 Task: Look for space in Randolph, United States from 12th July, 2023 to 16th July, 2023 for 8 adults in price range Rs.10000 to Rs.16000. Place can be private room with 8 bedrooms having 8 beds and 8 bathrooms. Property type can be house, flat, guest house, hotel. Amenities needed are: wifi, TV, free parkinig on premises, gym, breakfast. Booking option can be shelf check-in. Required host language is English.
Action: Mouse moved to (623, 152)
Screenshot: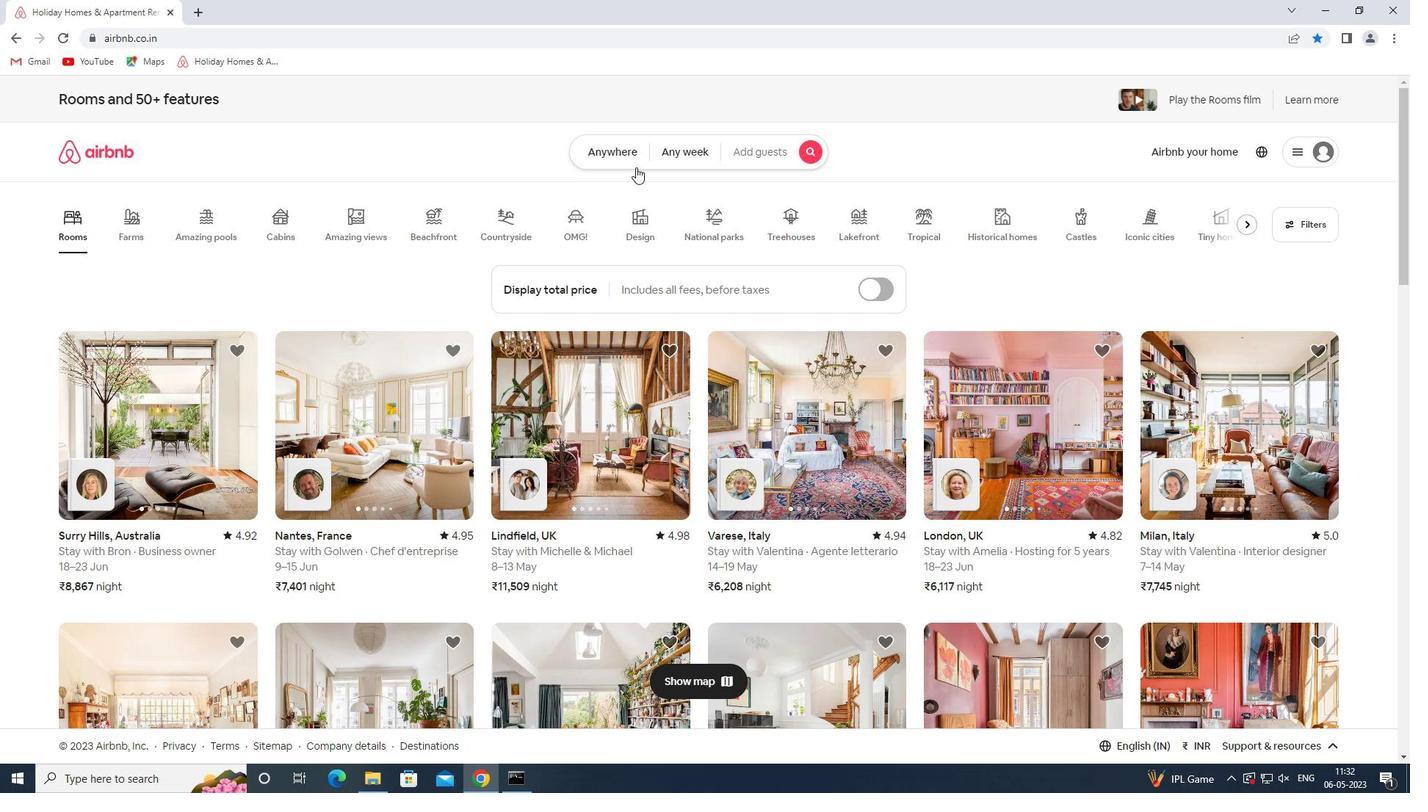 
Action: Mouse pressed left at (623, 152)
Screenshot: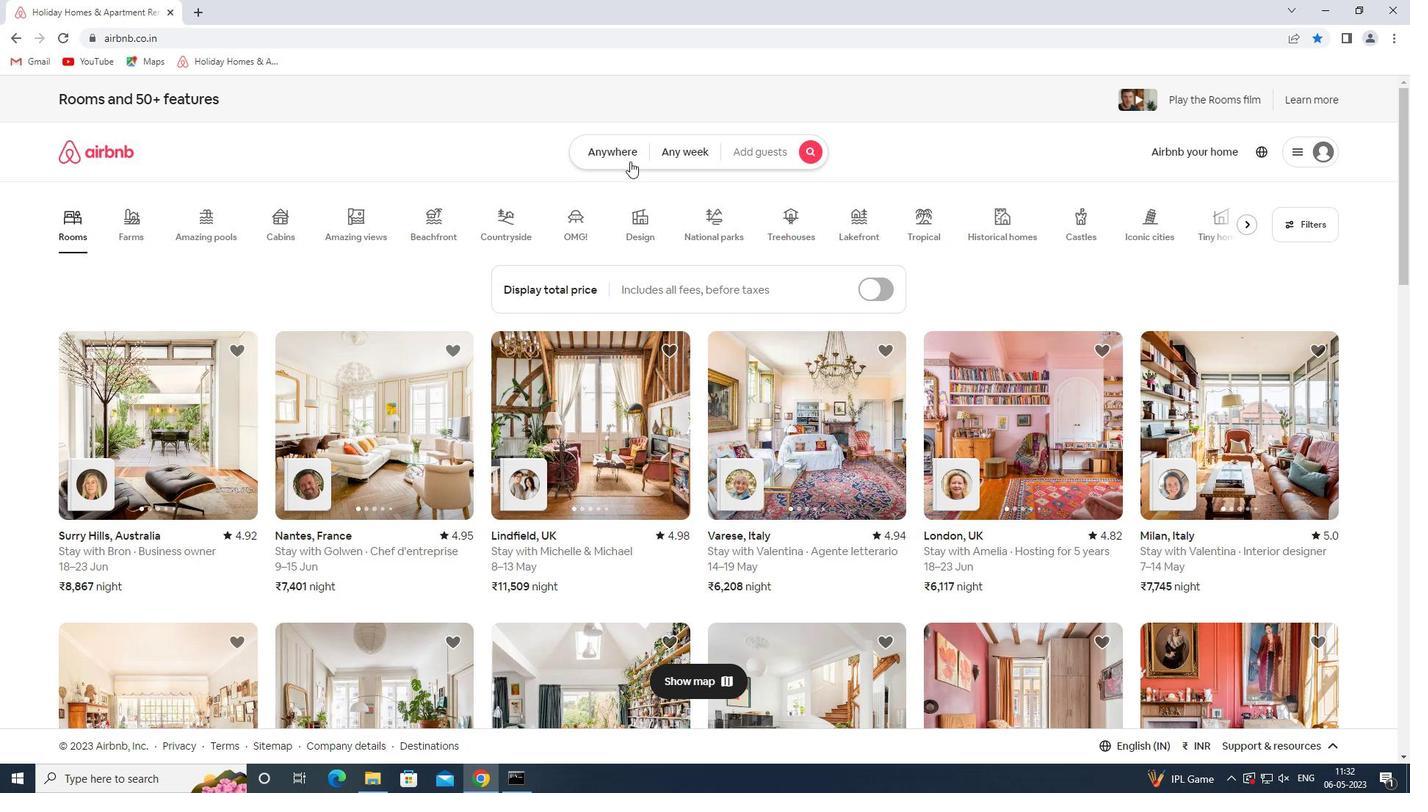 
Action: Mouse moved to (521, 210)
Screenshot: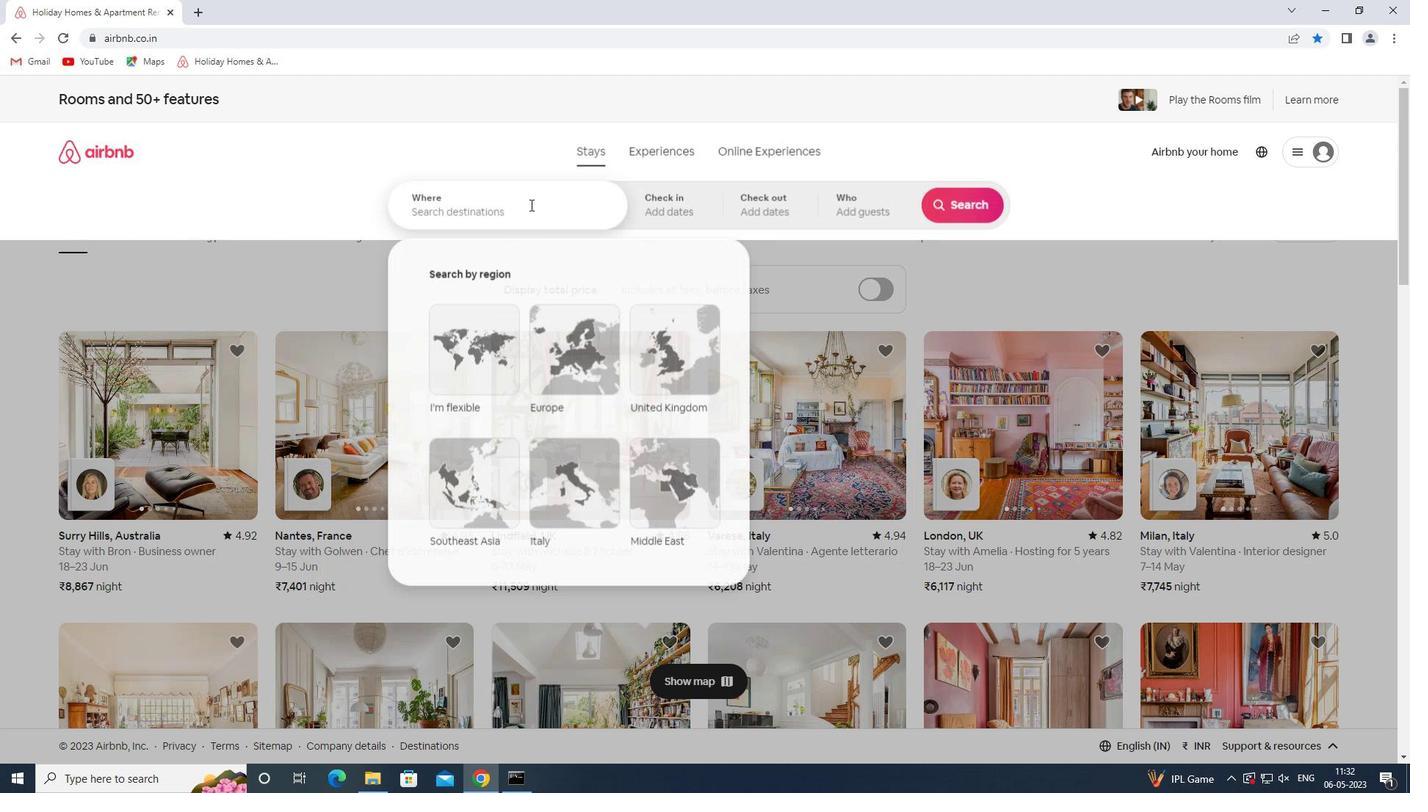 
Action: Mouse pressed left at (521, 210)
Screenshot: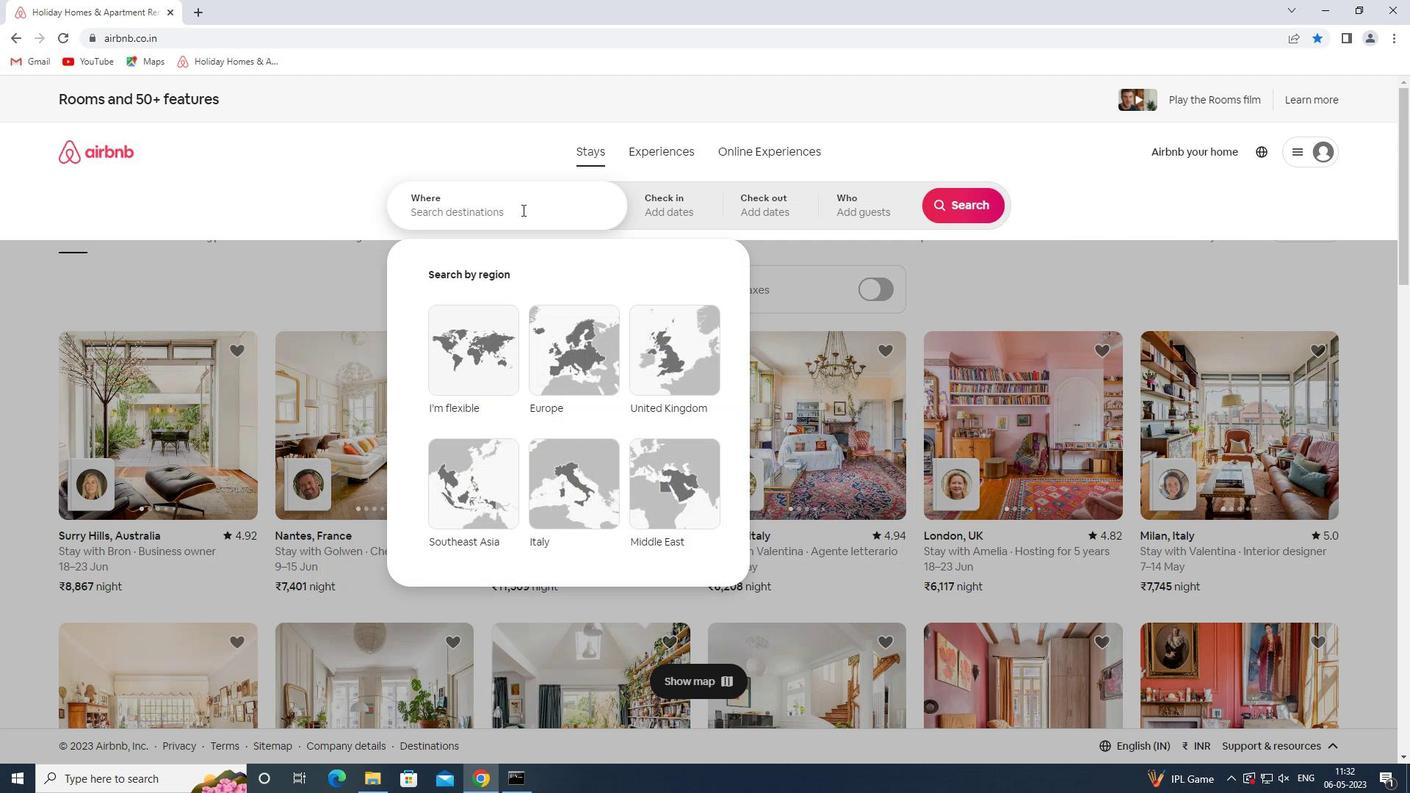 
Action: Mouse moved to (524, 209)
Screenshot: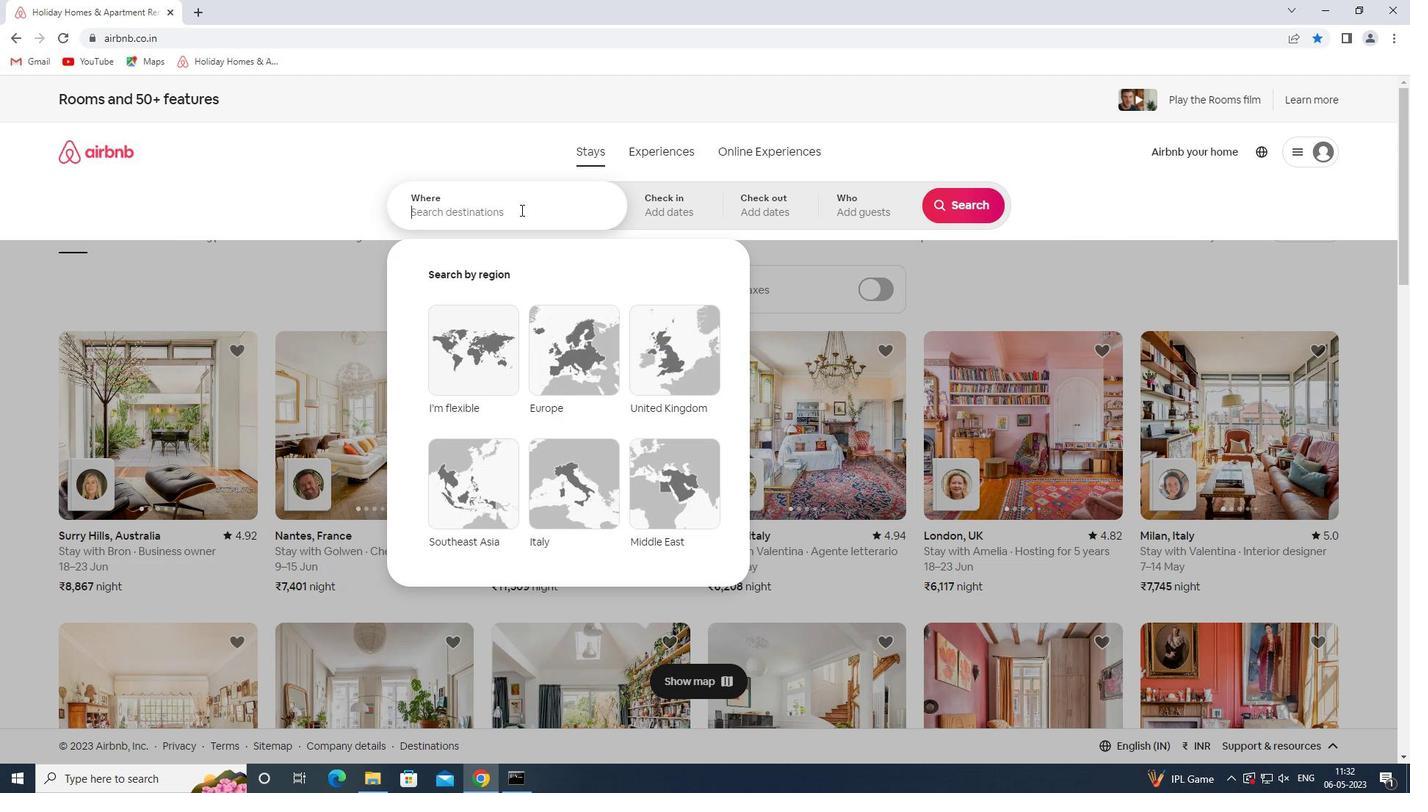 
Action: Key pressed randolph<Key.space>united<Key.space>sy=<Key.backspace><Key.backspace>tates<Key.space><Key.enter>
Screenshot: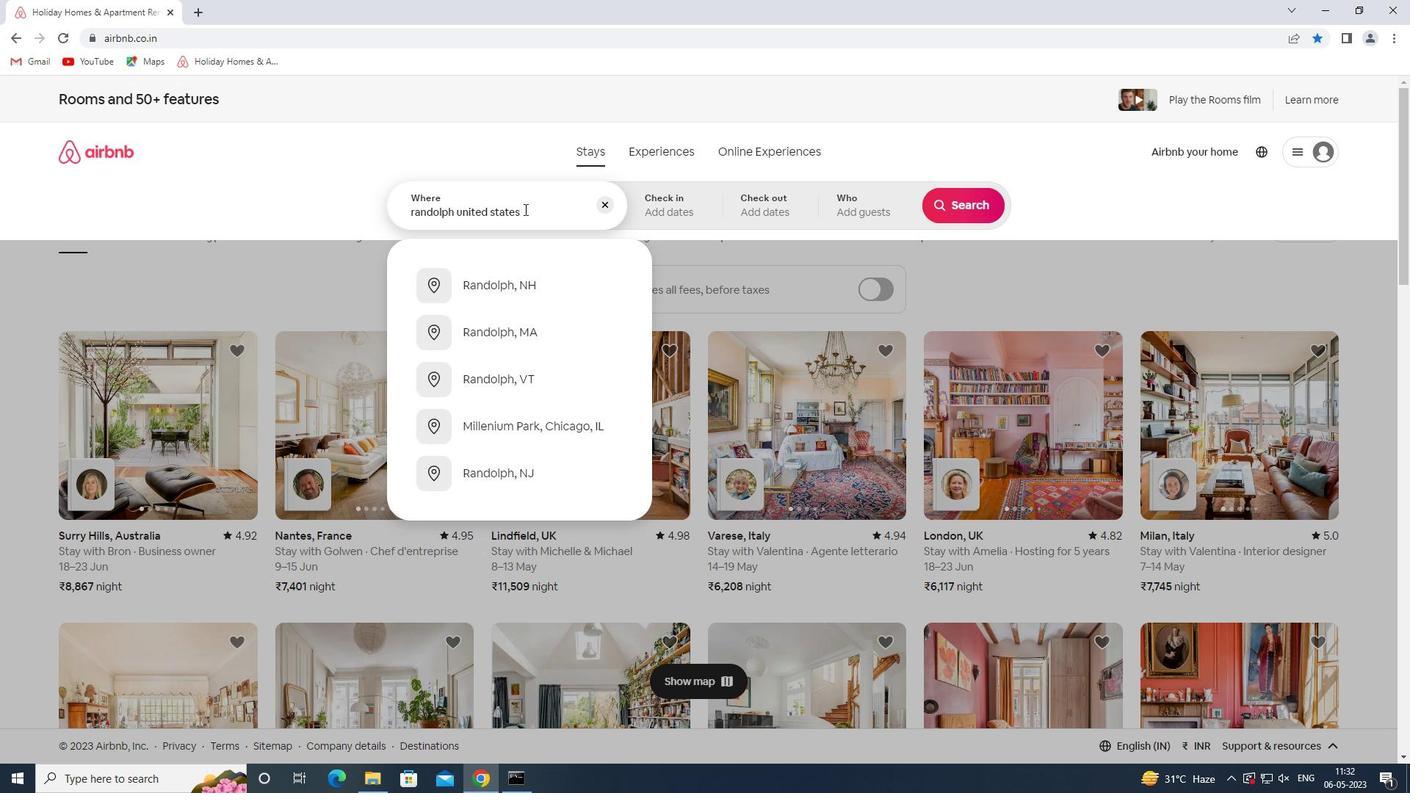 
Action: Mouse moved to (955, 322)
Screenshot: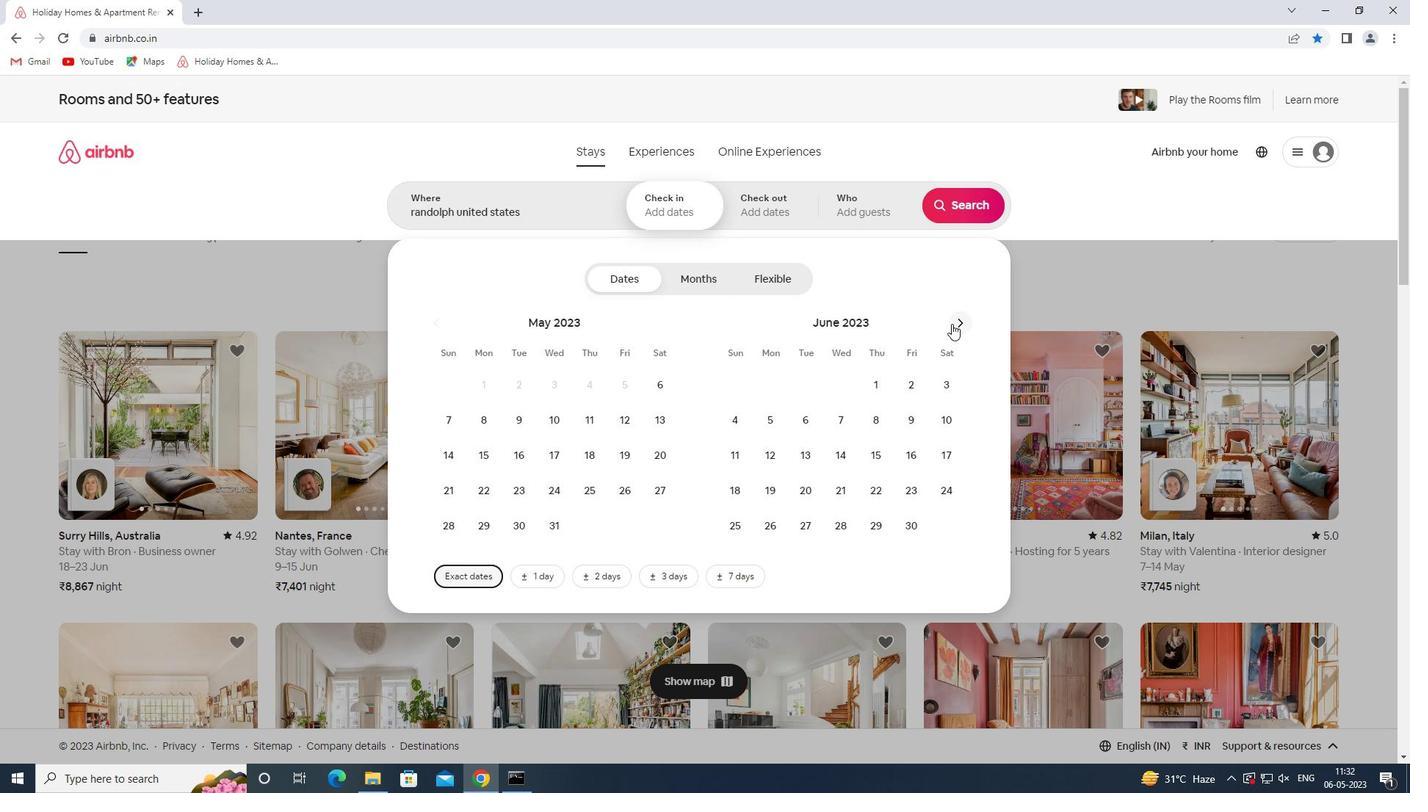 
Action: Mouse pressed left at (955, 322)
Screenshot: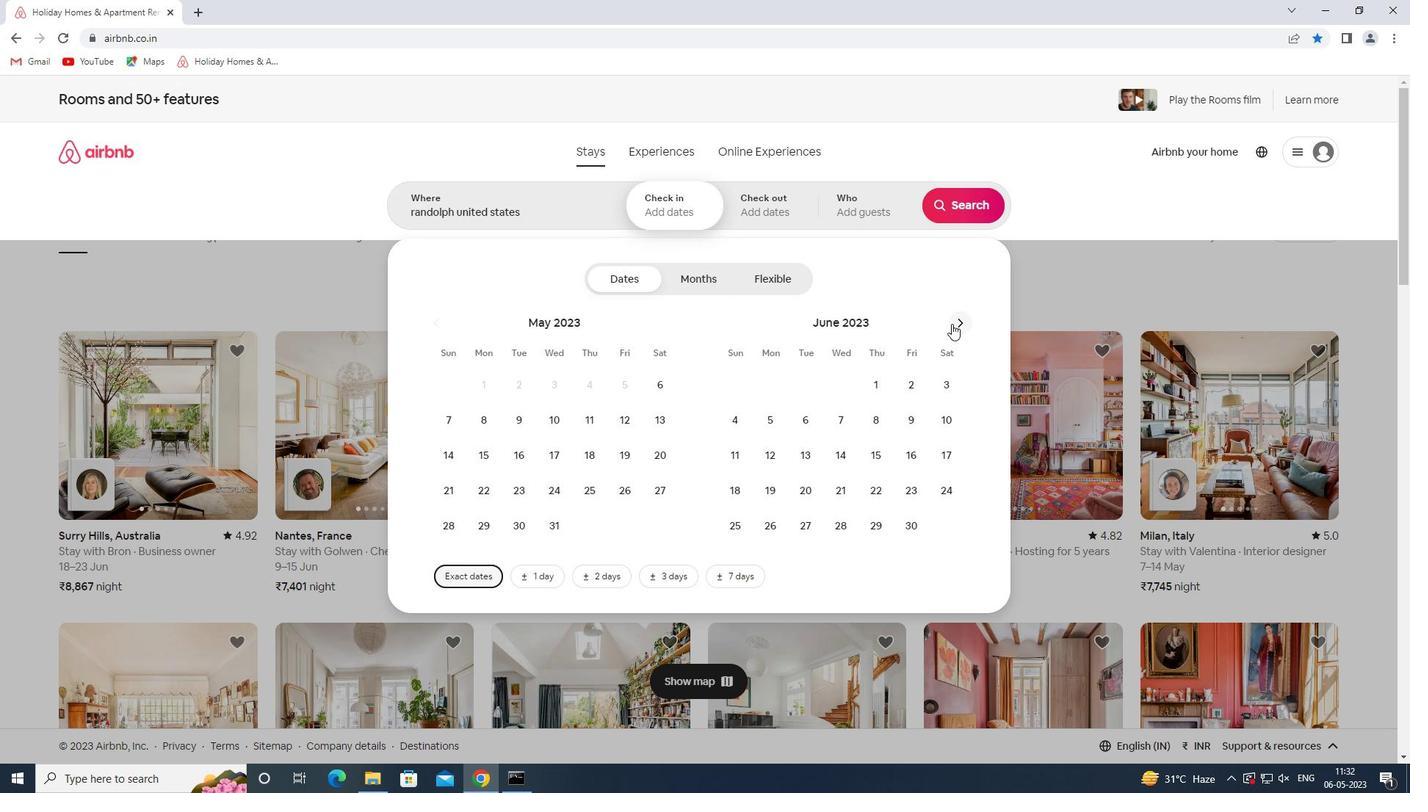 
Action: Mouse moved to (840, 458)
Screenshot: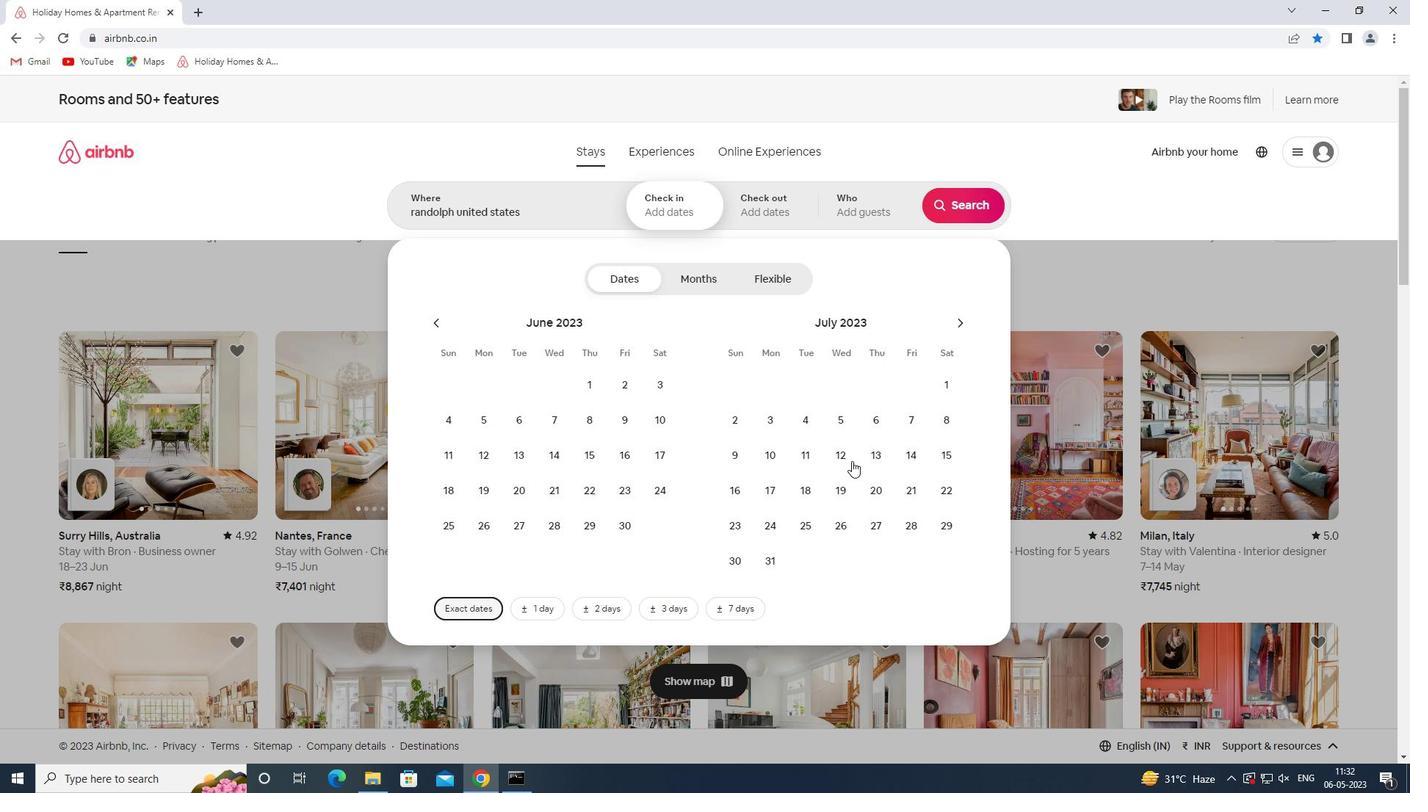
Action: Mouse pressed left at (840, 458)
Screenshot: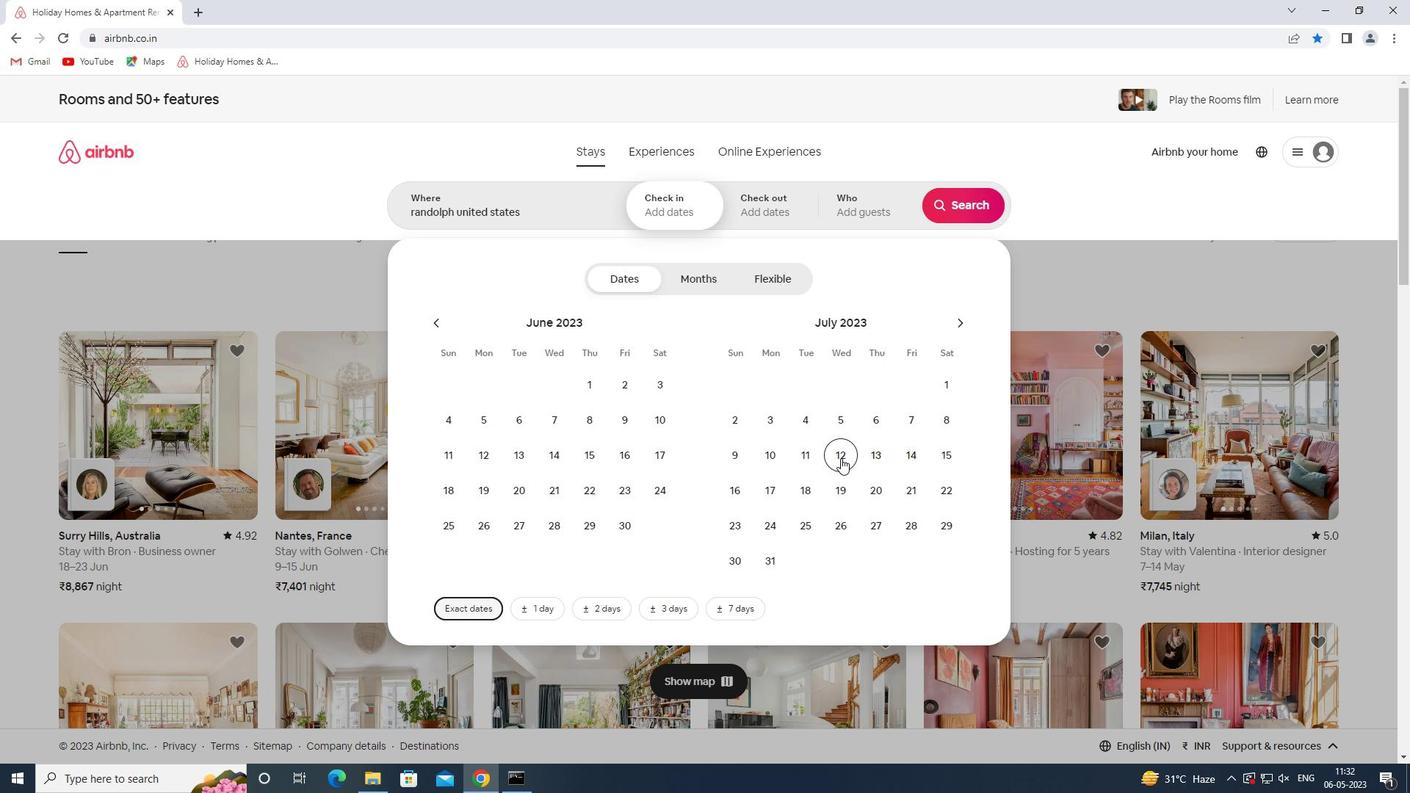
Action: Mouse moved to (740, 493)
Screenshot: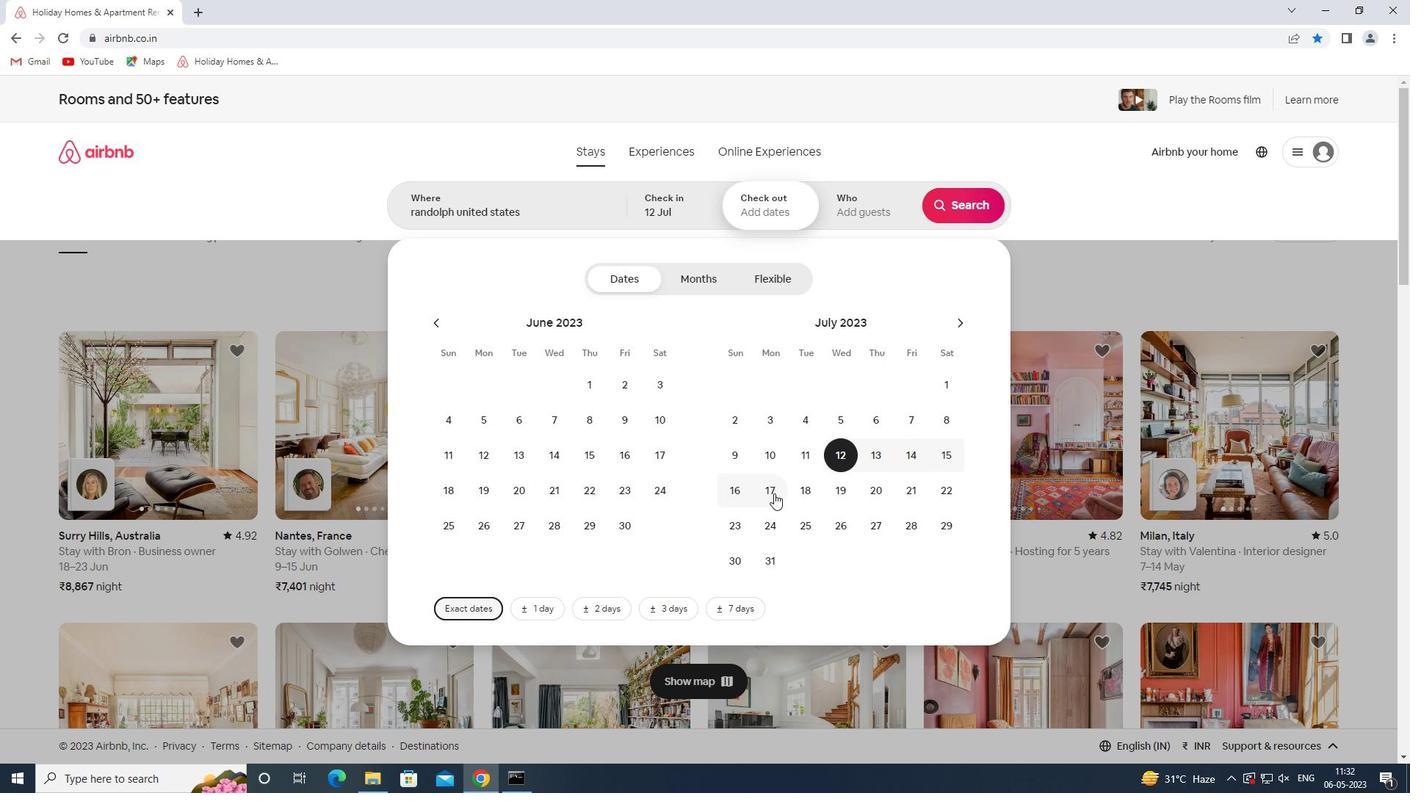
Action: Mouse pressed left at (740, 493)
Screenshot: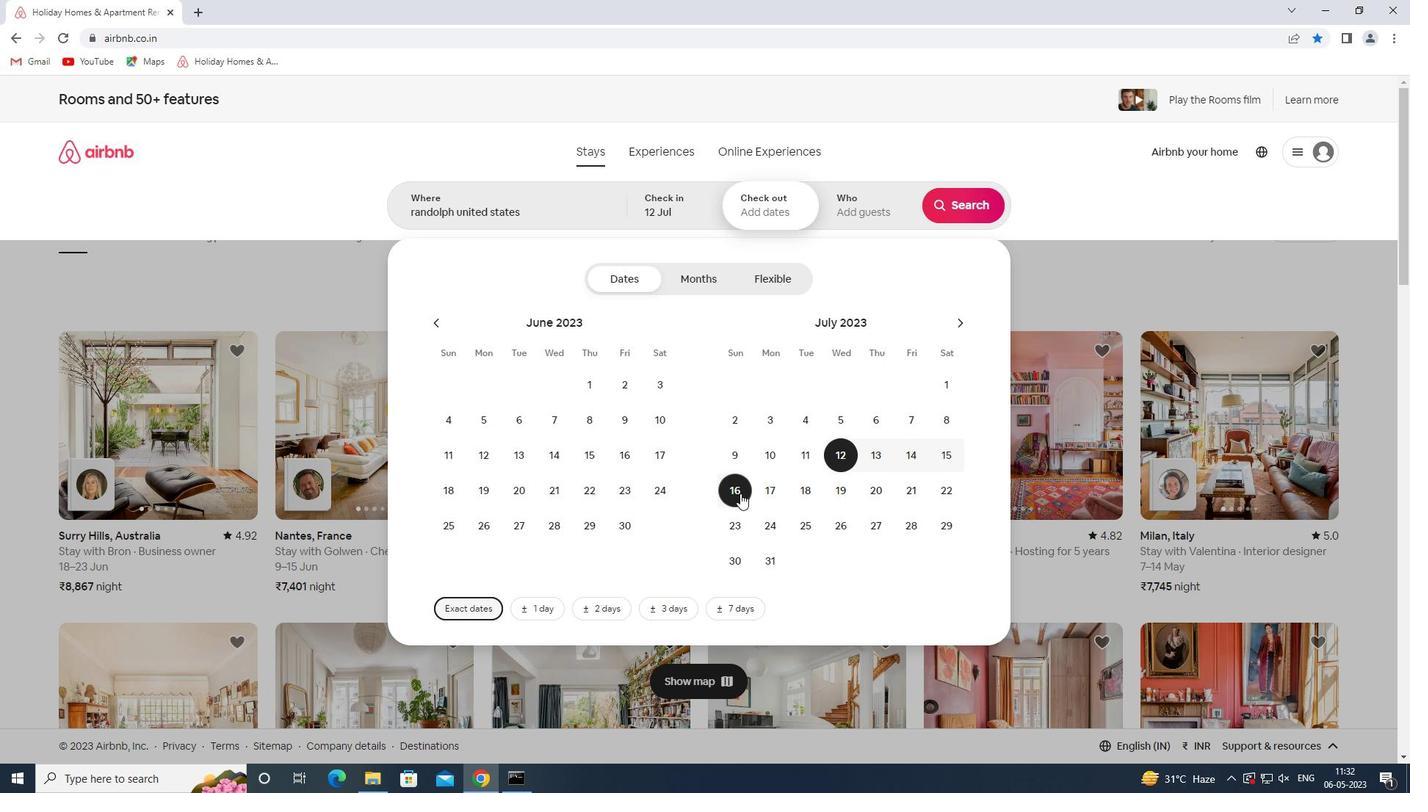 
Action: Mouse moved to (850, 216)
Screenshot: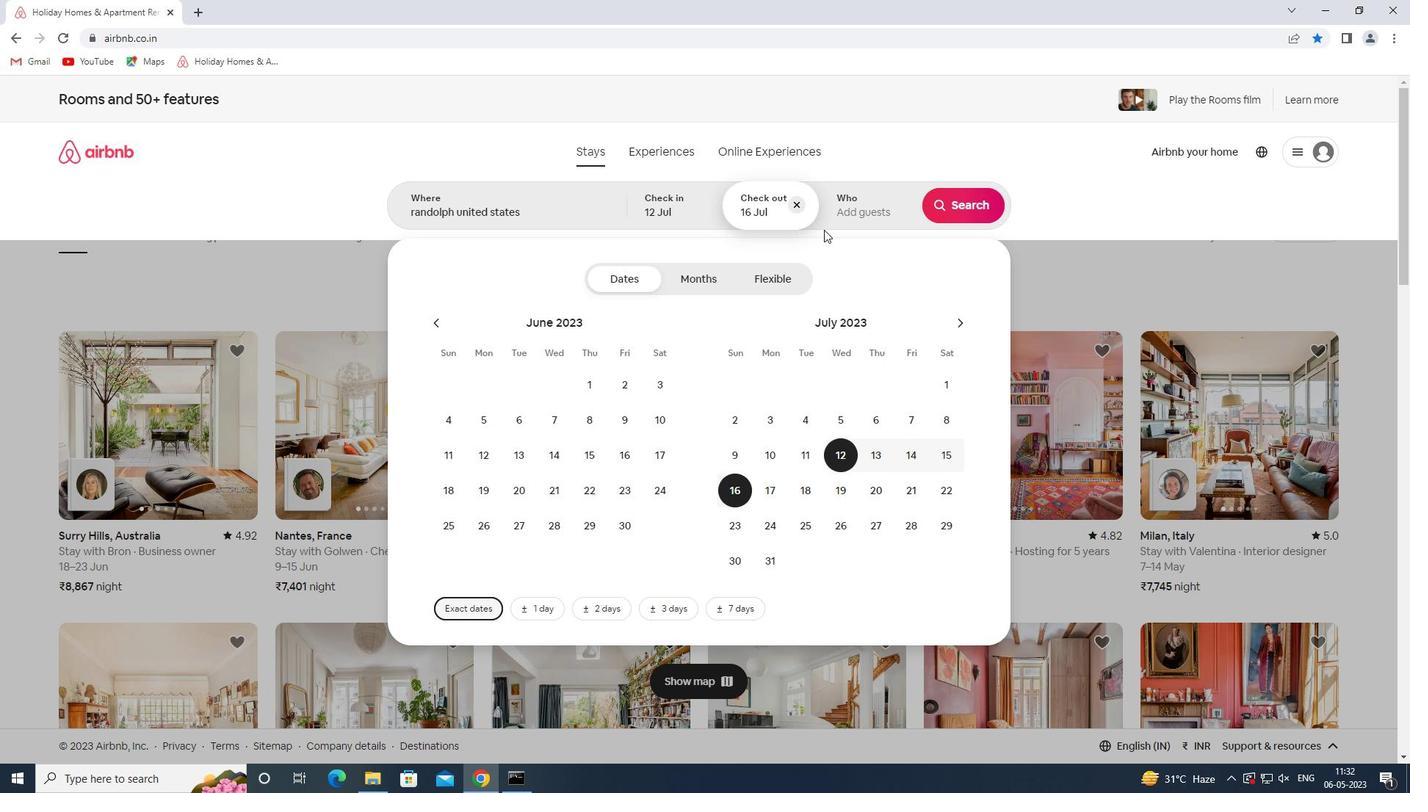 
Action: Mouse pressed left at (850, 216)
Screenshot: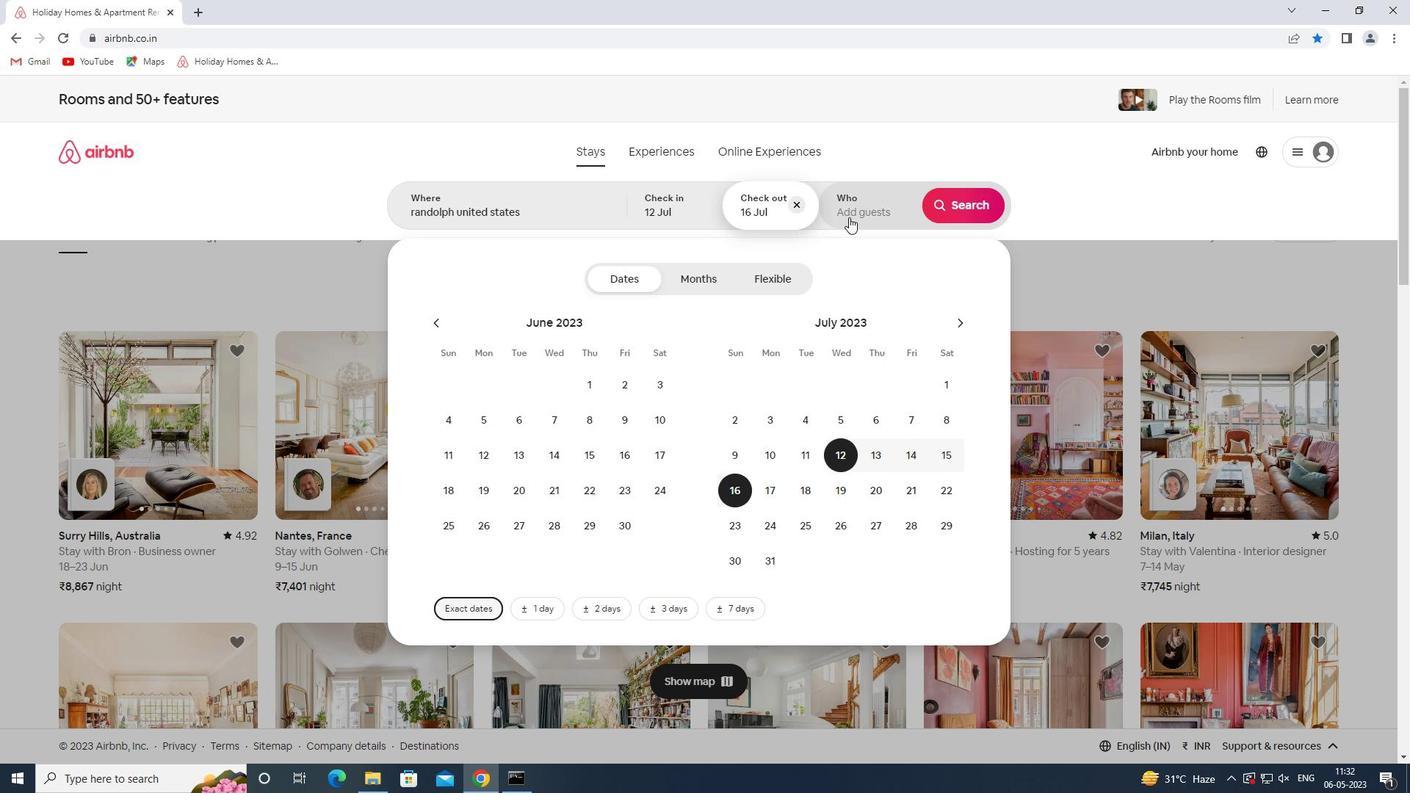 
Action: Mouse moved to (967, 282)
Screenshot: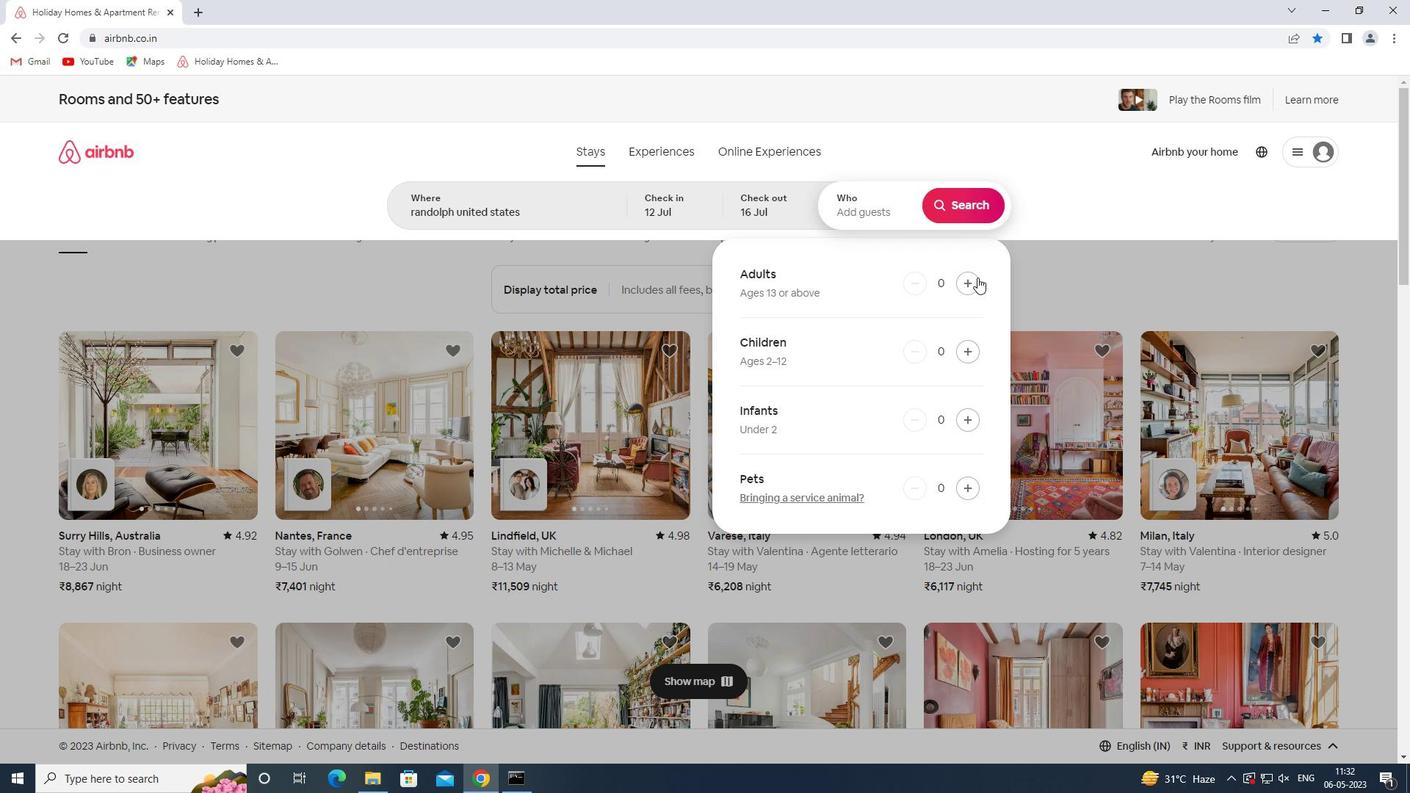
Action: Mouse pressed left at (967, 282)
Screenshot: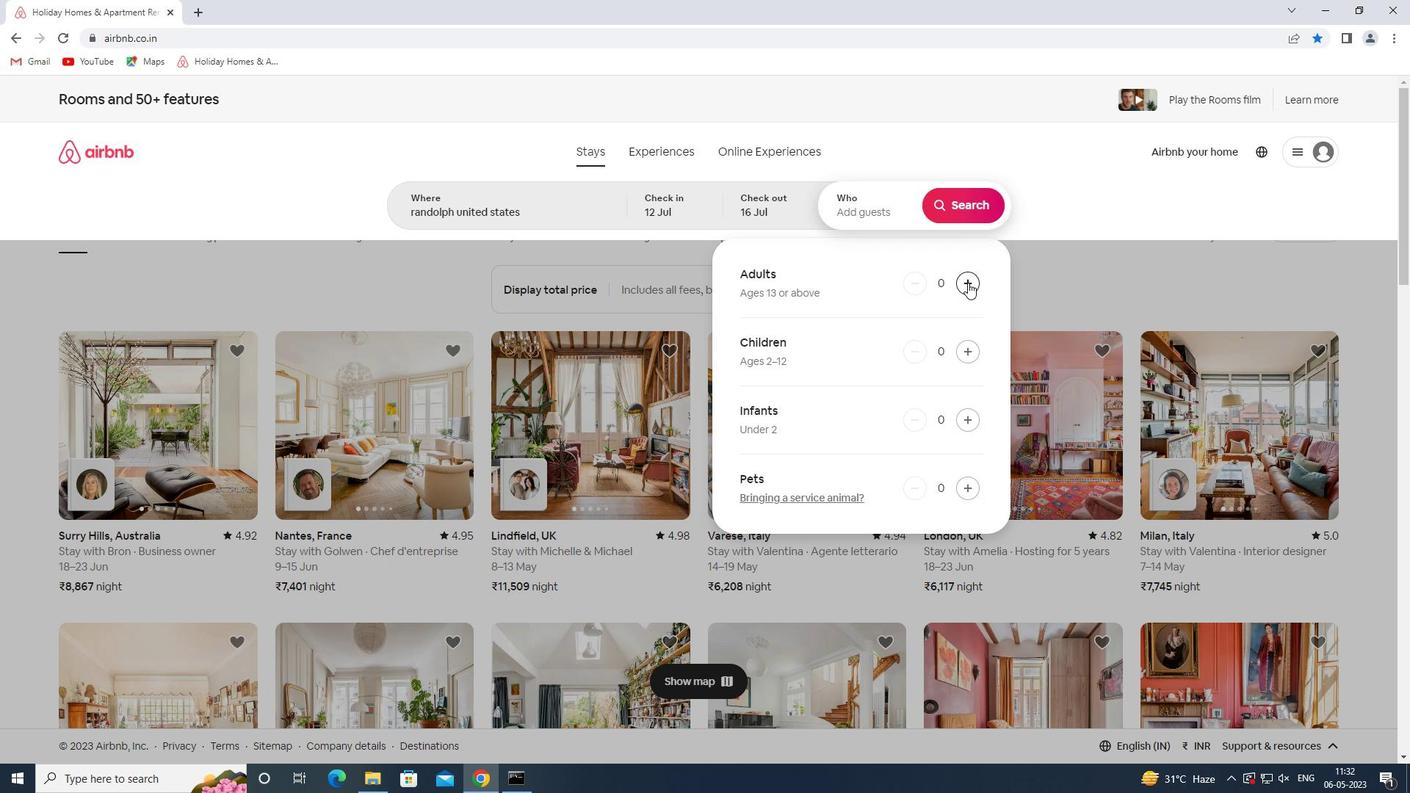 
Action: Mouse moved to (967, 282)
Screenshot: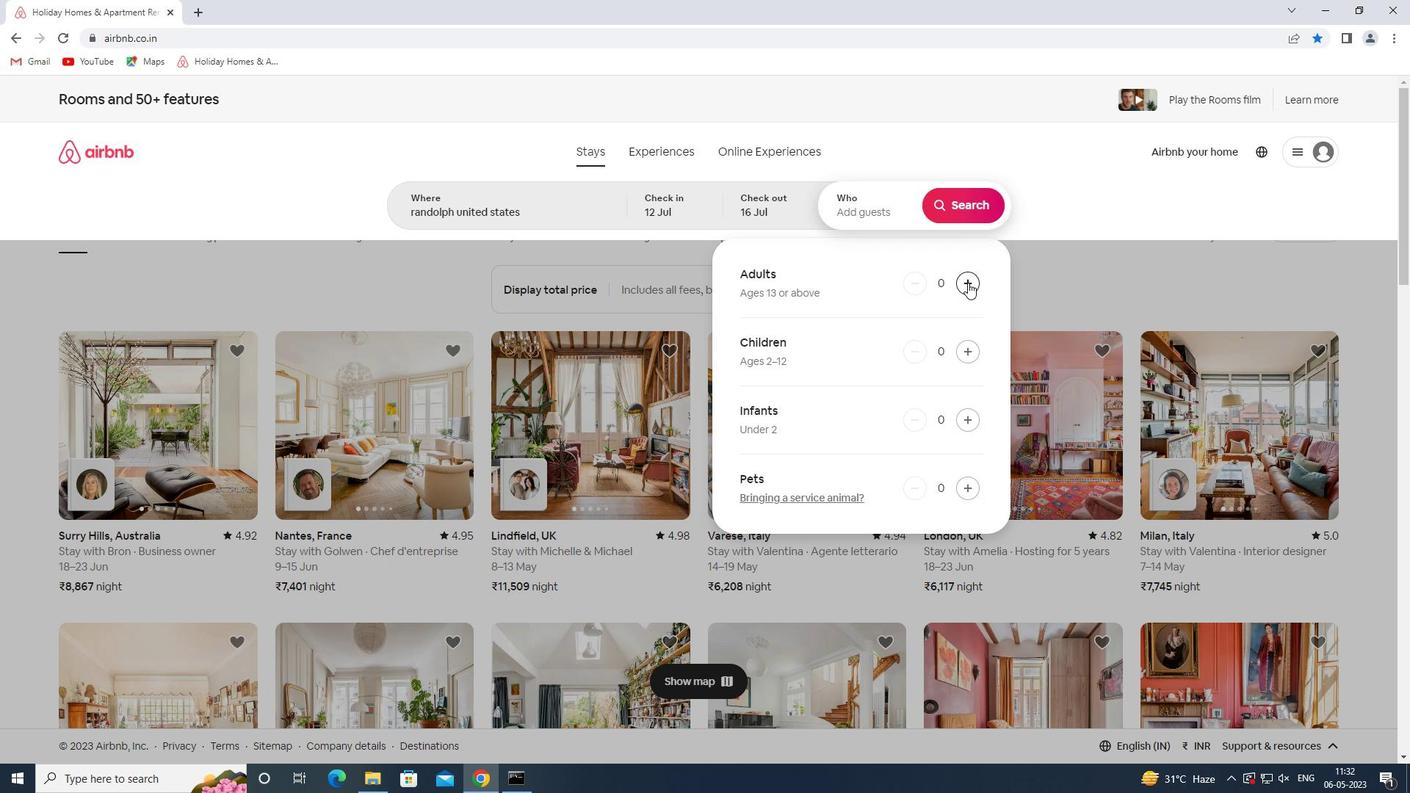 
Action: Mouse pressed left at (967, 282)
Screenshot: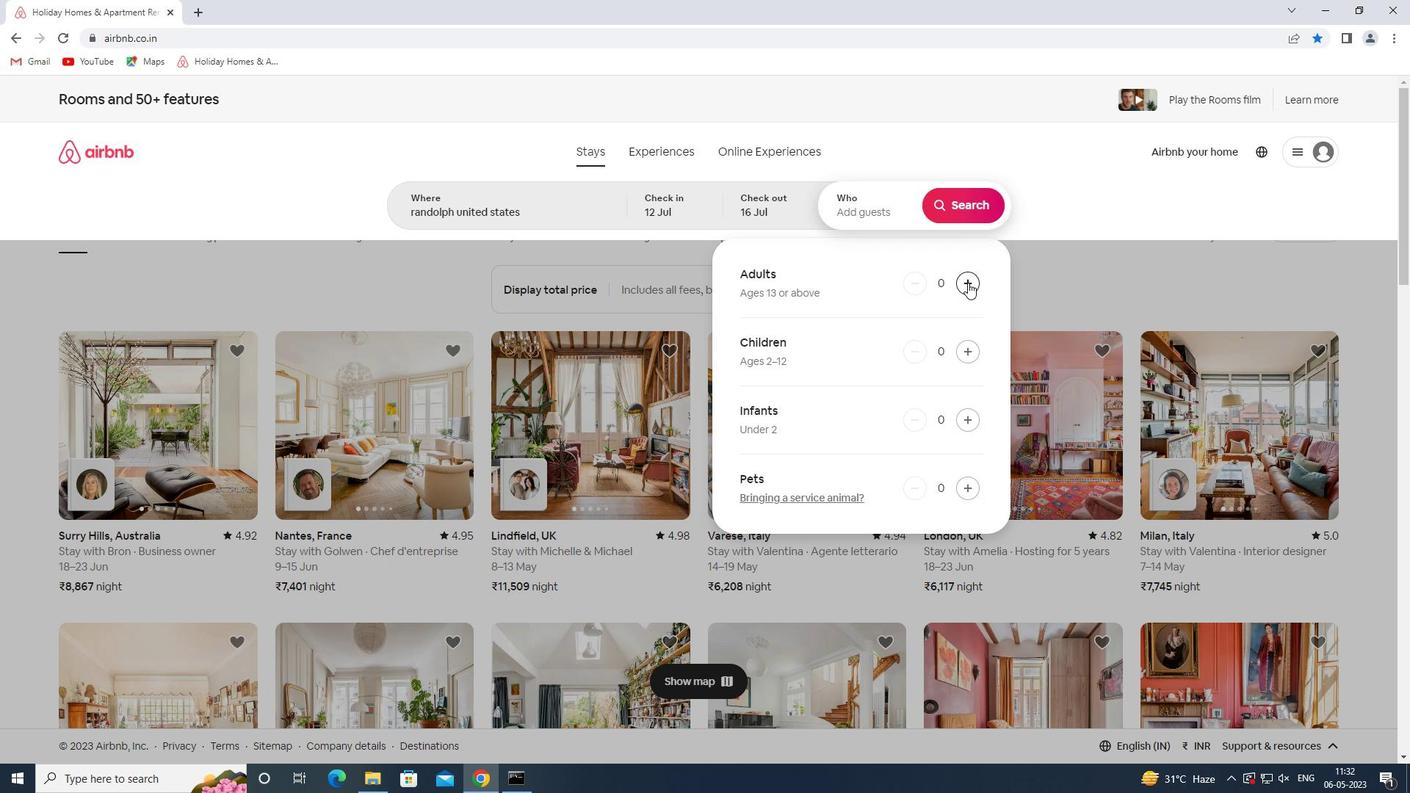 
Action: Mouse pressed left at (967, 282)
Screenshot: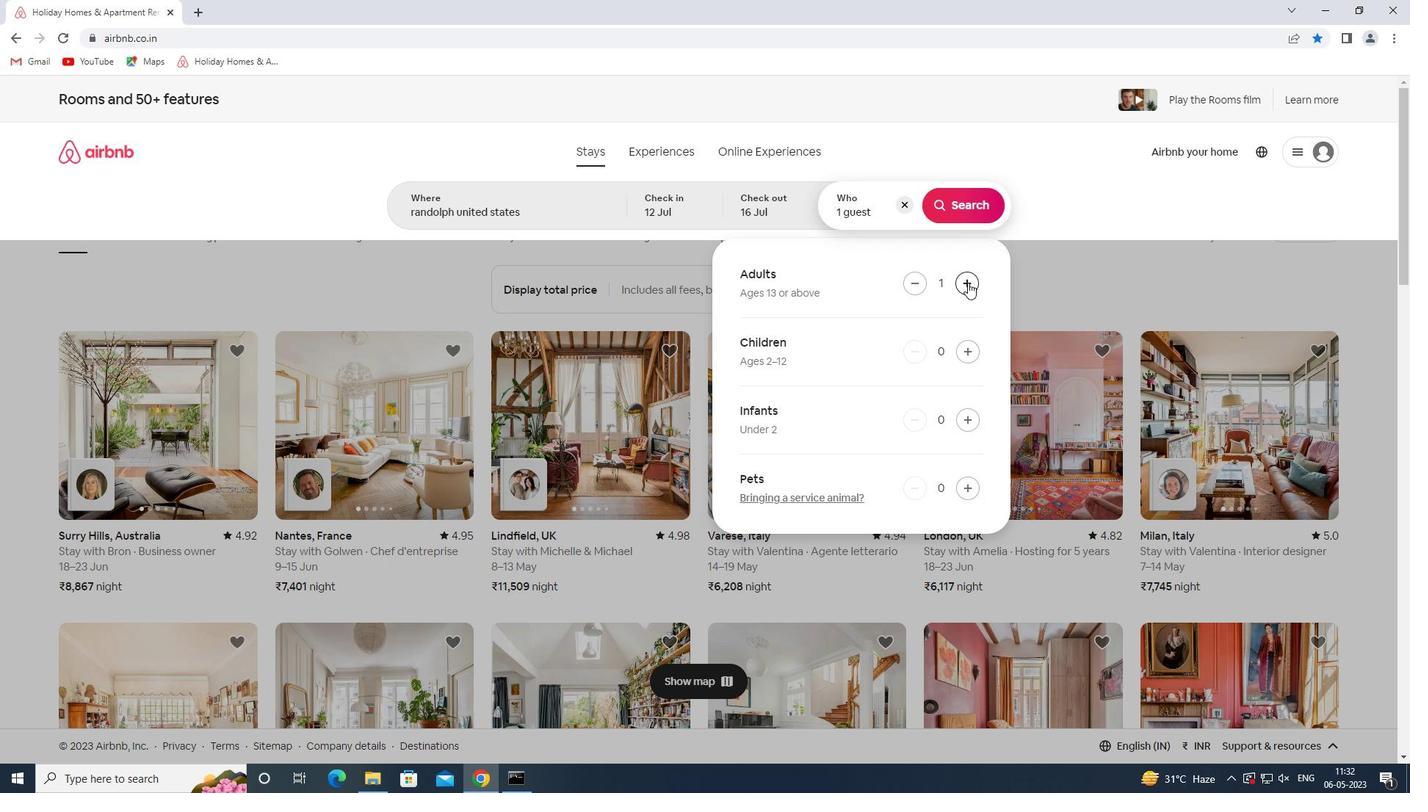 
Action: Mouse pressed left at (967, 282)
Screenshot: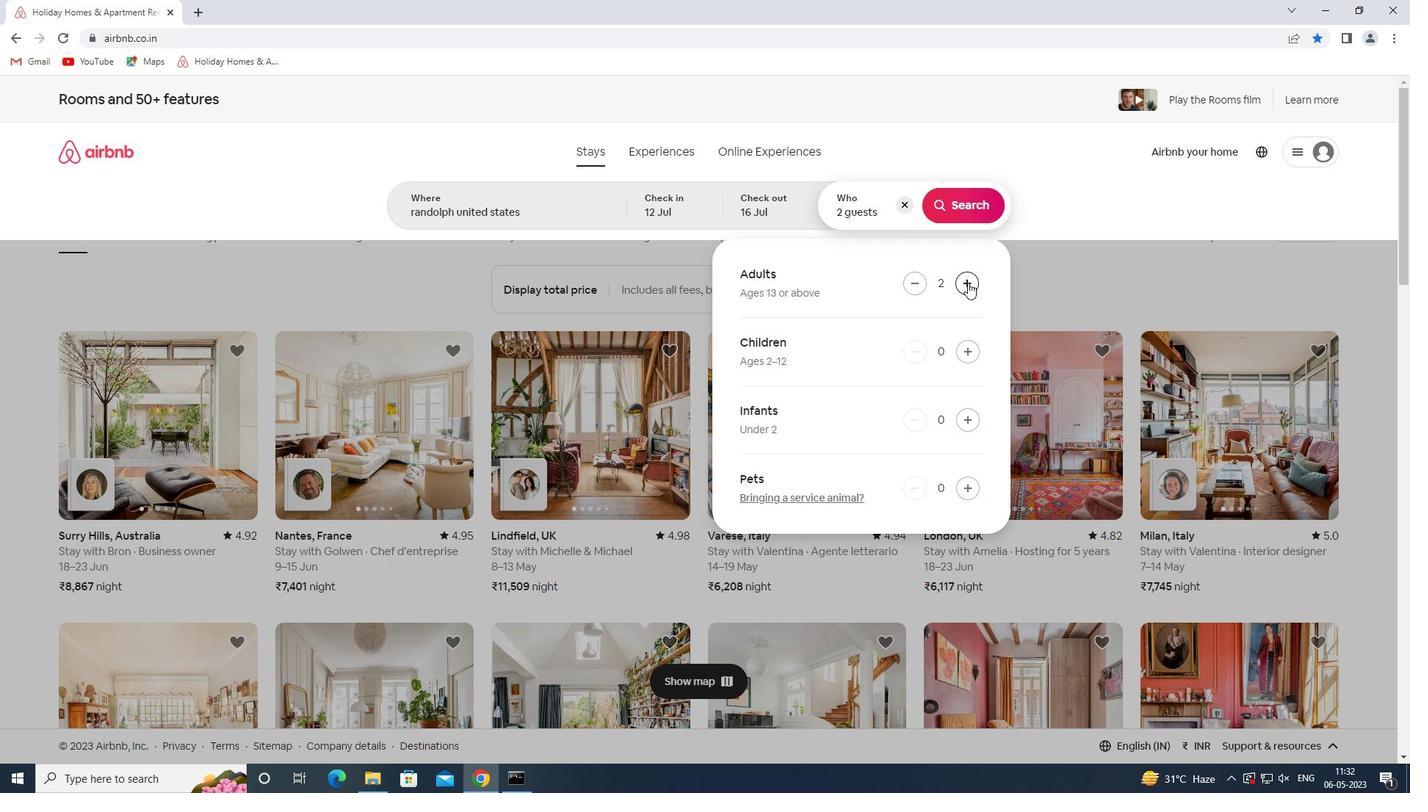 
Action: Mouse pressed left at (967, 282)
Screenshot: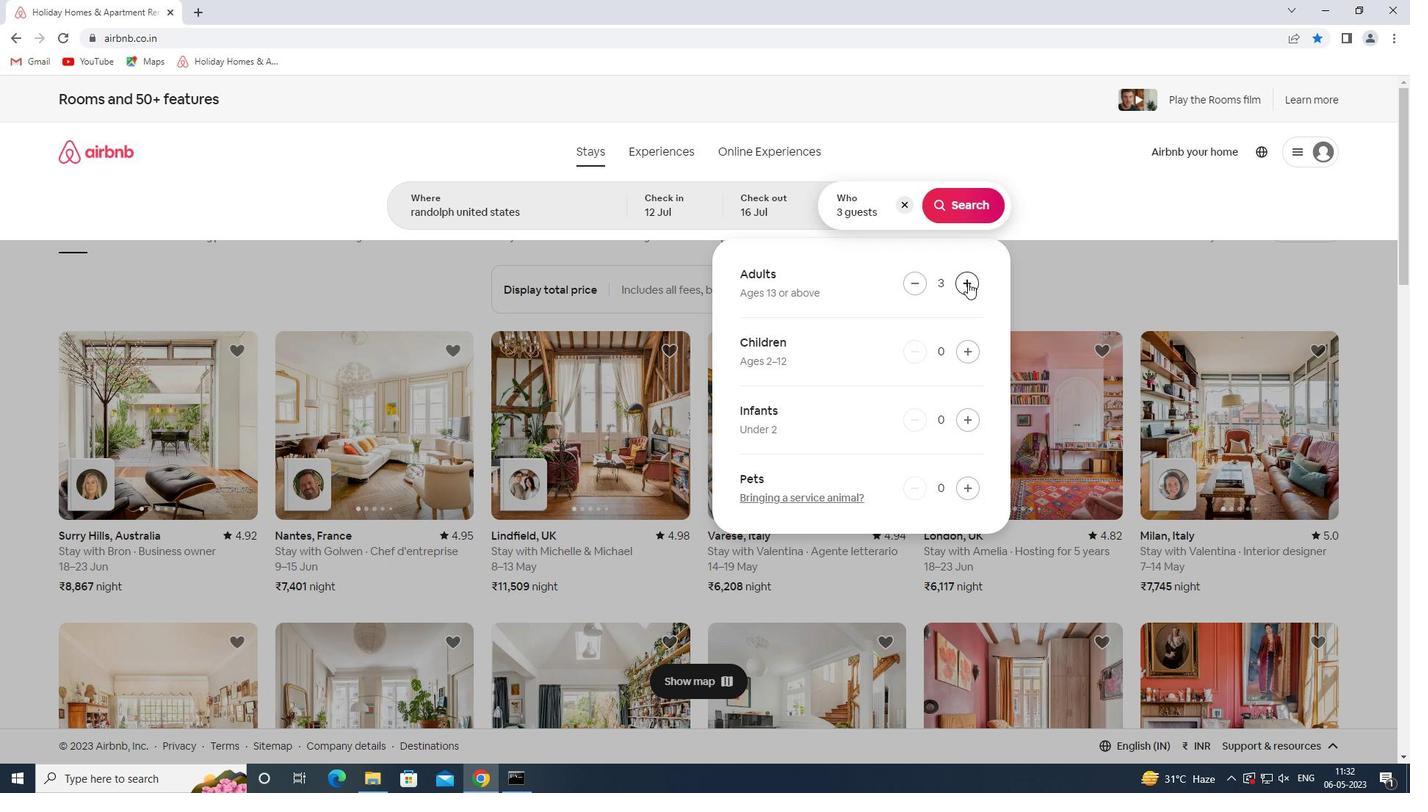 
Action: Mouse moved to (968, 282)
Screenshot: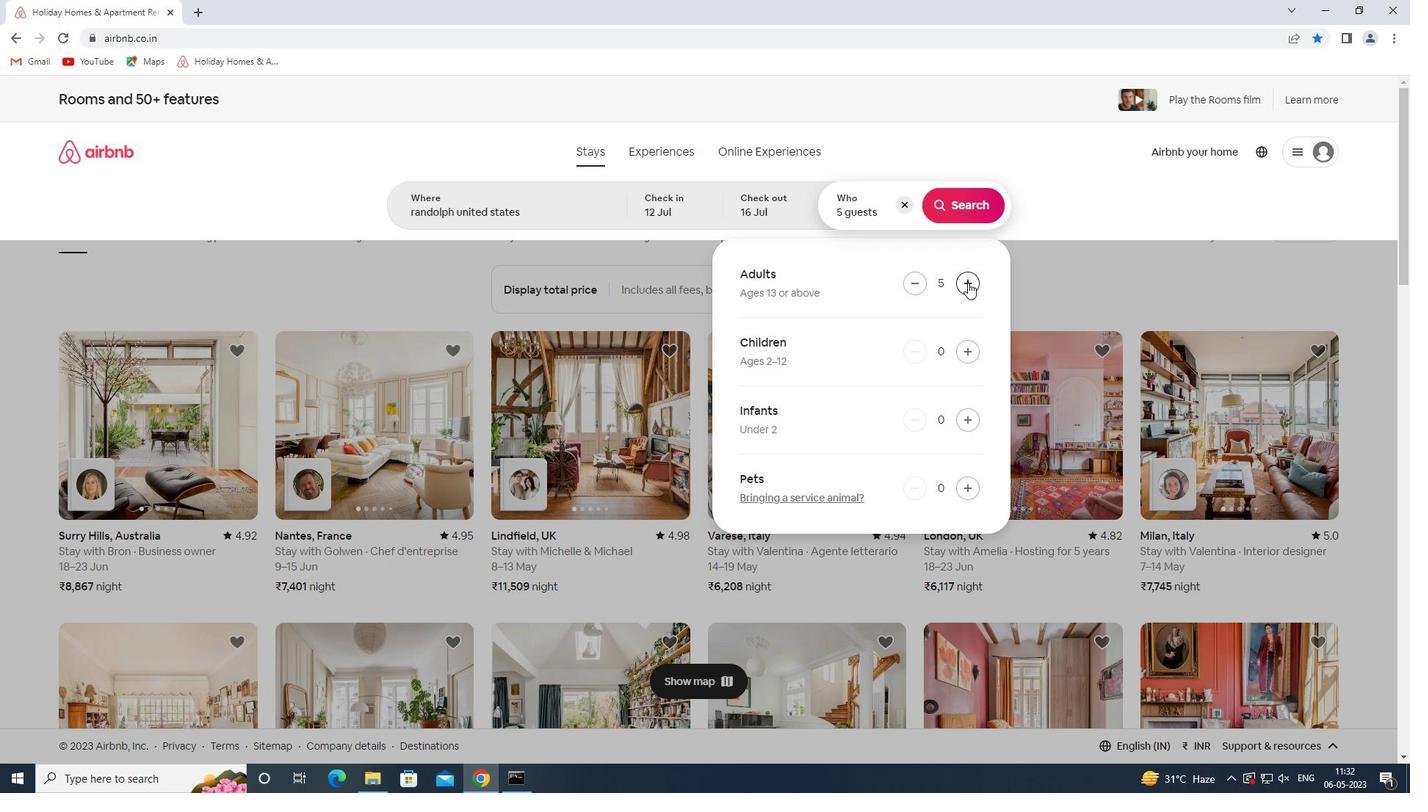 
Action: Mouse pressed left at (968, 282)
Screenshot: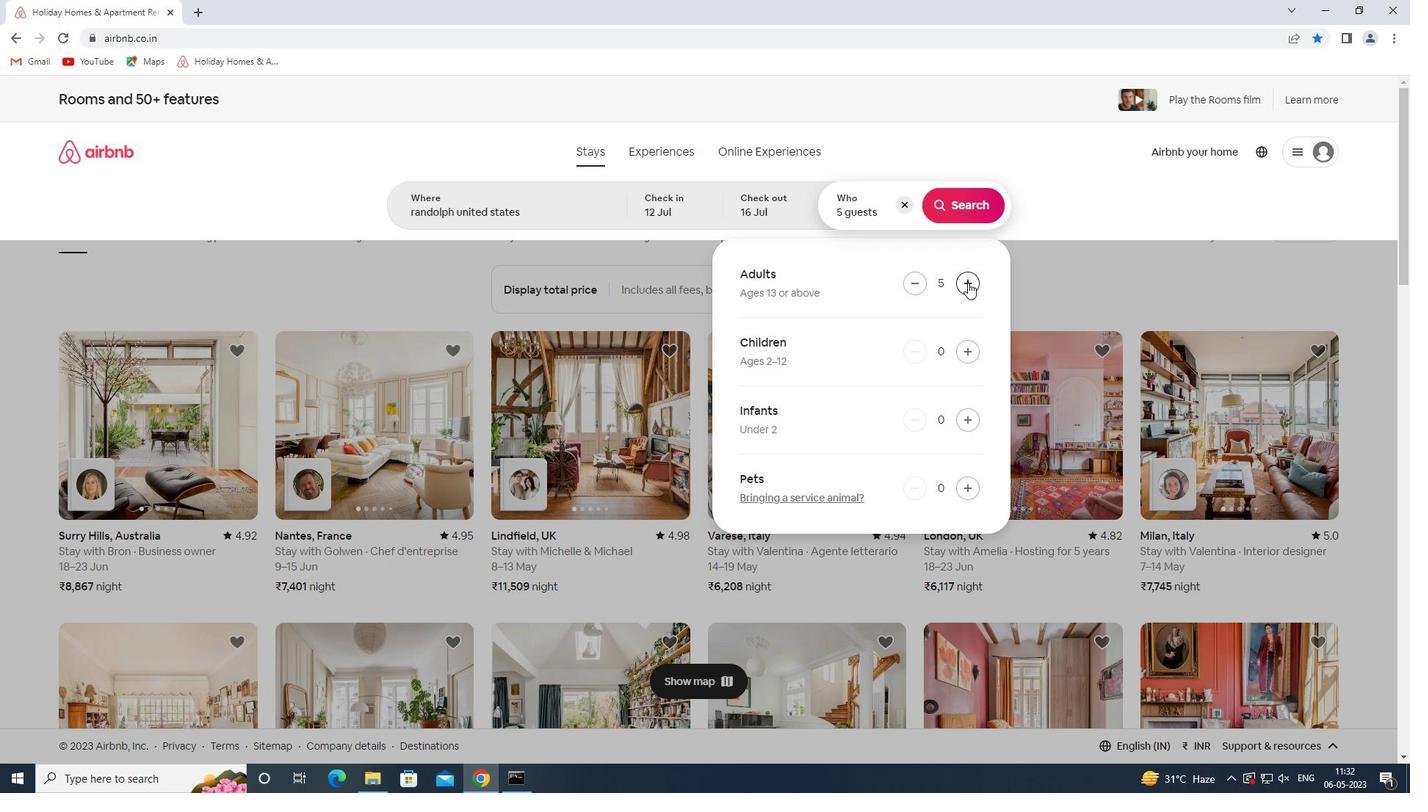 
Action: Mouse moved to (970, 283)
Screenshot: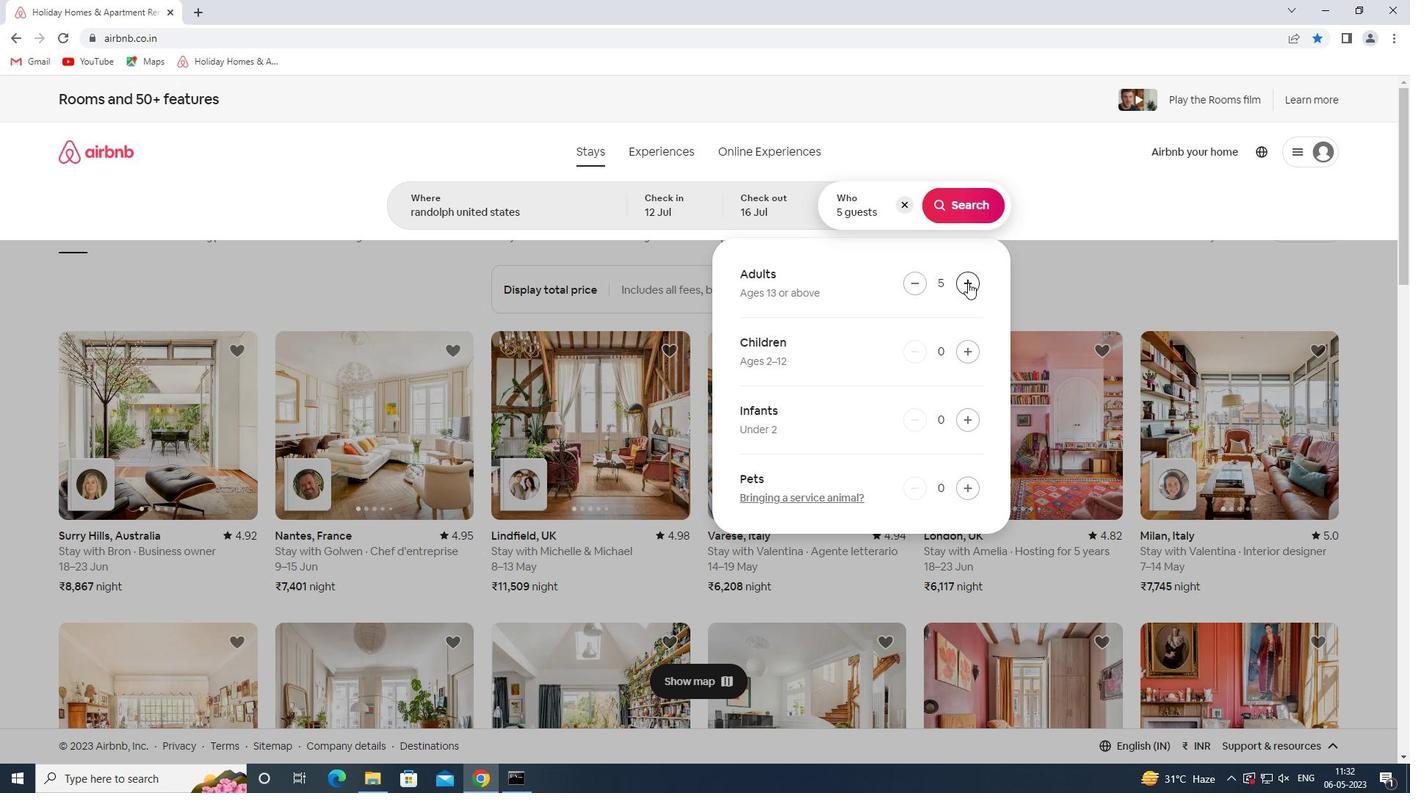 
Action: Mouse pressed left at (970, 283)
Screenshot: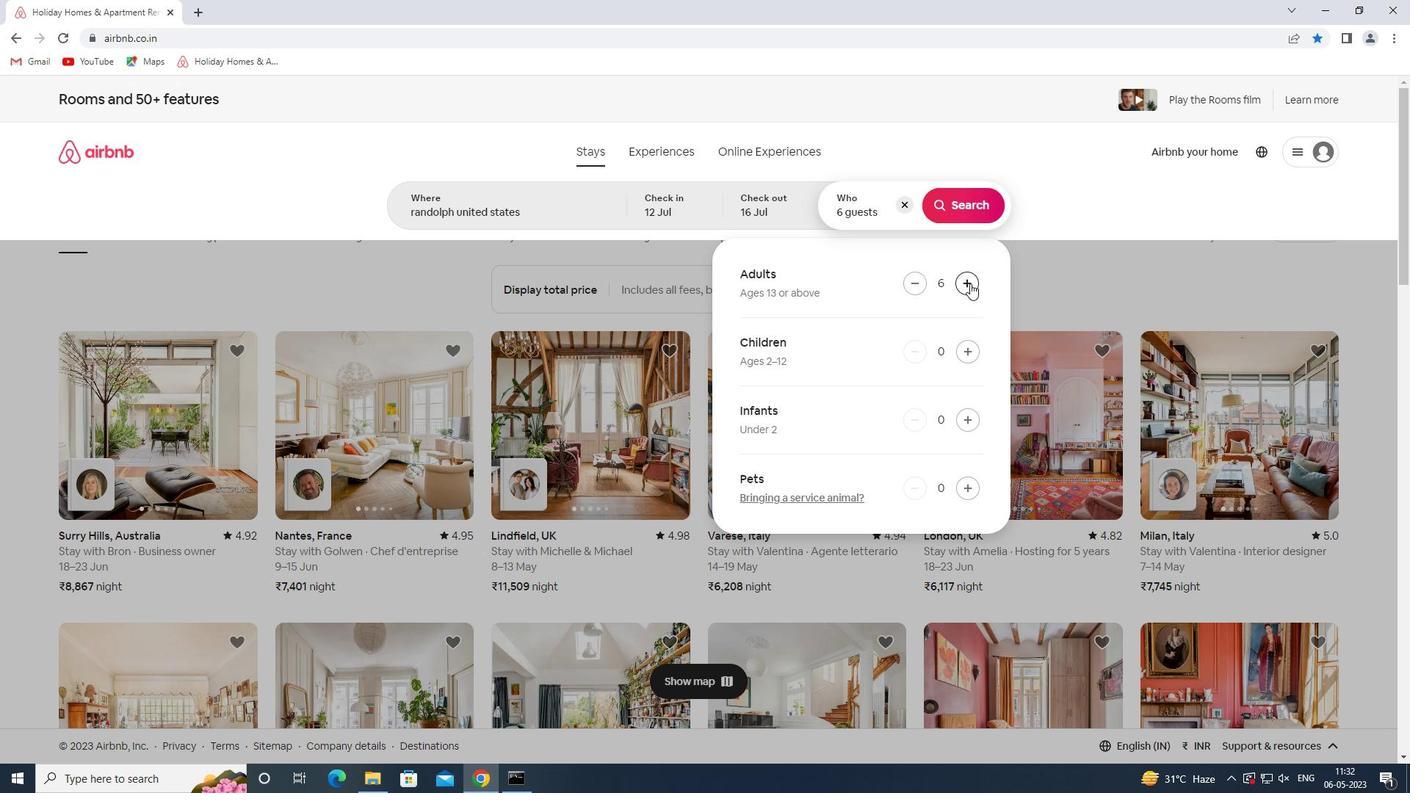 
Action: Mouse moved to (971, 283)
Screenshot: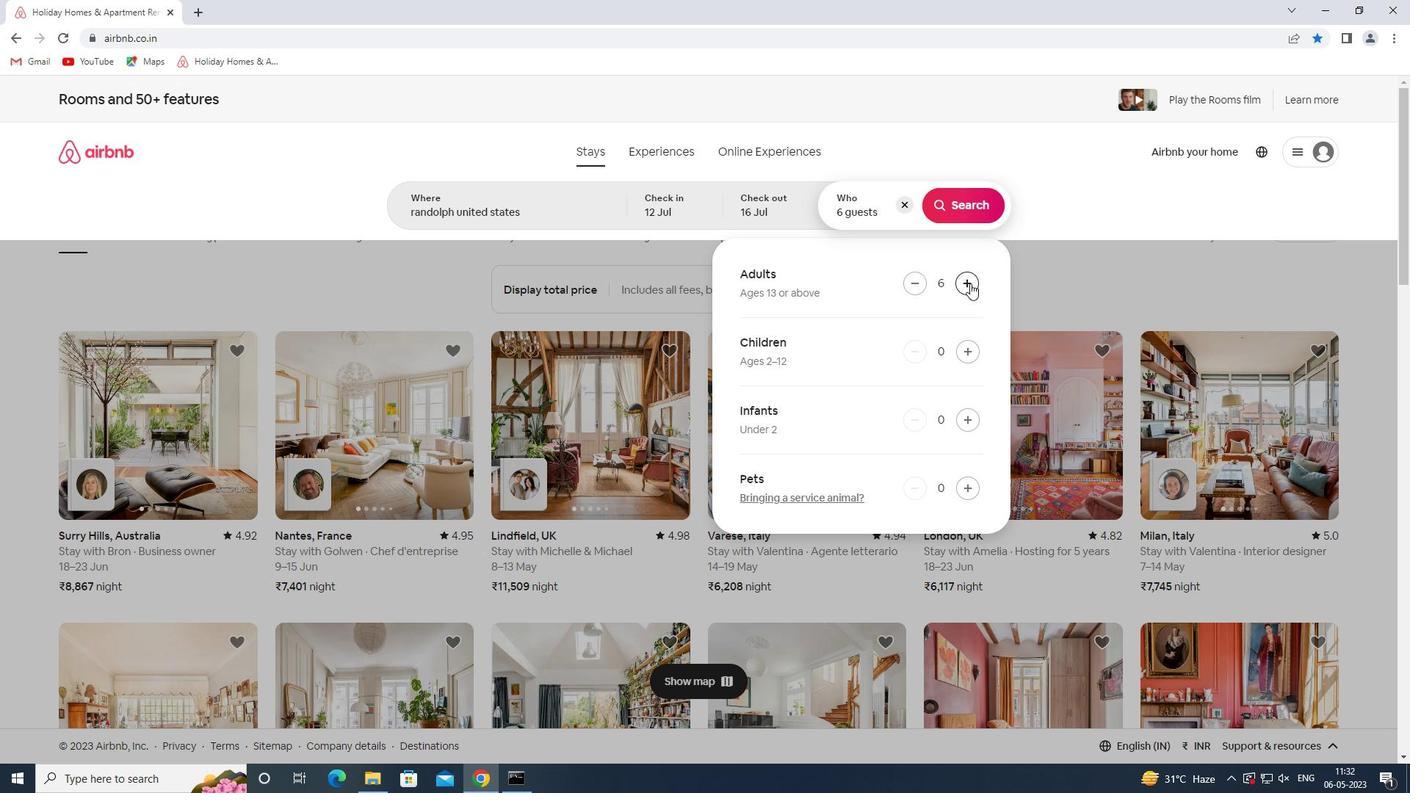 
Action: Mouse pressed left at (971, 283)
Screenshot: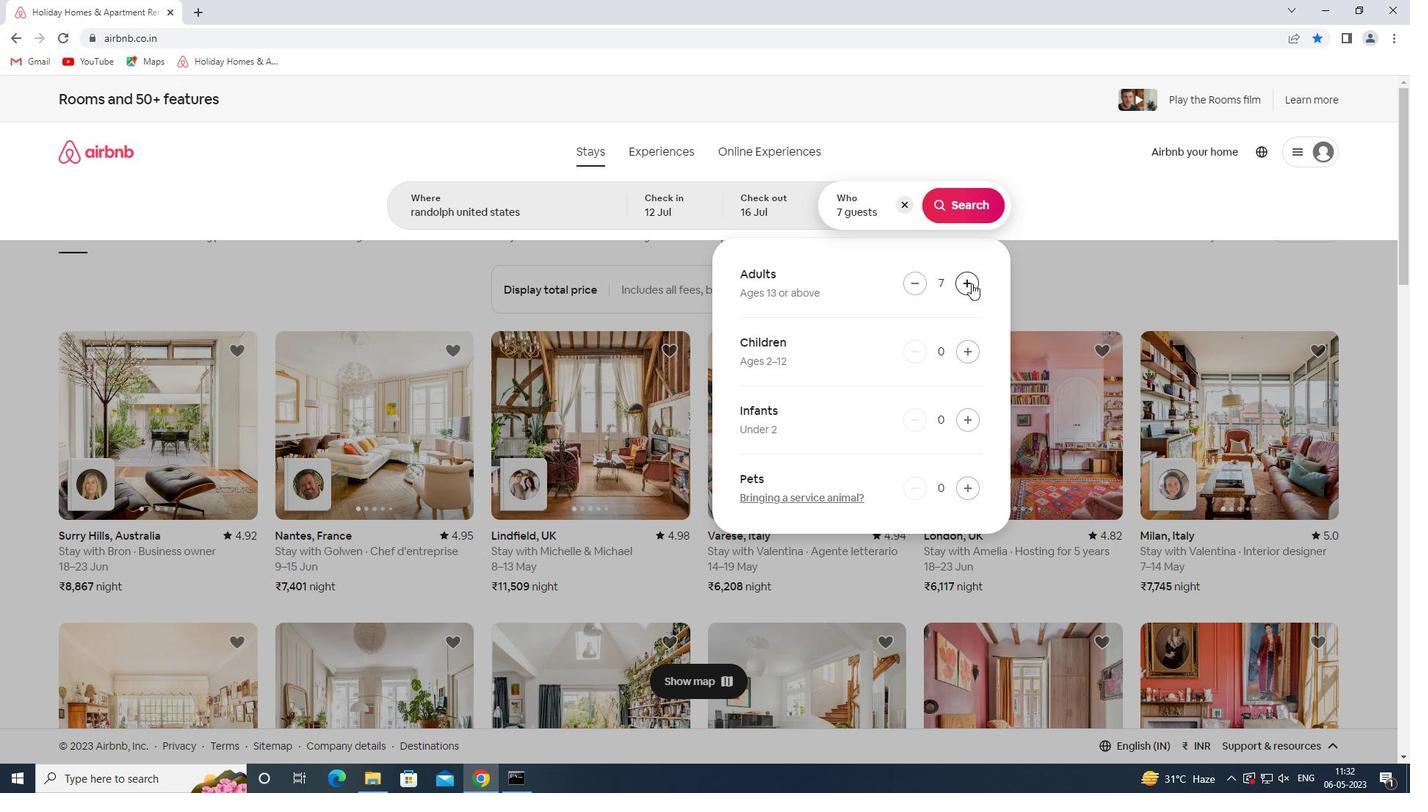 
Action: Mouse moved to (956, 218)
Screenshot: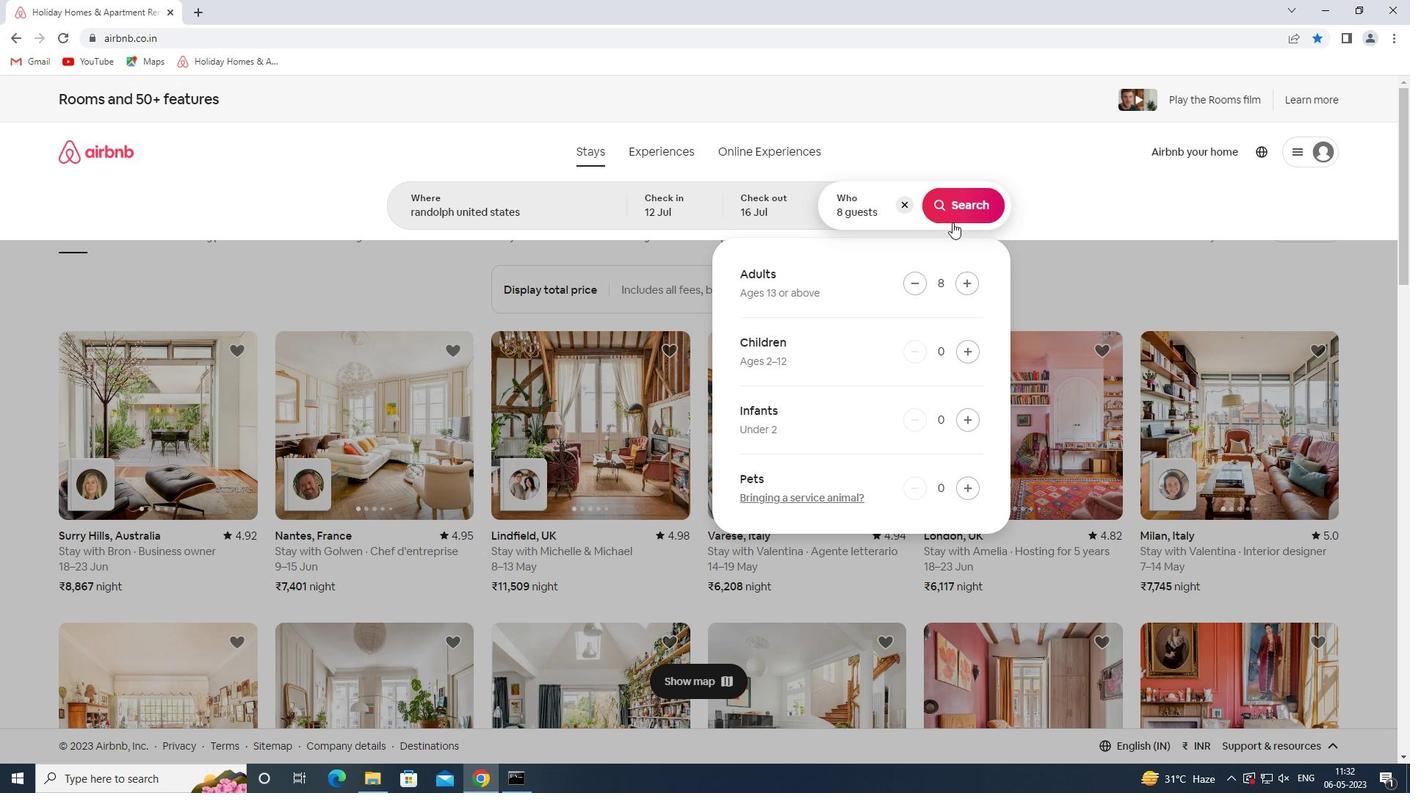 
Action: Mouse pressed left at (956, 218)
Screenshot: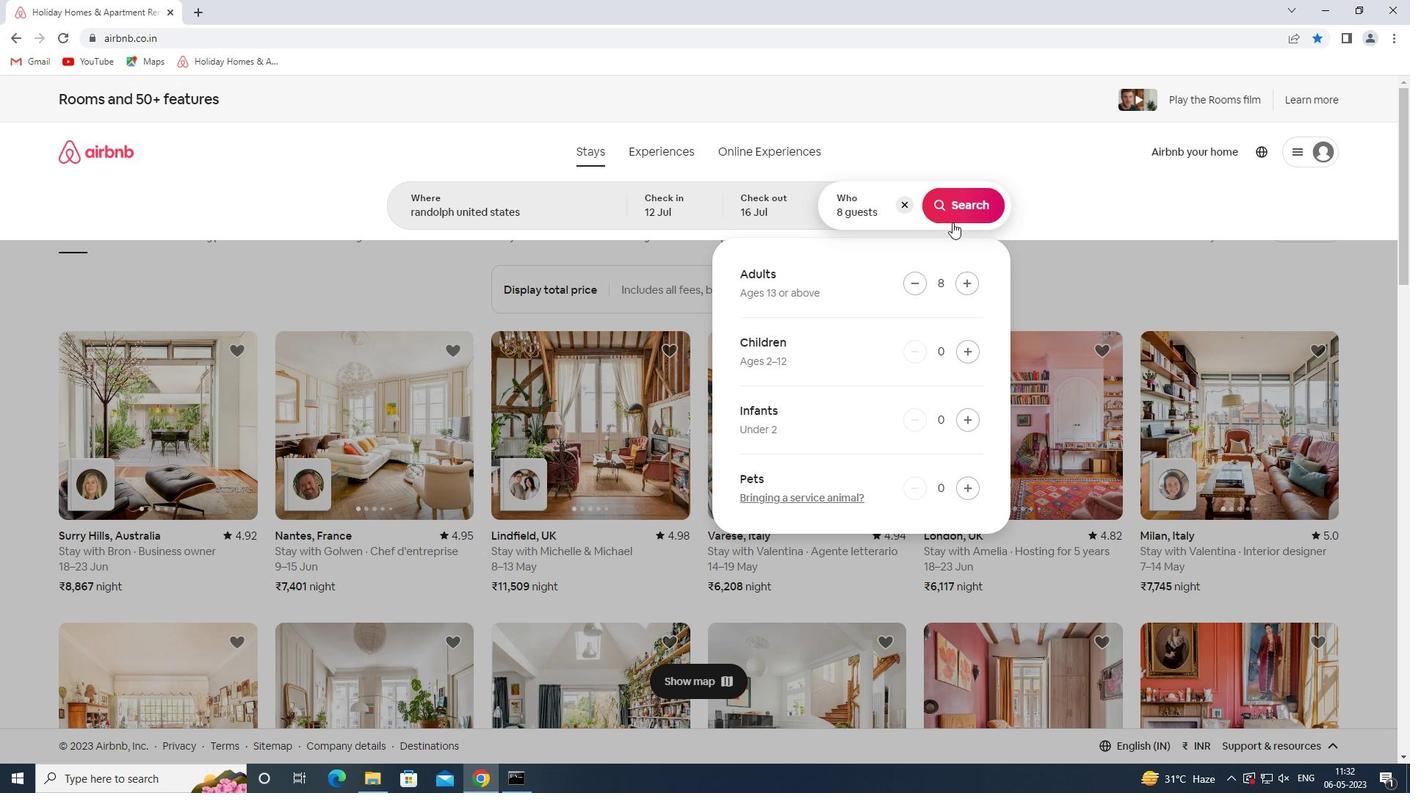 
Action: Mouse moved to (1332, 165)
Screenshot: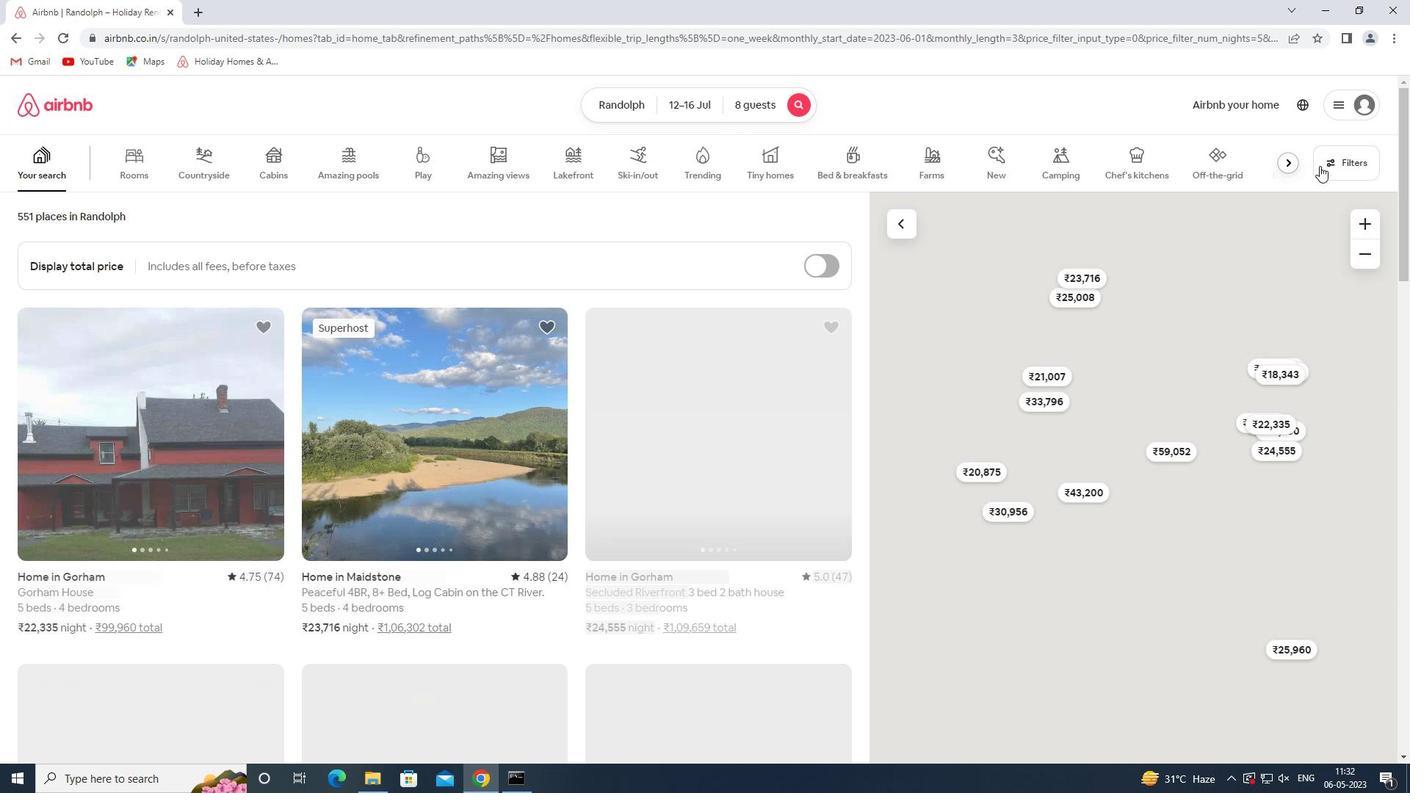 
Action: Mouse pressed left at (1332, 165)
Screenshot: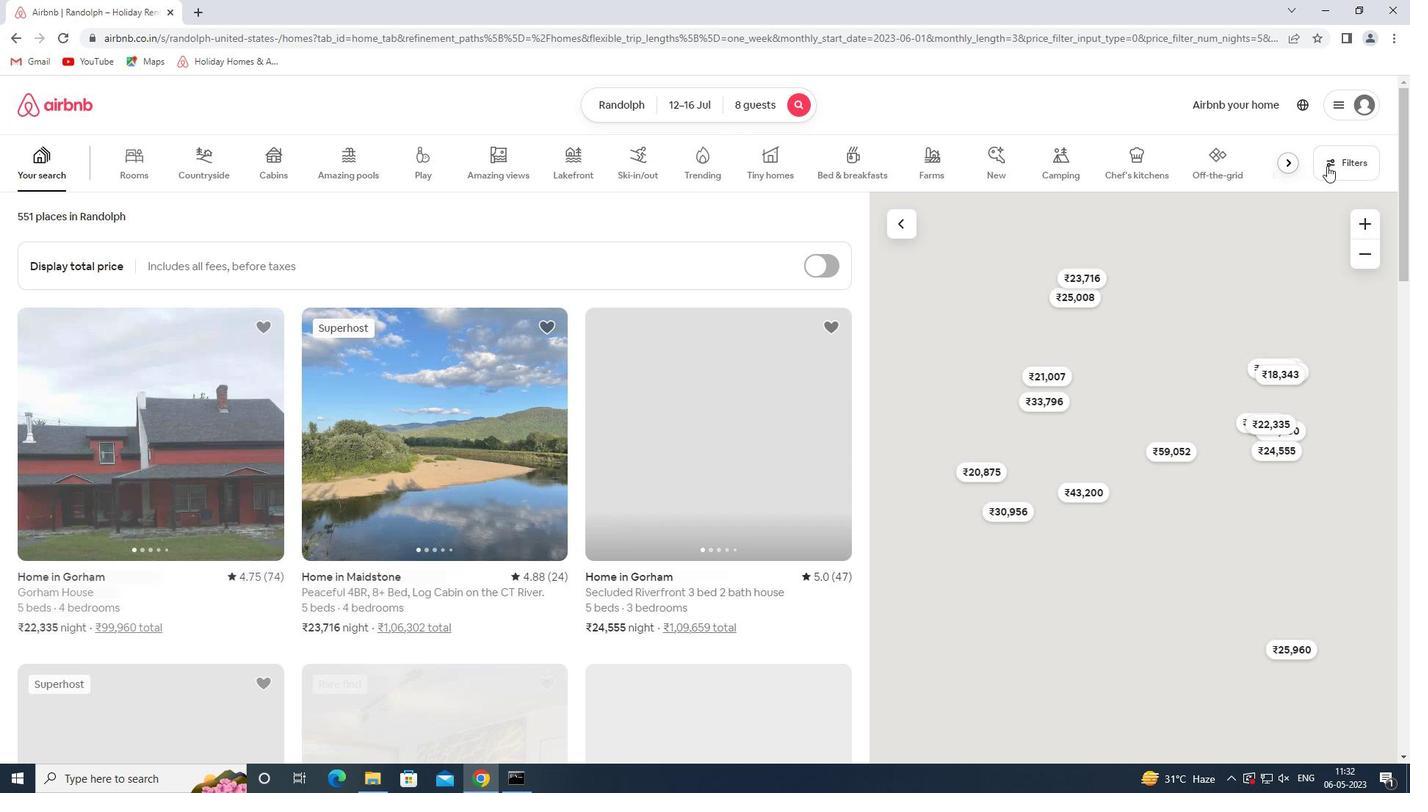 
Action: Mouse moved to (511, 519)
Screenshot: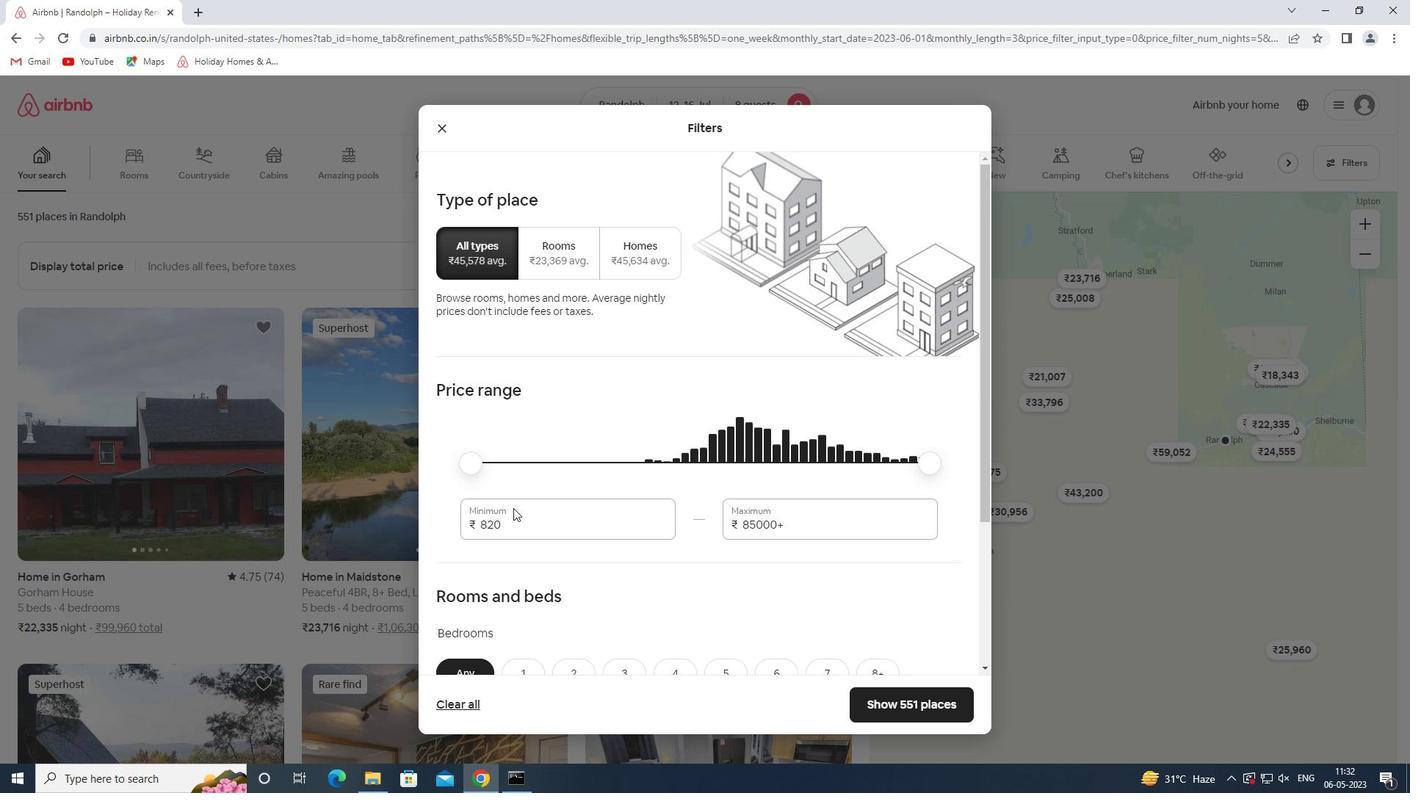 
Action: Mouse pressed left at (511, 519)
Screenshot: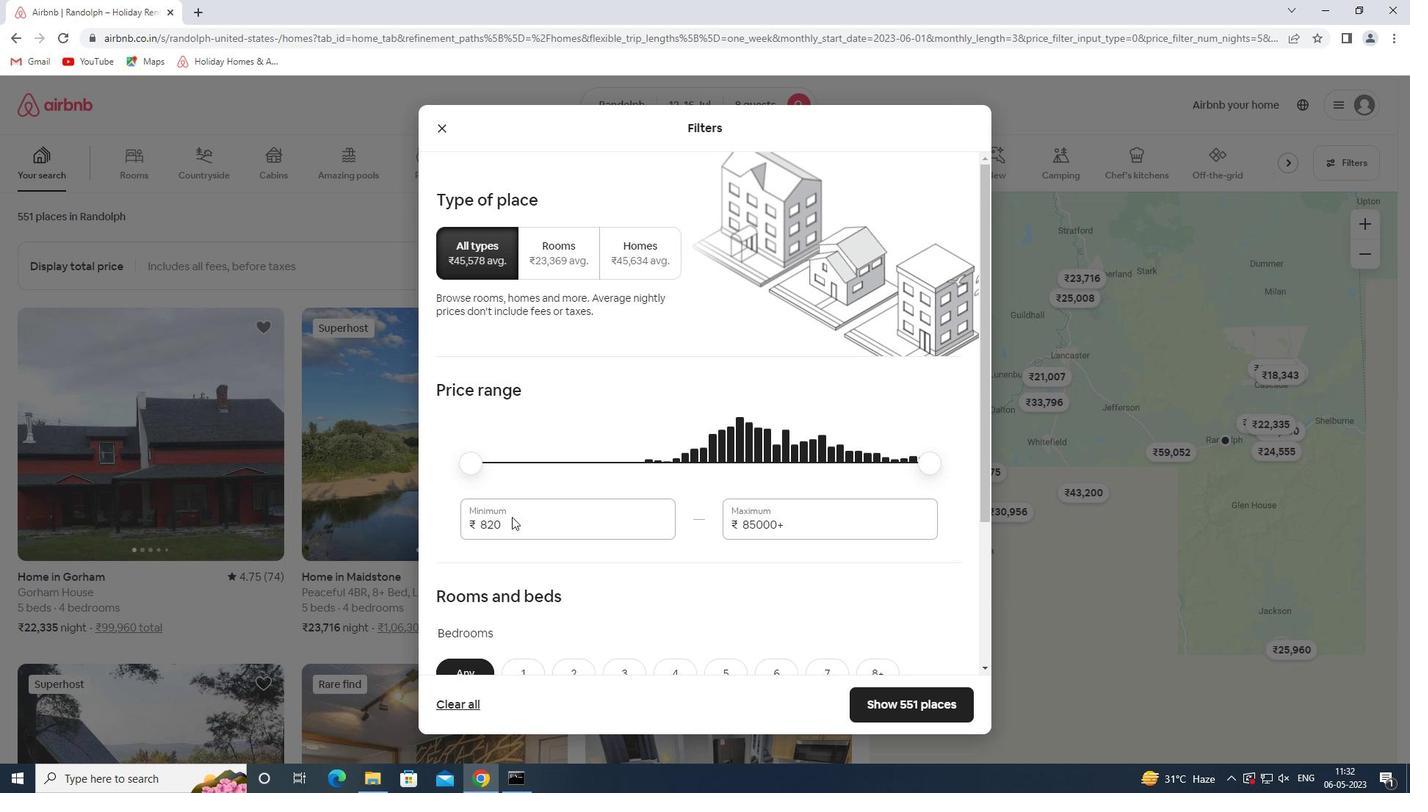 
Action: Mouse pressed left at (511, 519)
Screenshot: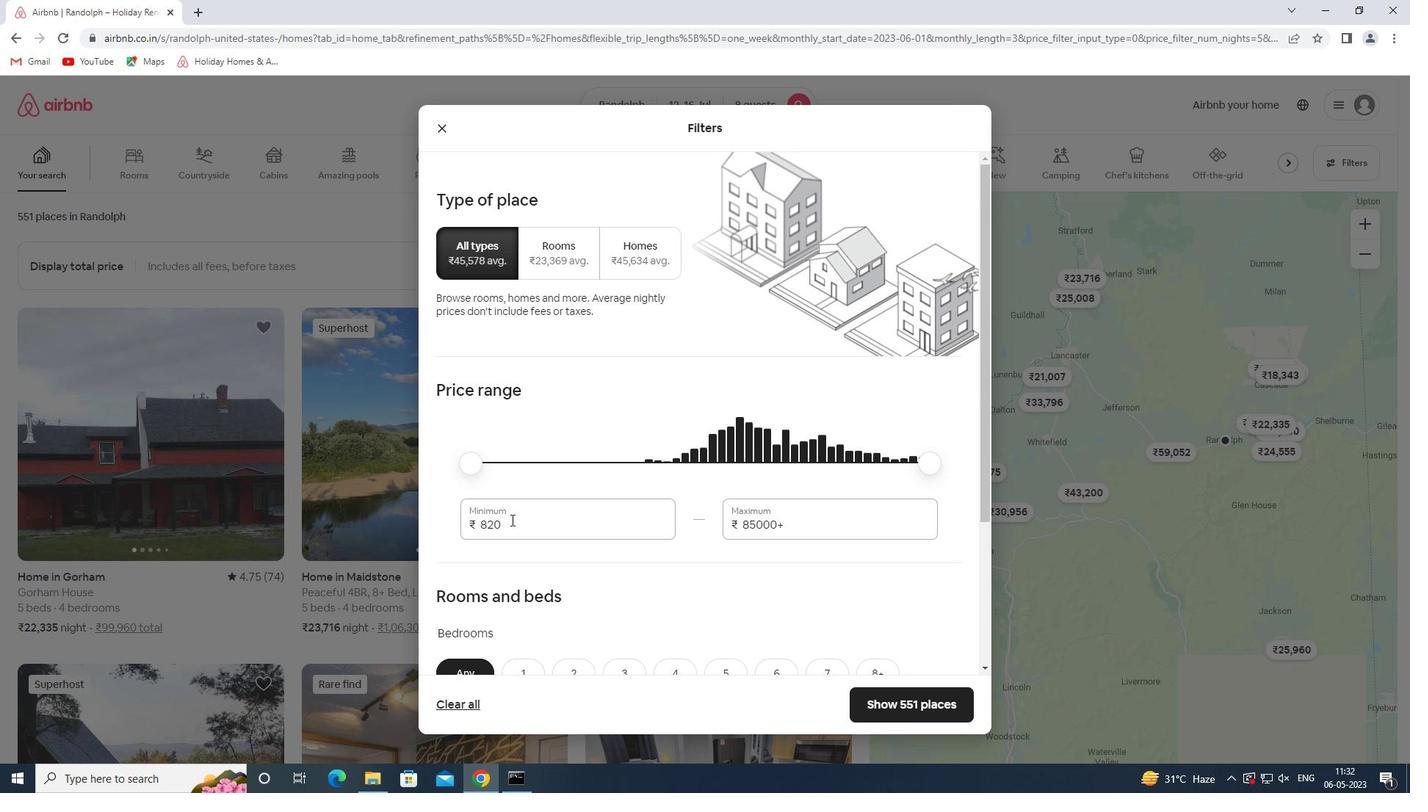 
Action: Mouse moved to (512, 519)
Screenshot: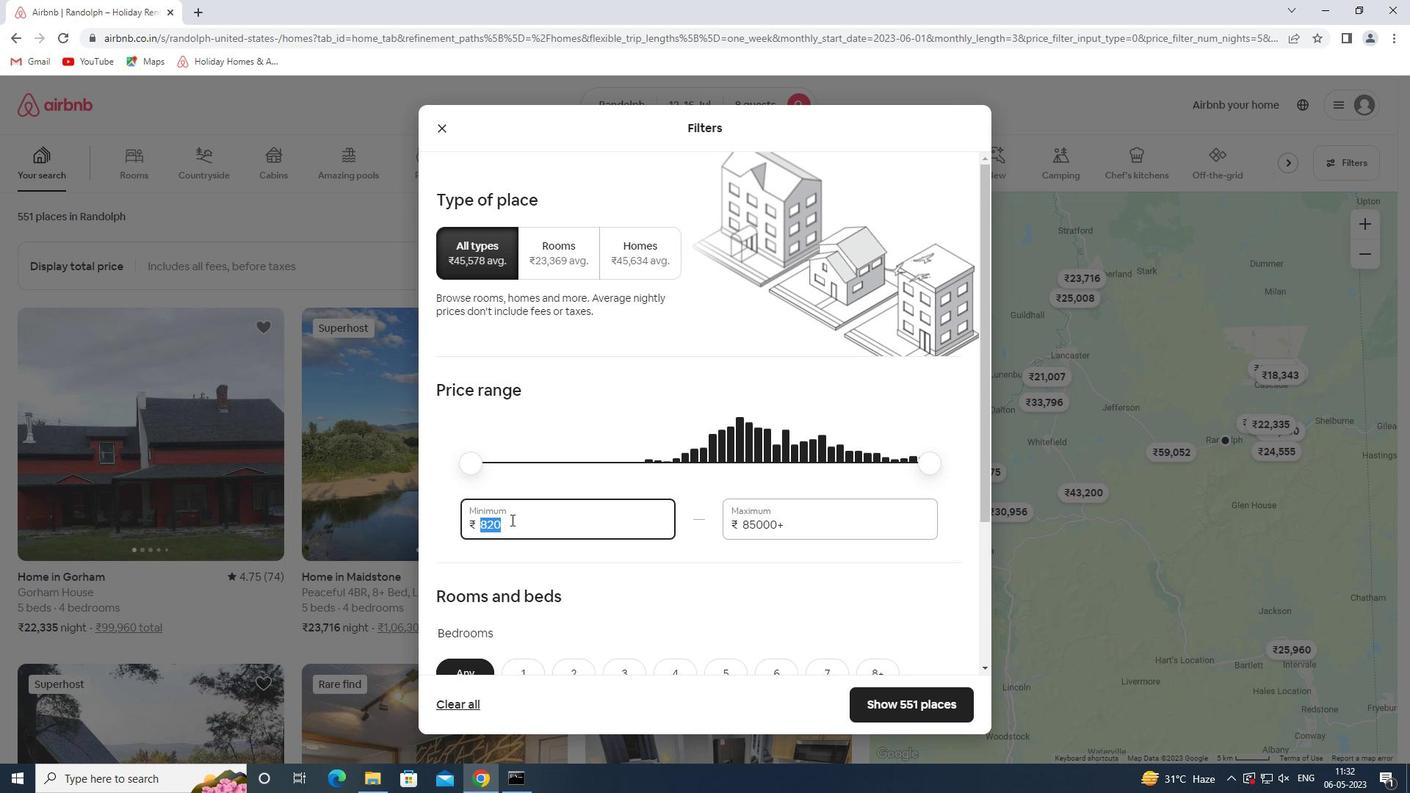
Action: Key pressed 10000<Key.tab>16000
Screenshot: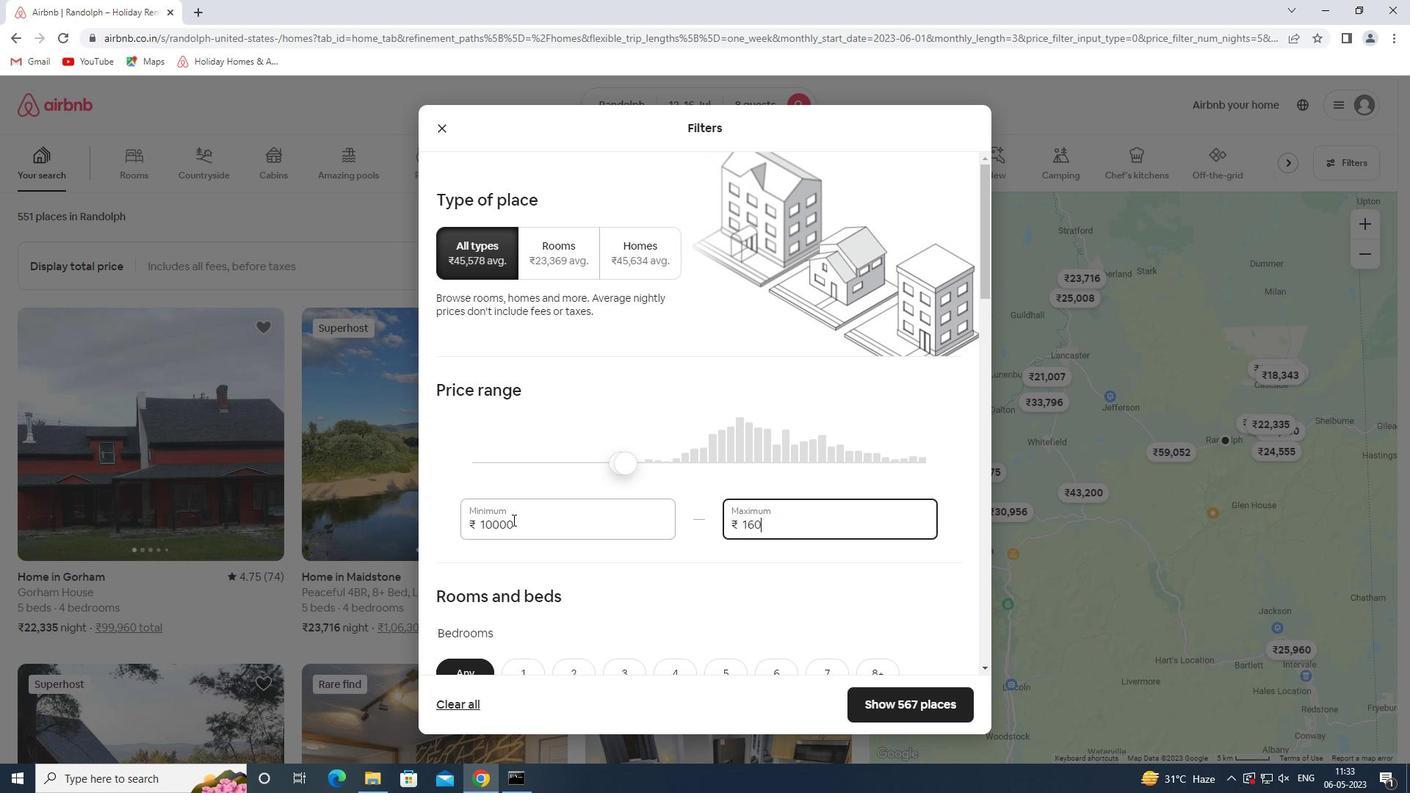 
Action: Mouse moved to (573, 544)
Screenshot: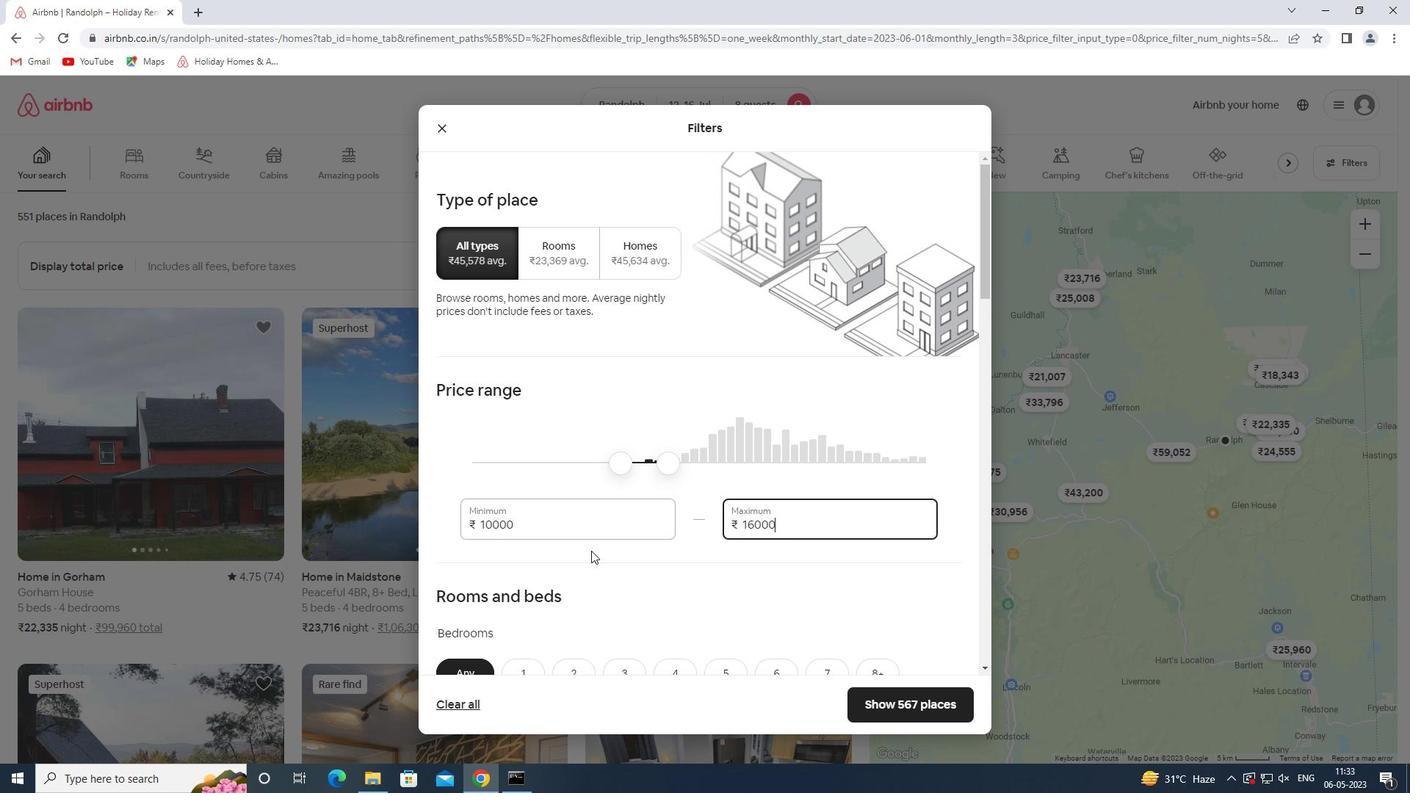 
Action: Mouse scrolled (573, 544) with delta (0, 0)
Screenshot: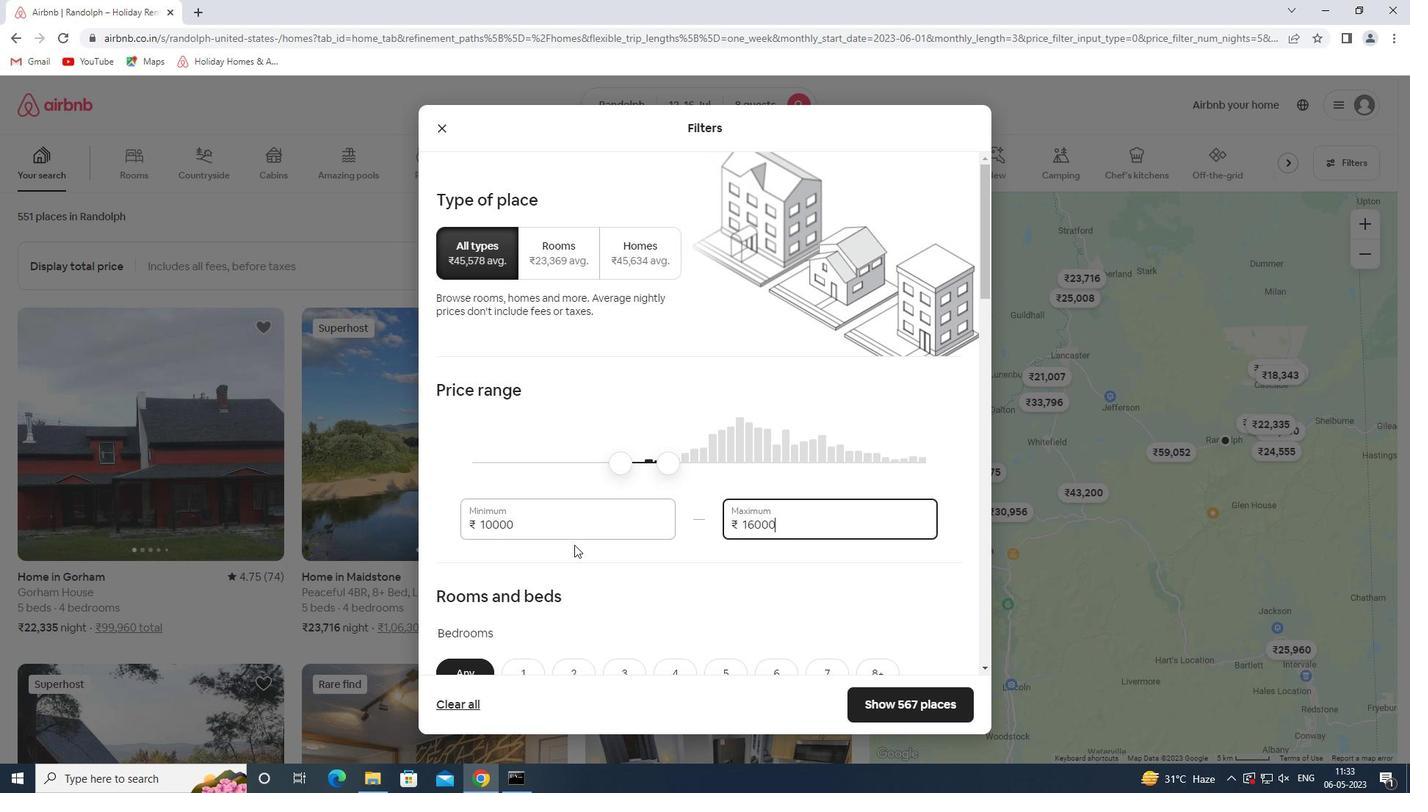 
Action: Mouse scrolled (573, 544) with delta (0, 0)
Screenshot: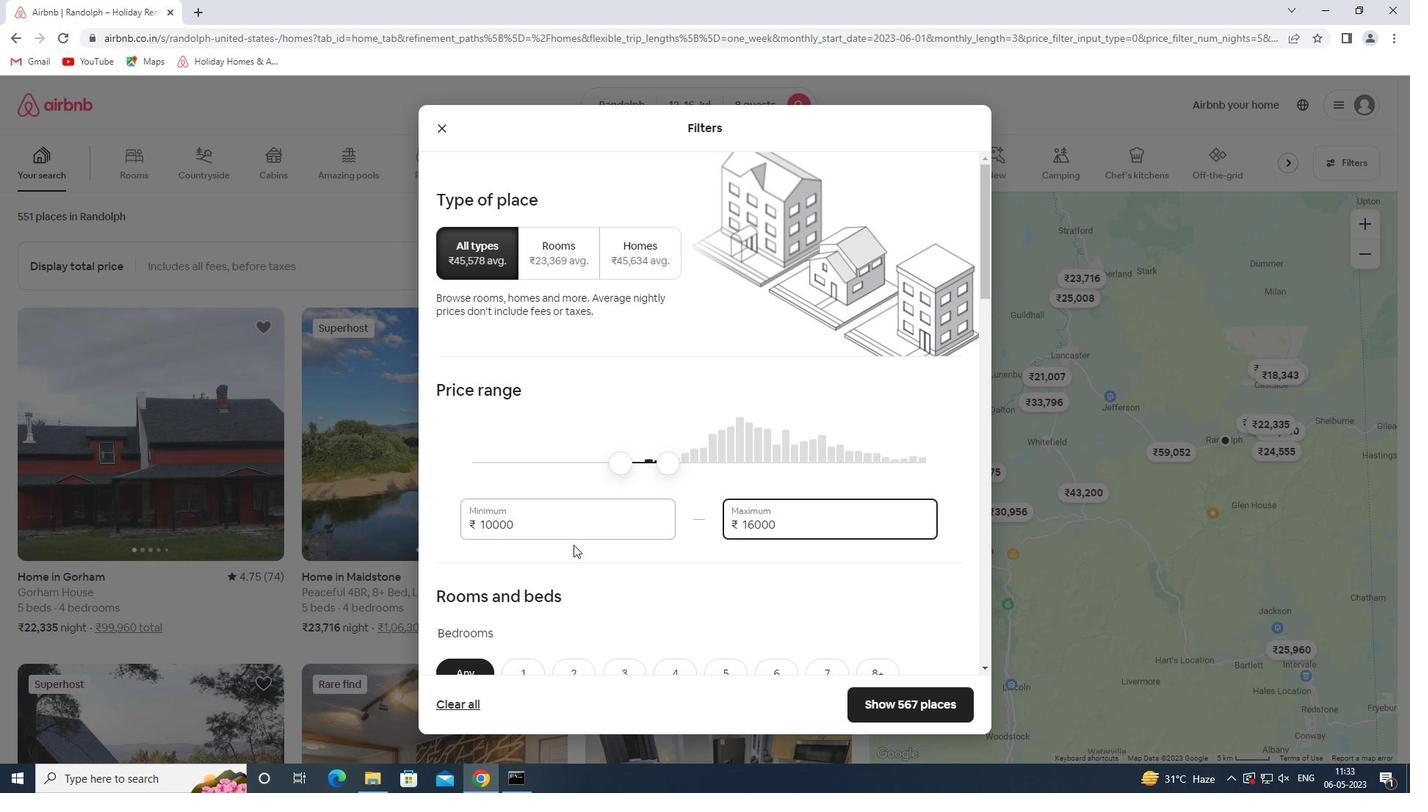 
Action: Mouse moved to (572, 544)
Screenshot: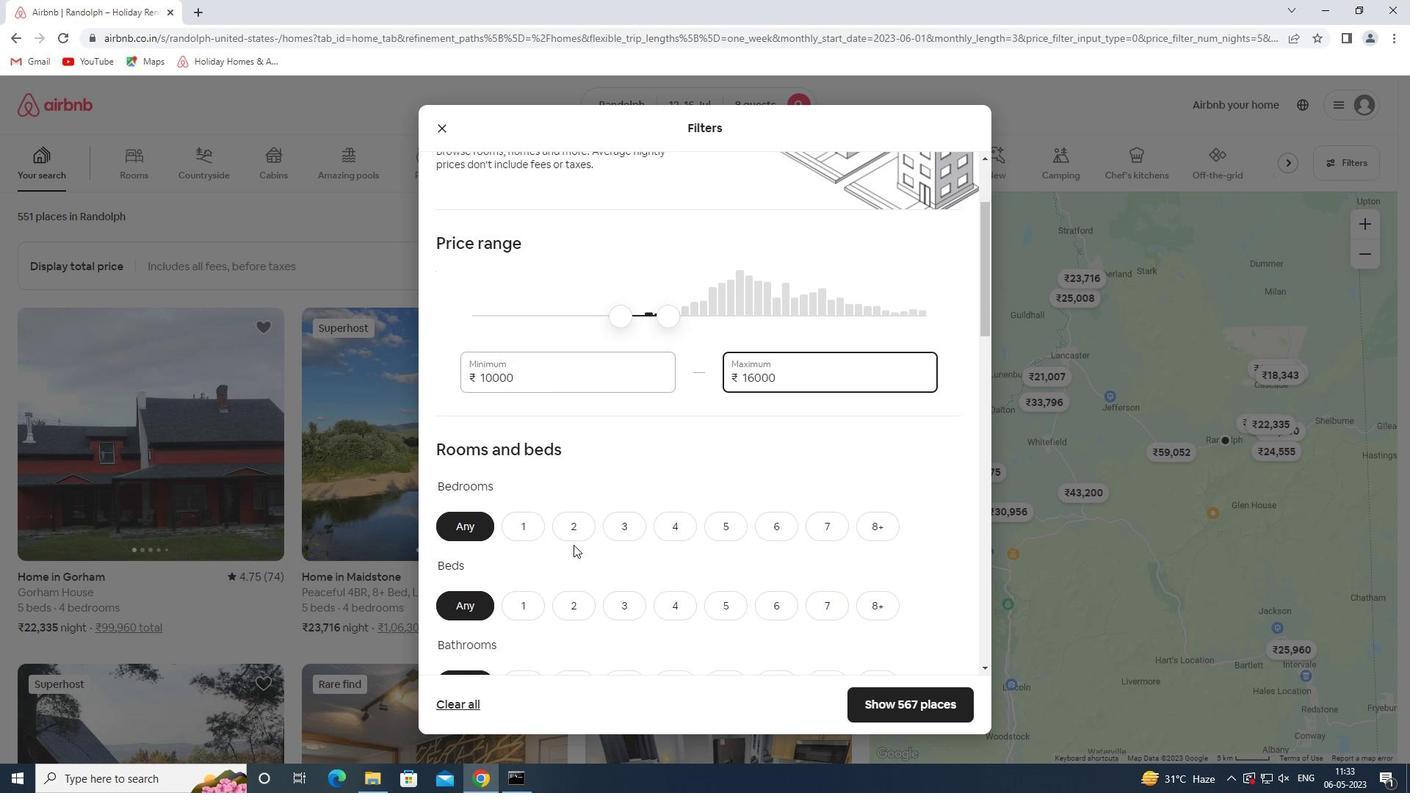 
Action: Mouse scrolled (572, 544) with delta (0, 0)
Screenshot: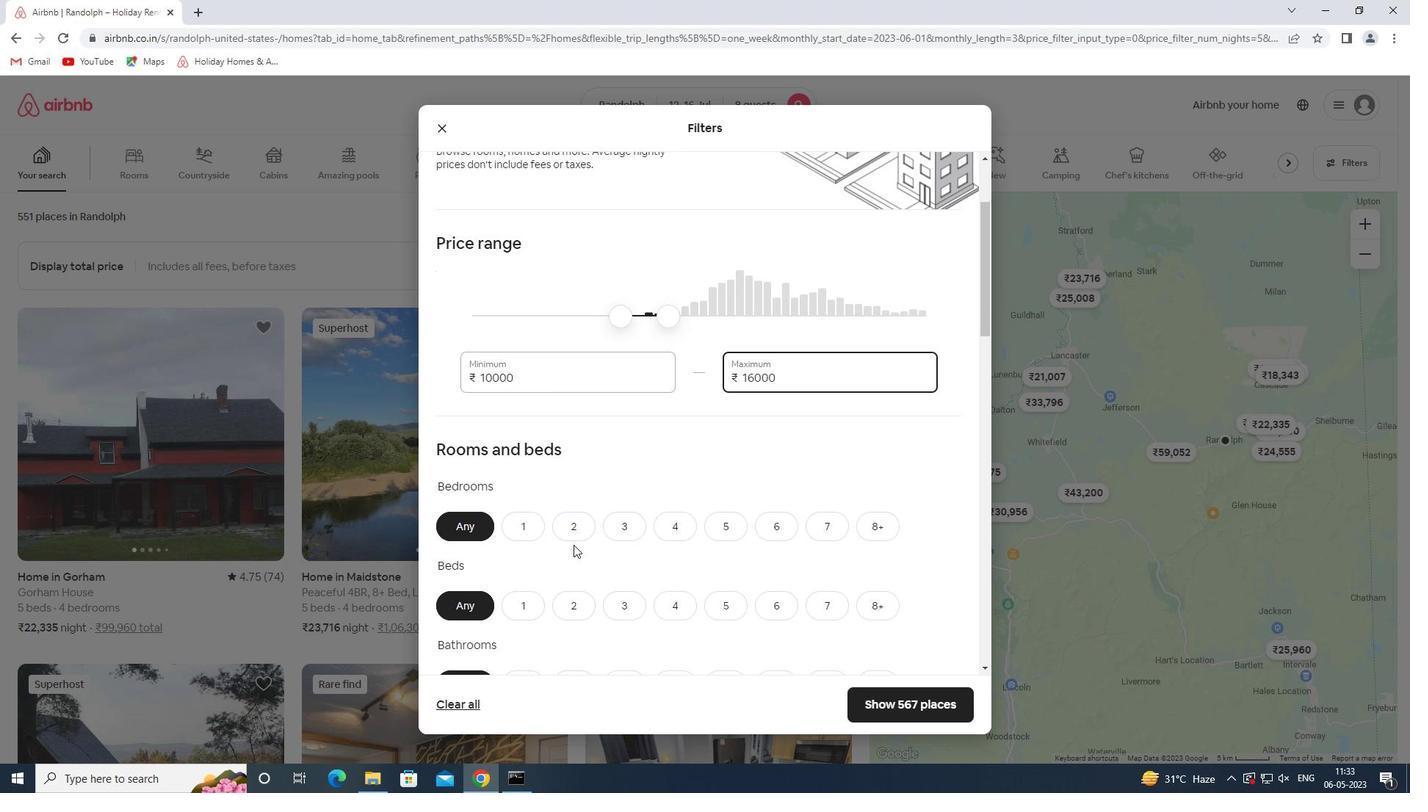
Action: Mouse scrolled (572, 544) with delta (0, 0)
Screenshot: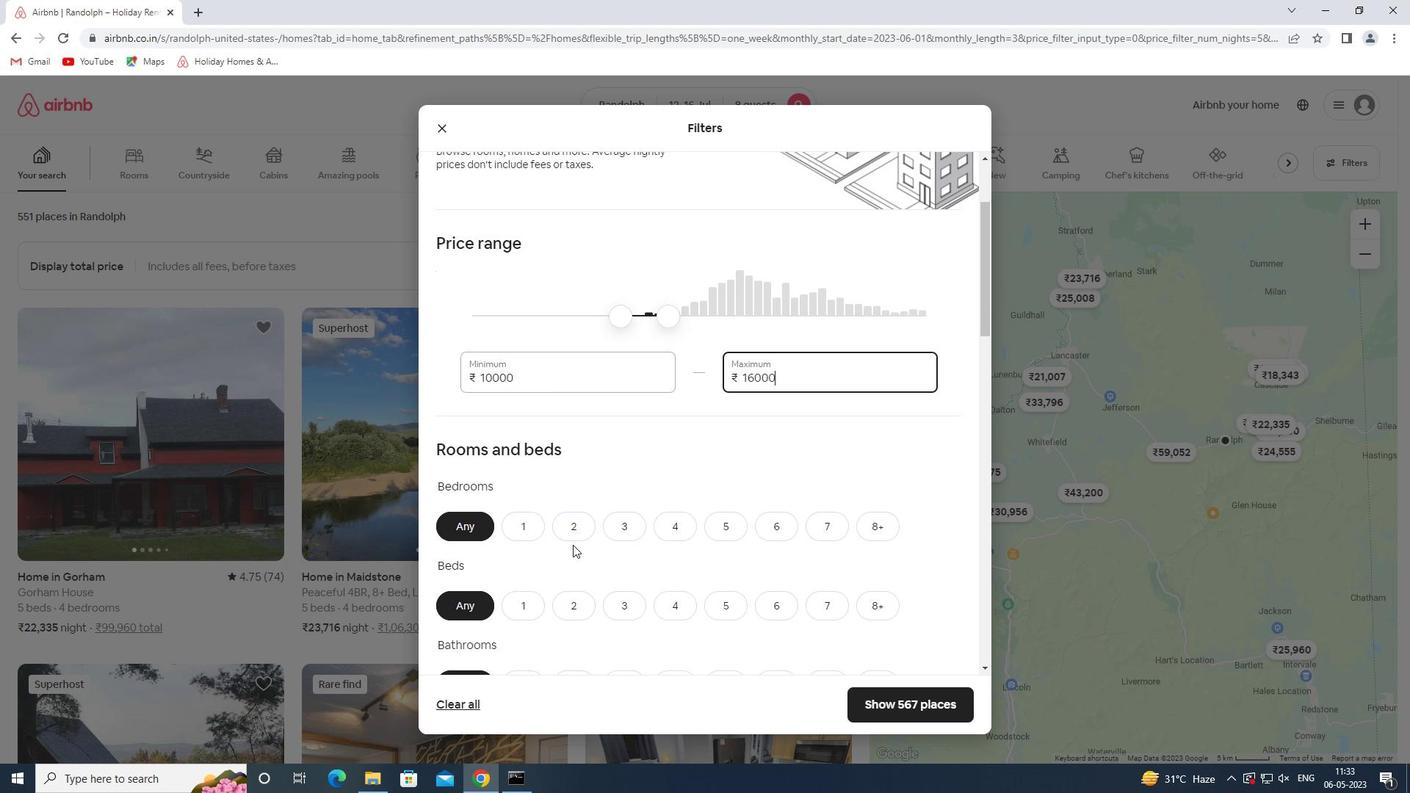 
Action: Mouse scrolled (572, 544) with delta (0, 0)
Screenshot: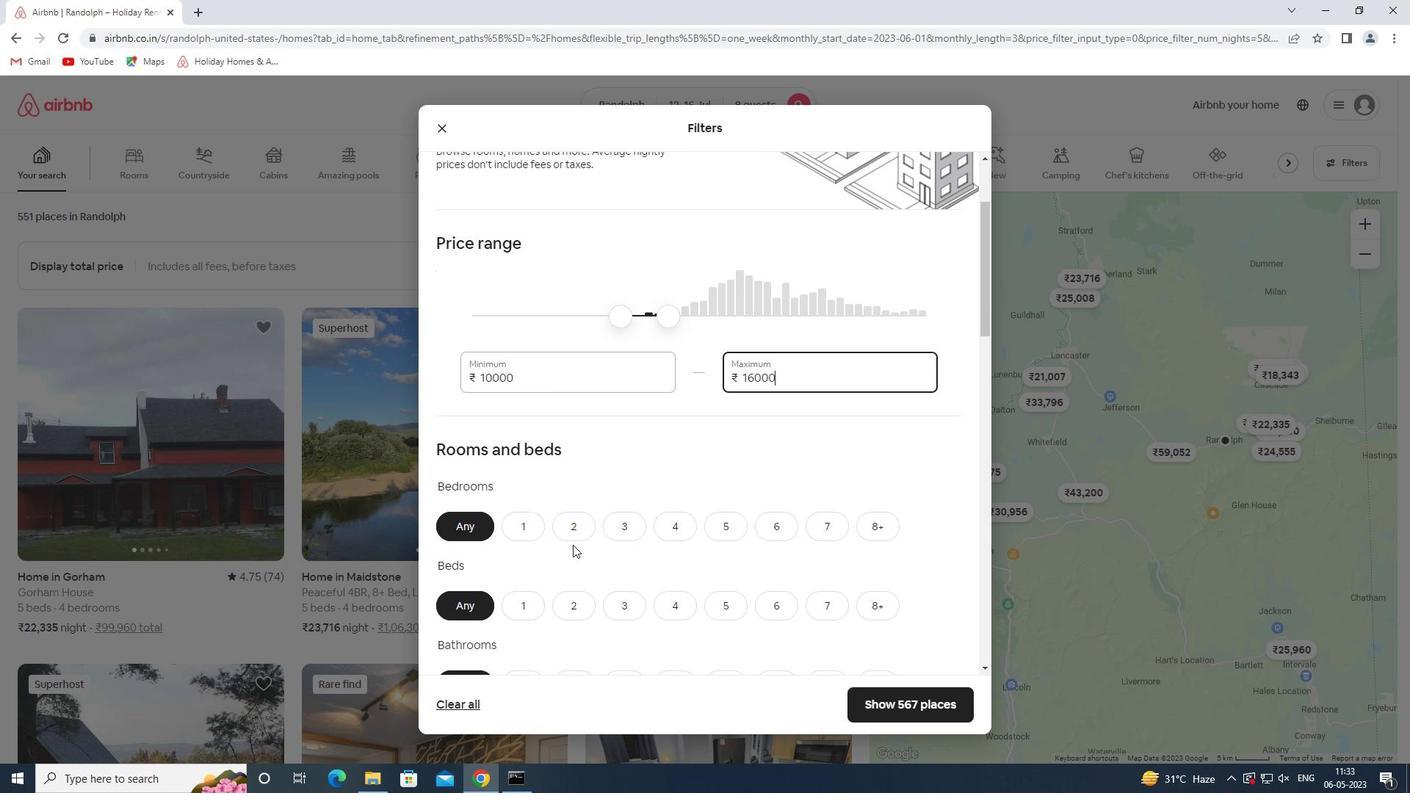 
Action: Mouse moved to (881, 304)
Screenshot: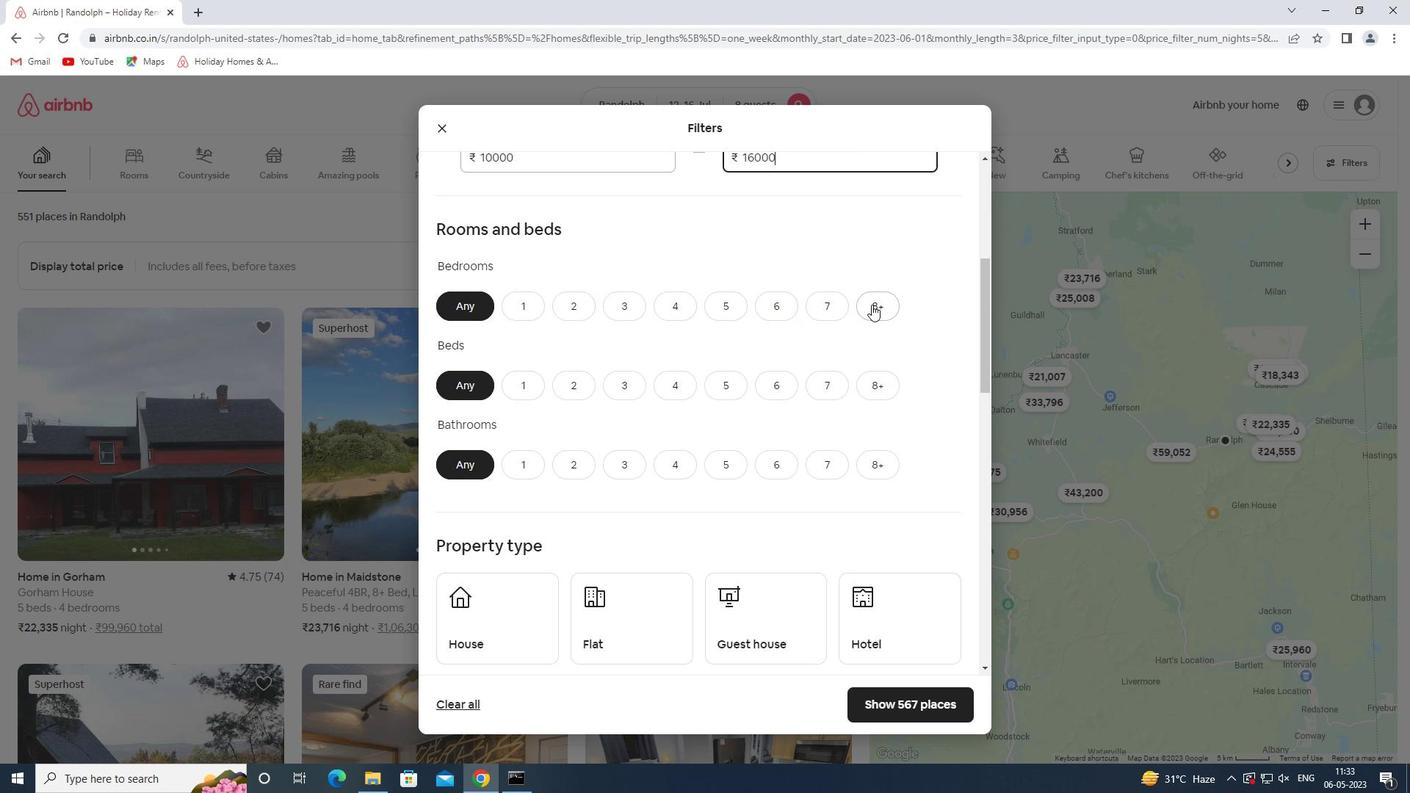 
Action: Mouse pressed left at (881, 304)
Screenshot: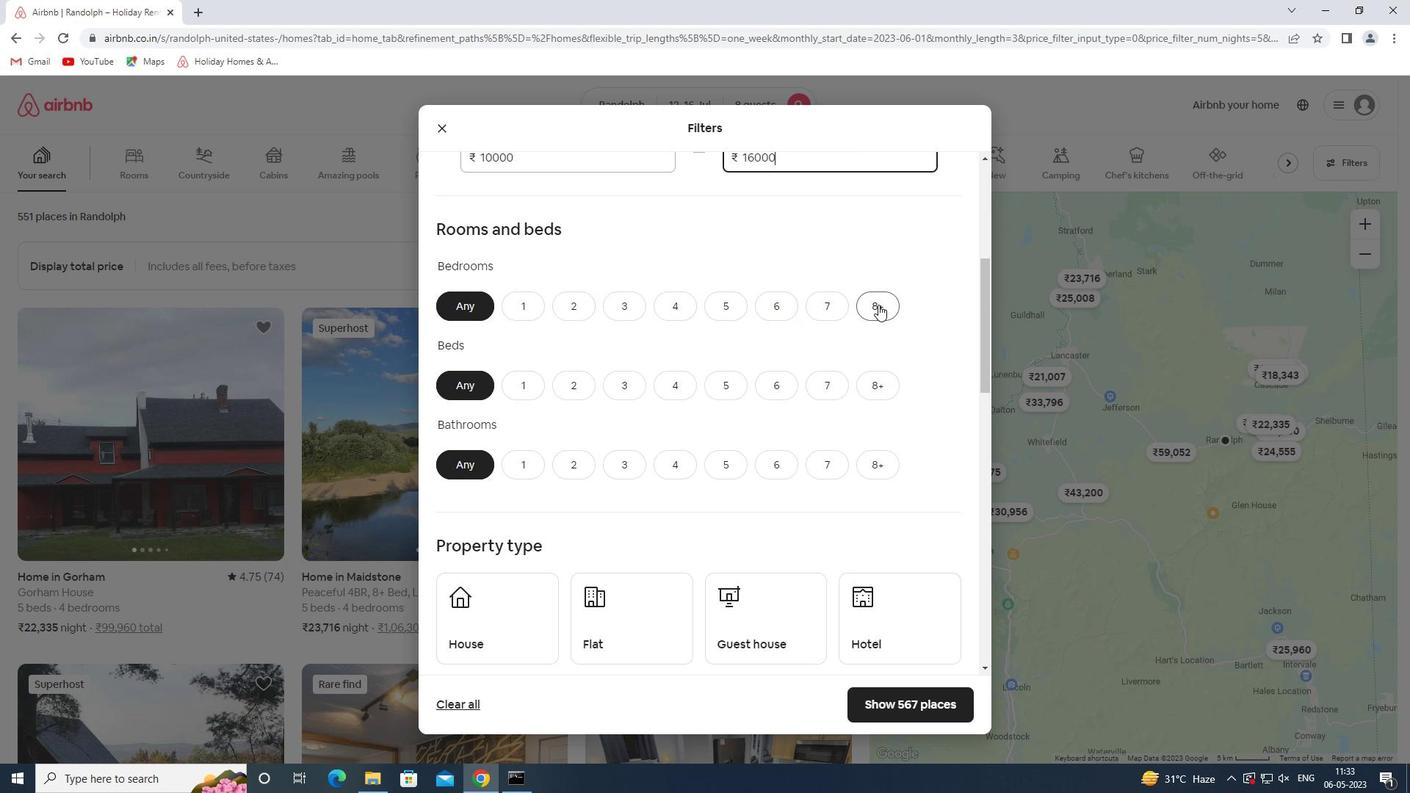 
Action: Mouse moved to (884, 376)
Screenshot: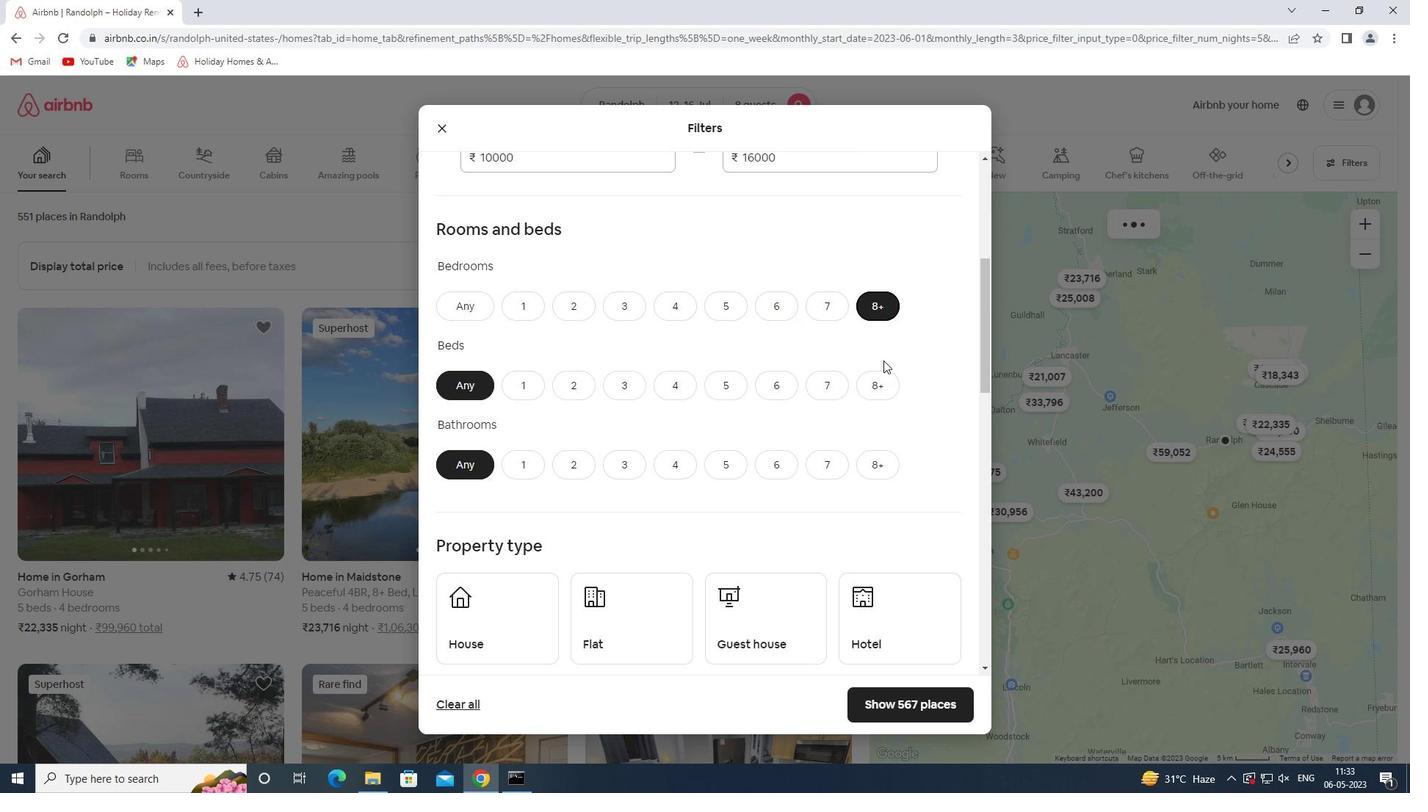 
Action: Mouse pressed left at (884, 376)
Screenshot: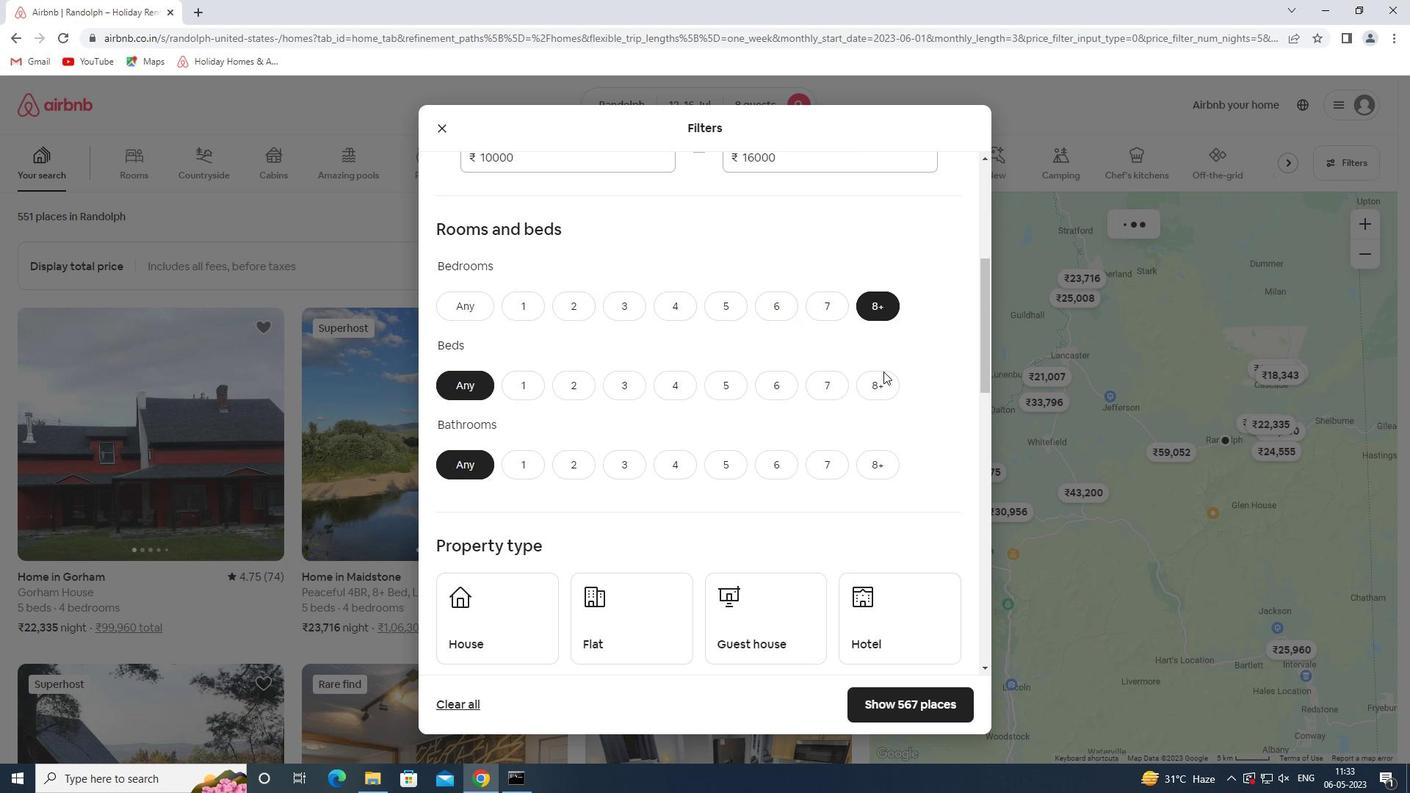 
Action: Mouse moved to (878, 475)
Screenshot: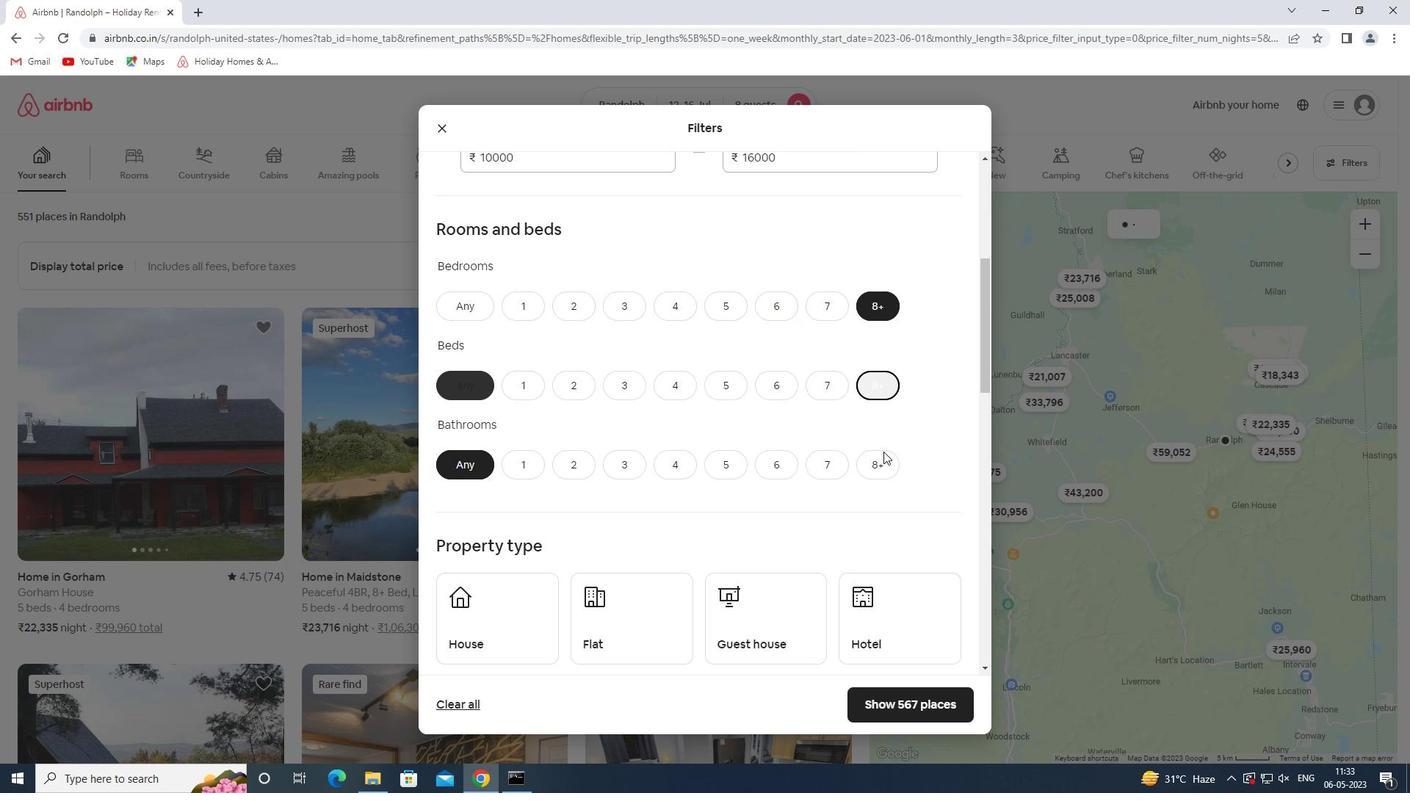 
Action: Mouse pressed left at (878, 475)
Screenshot: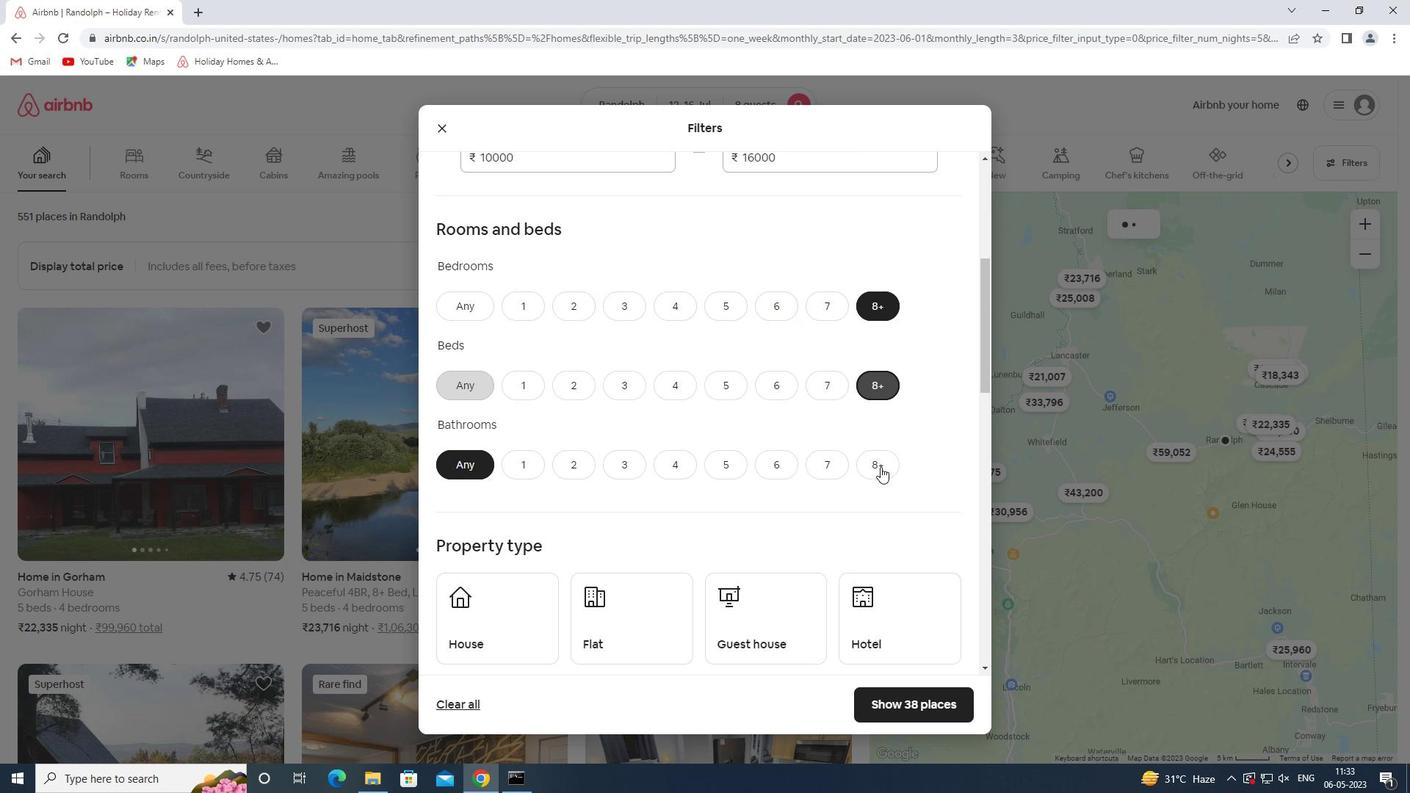 
Action: Mouse moved to (519, 584)
Screenshot: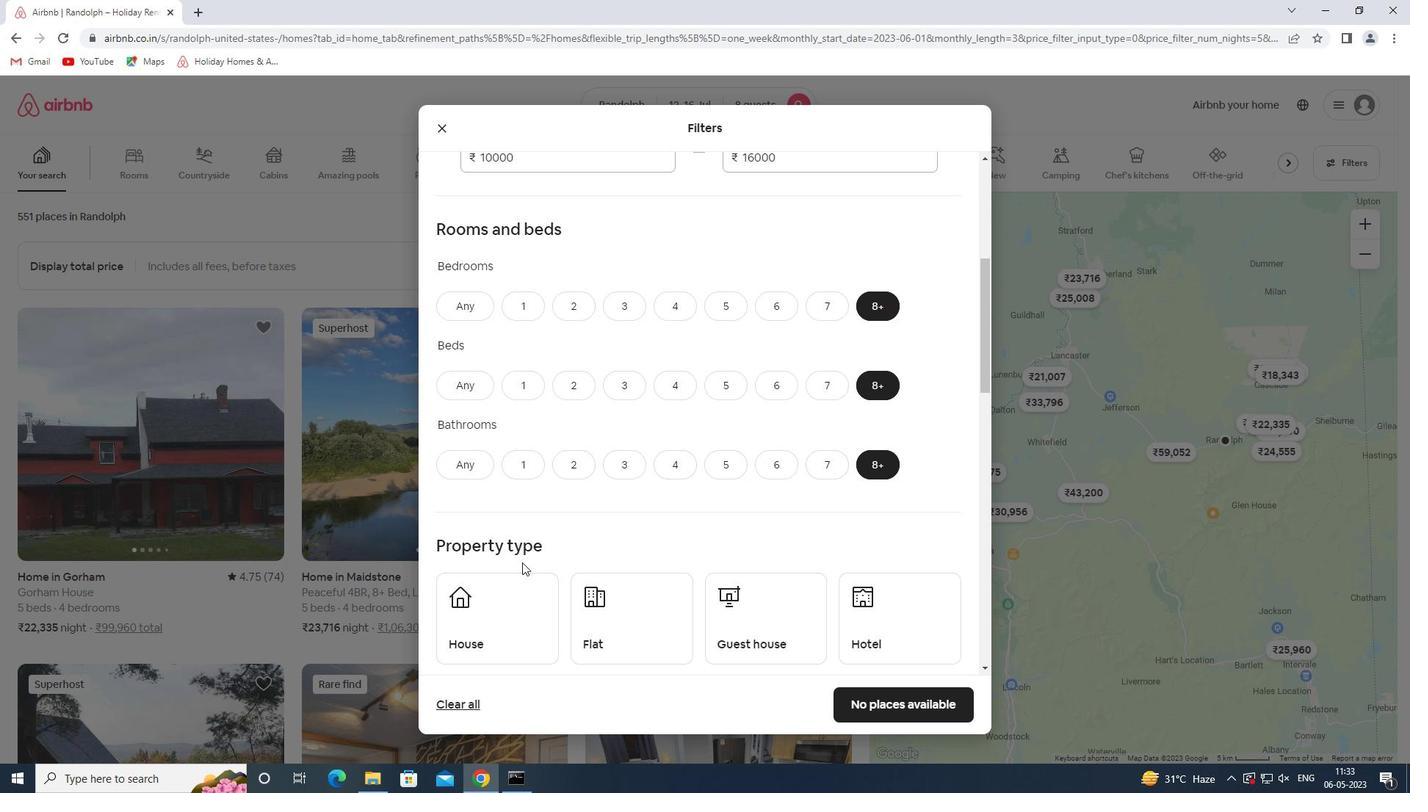 
Action: Mouse pressed left at (519, 584)
Screenshot: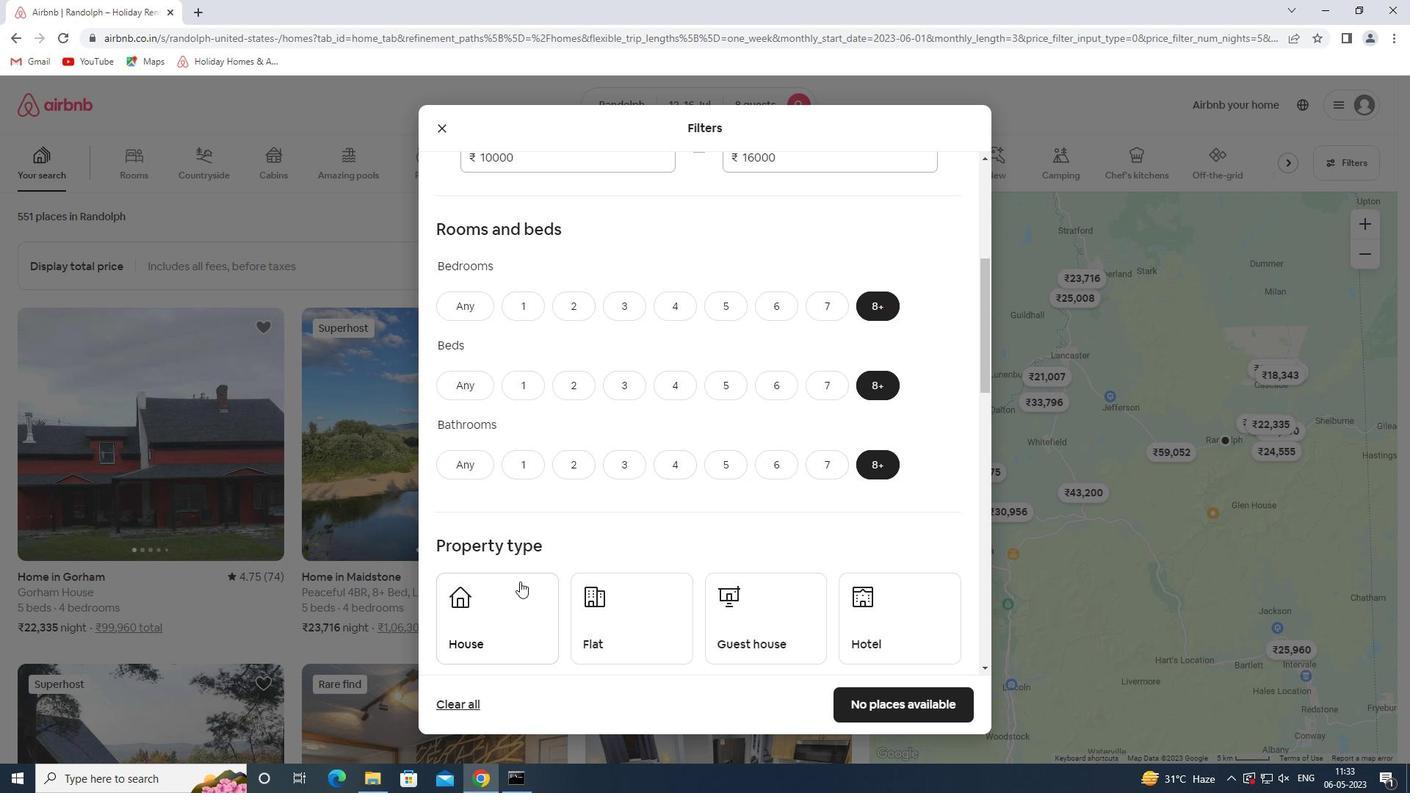 
Action: Mouse moved to (691, 609)
Screenshot: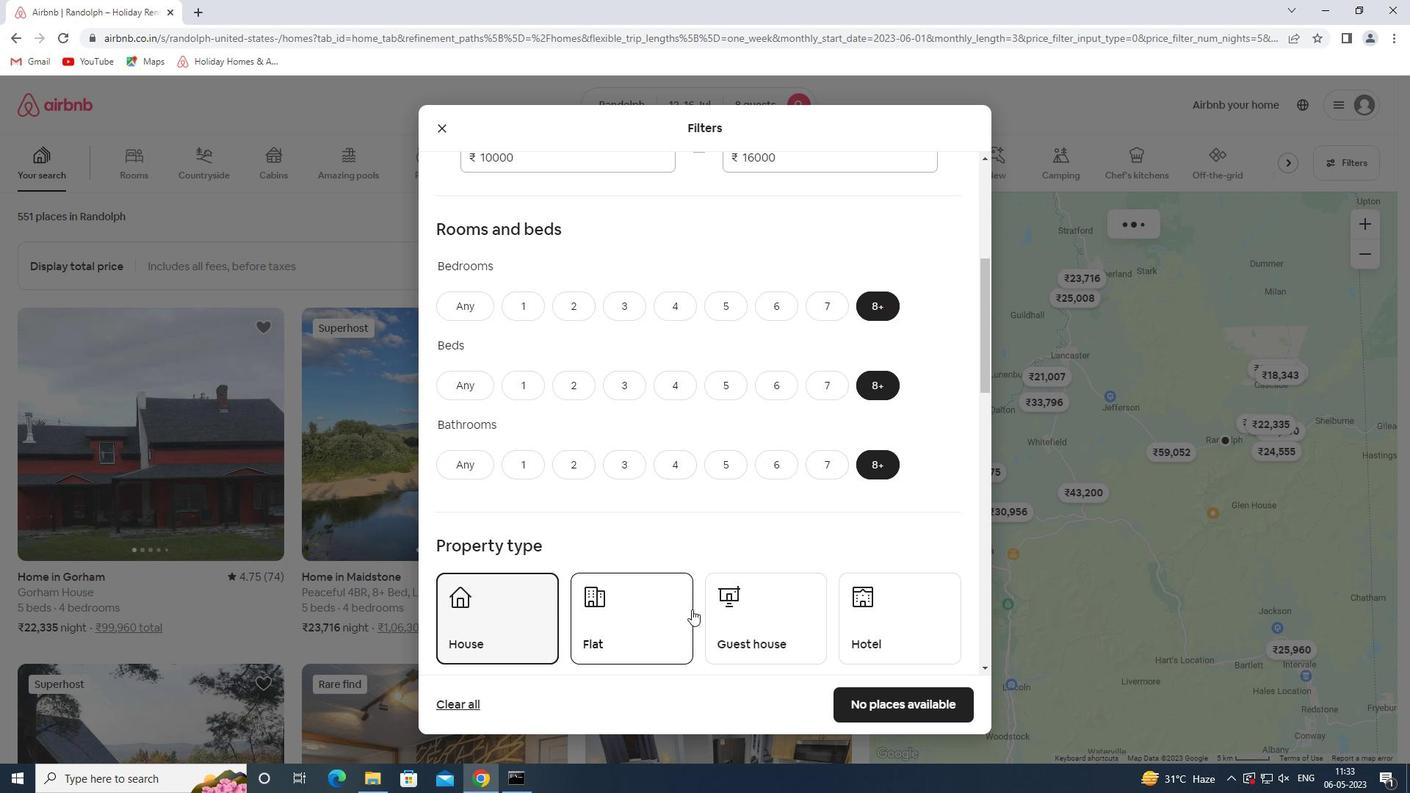 
Action: Mouse pressed left at (691, 609)
Screenshot: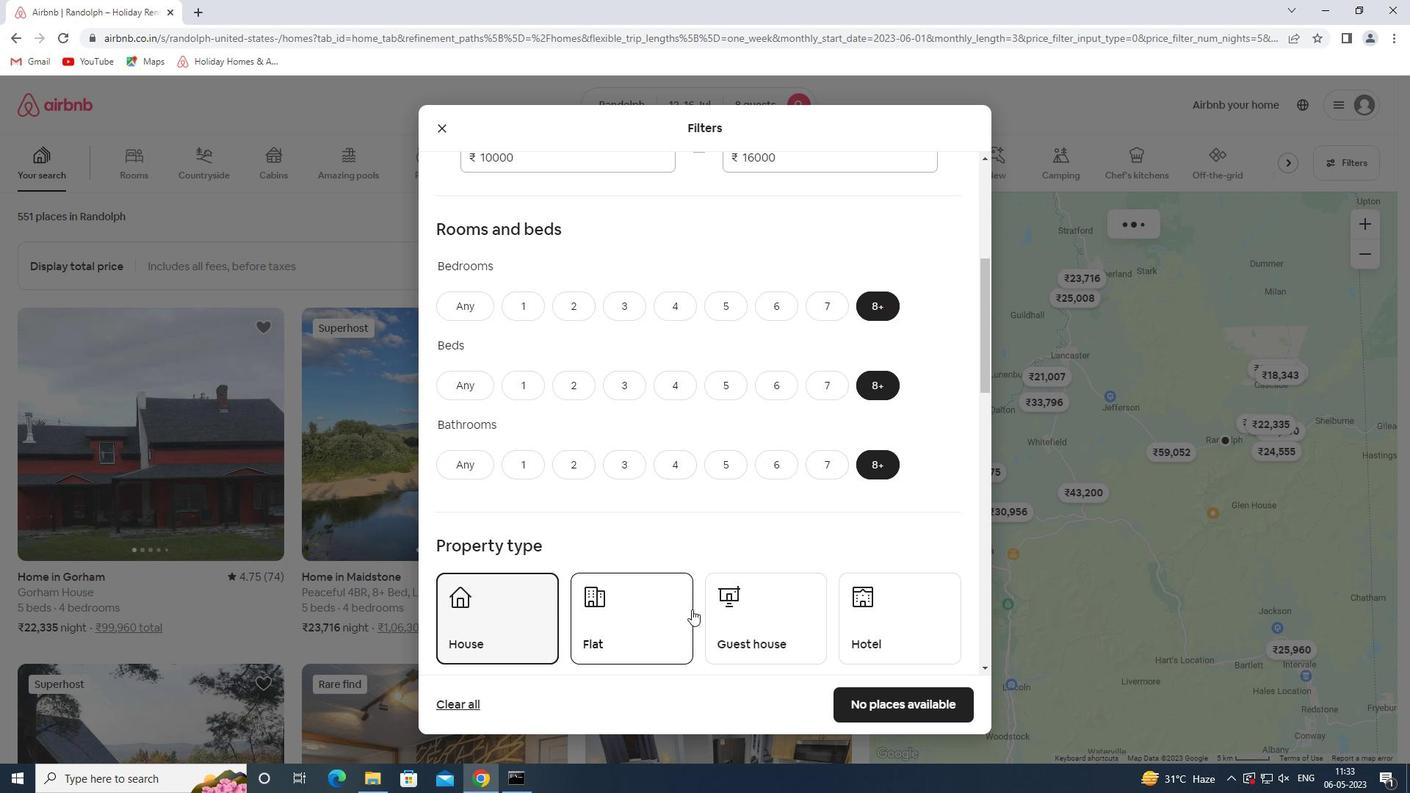 
Action: Mouse moved to (768, 611)
Screenshot: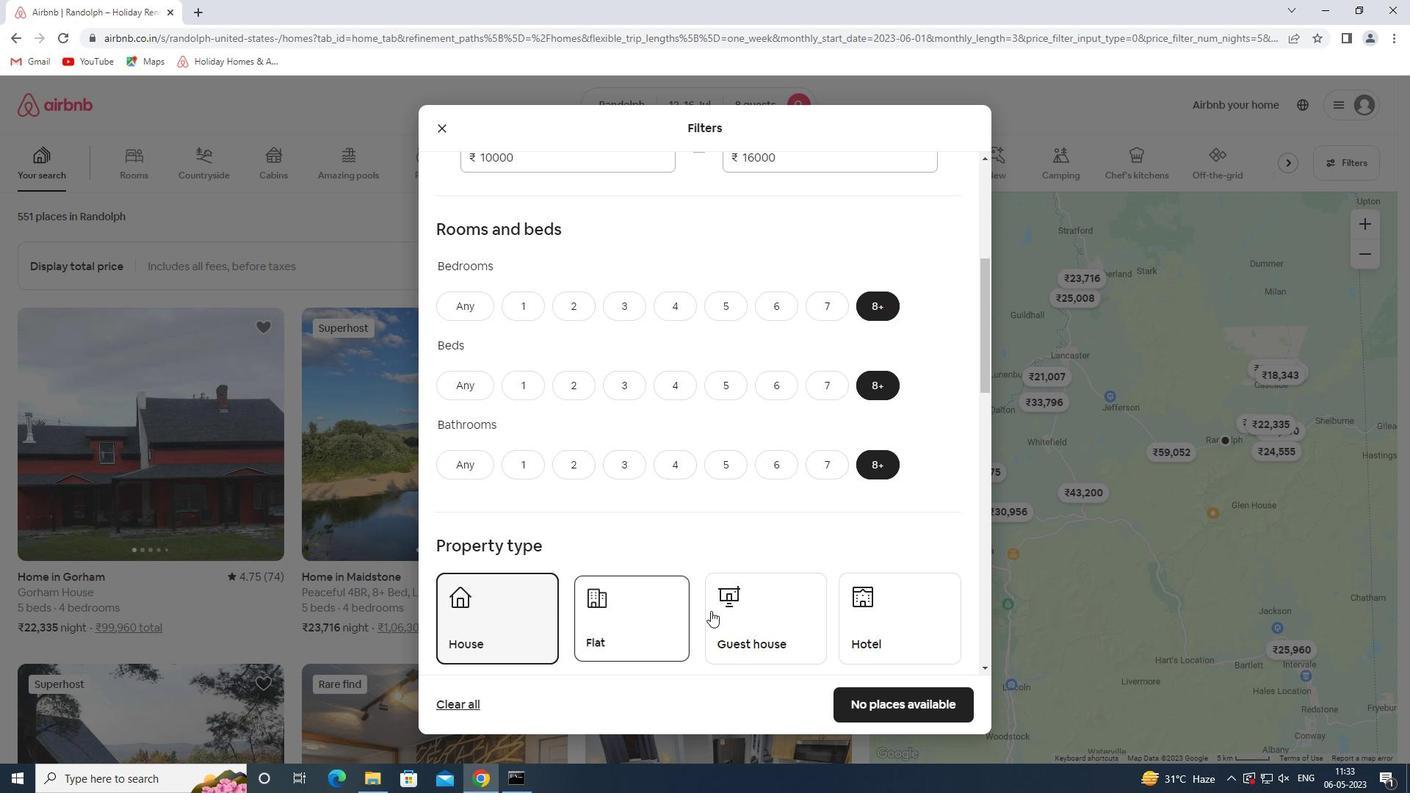 
Action: Mouse pressed left at (768, 611)
Screenshot: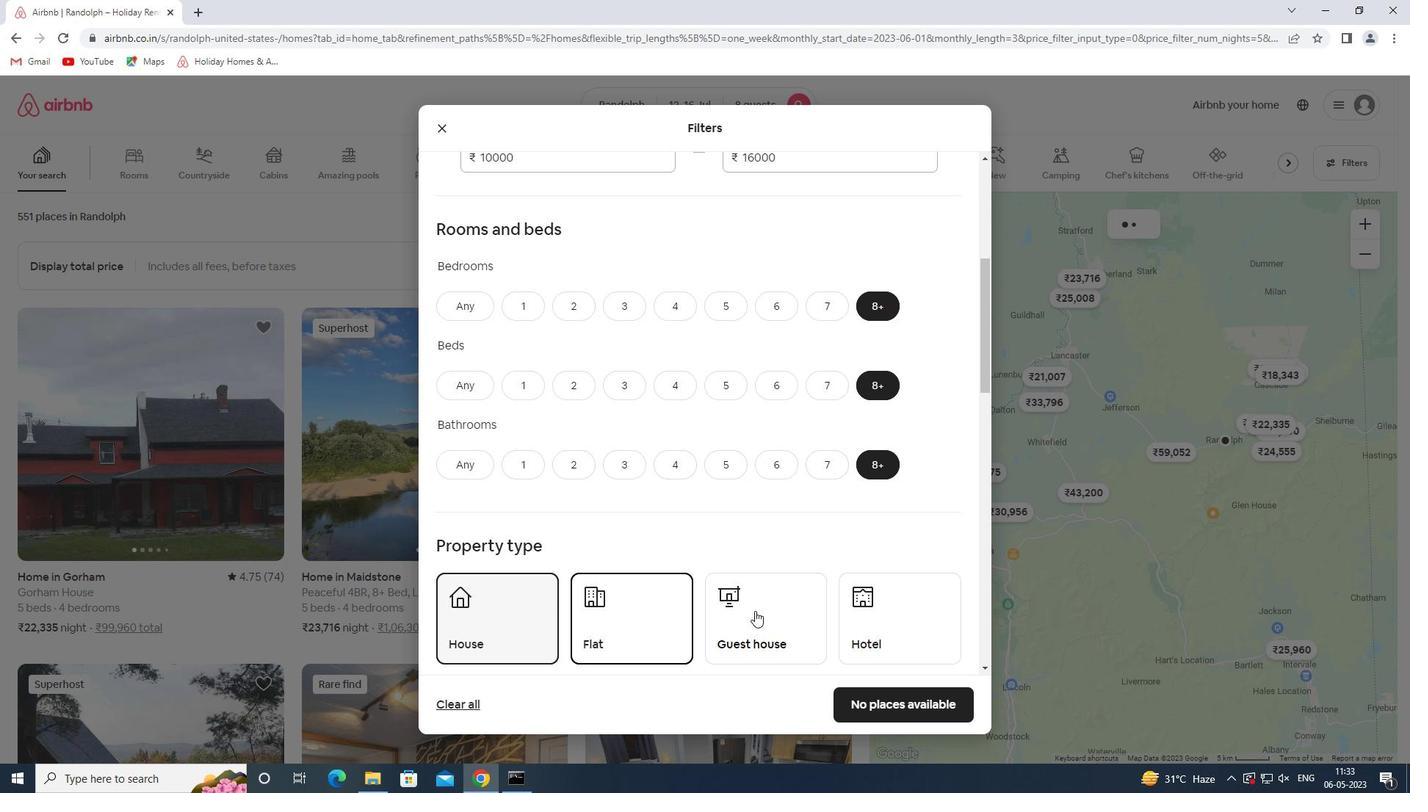 
Action: Mouse moved to (760, 536)
Screenshot: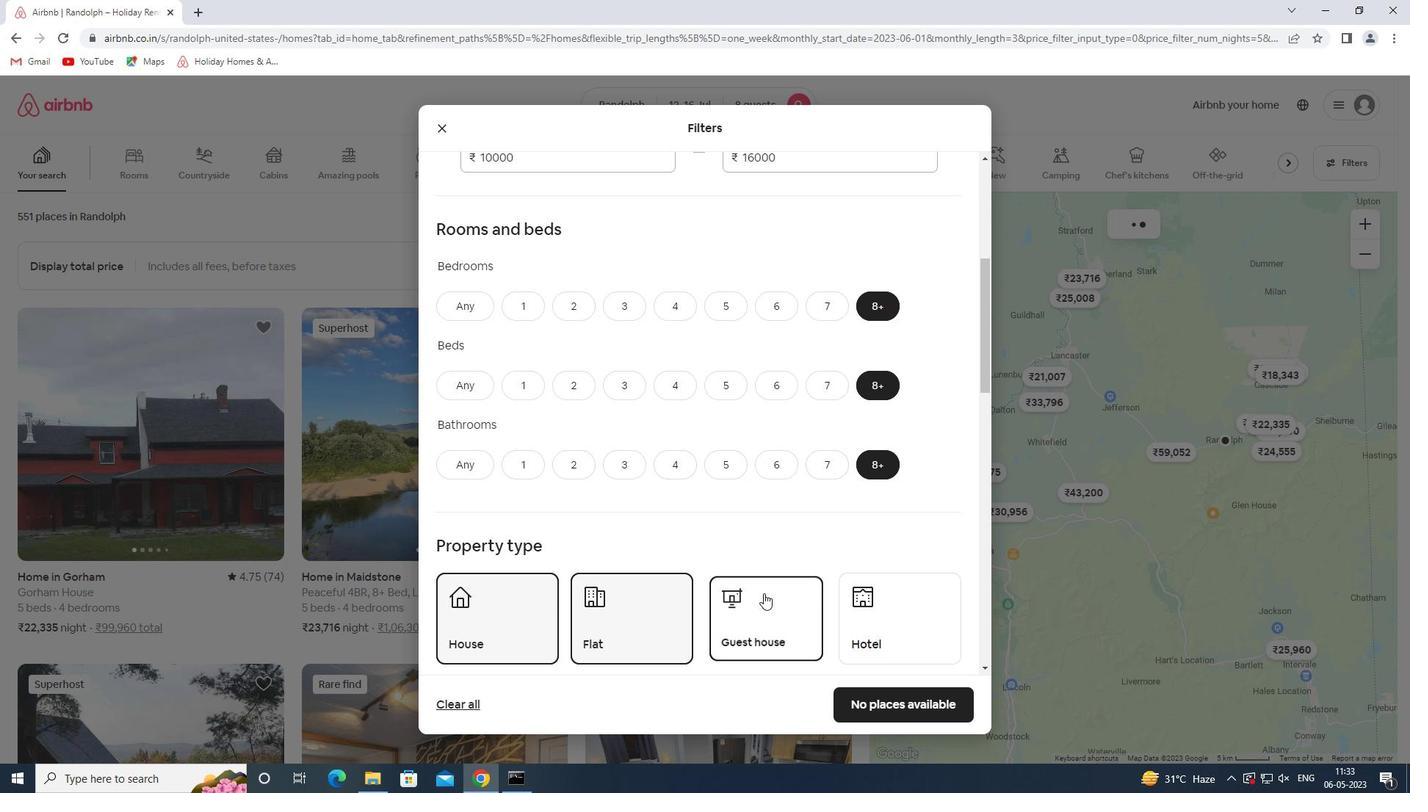 
Action: Mouse scrolled (760, 536) with delta (0, 0)
Screenshot: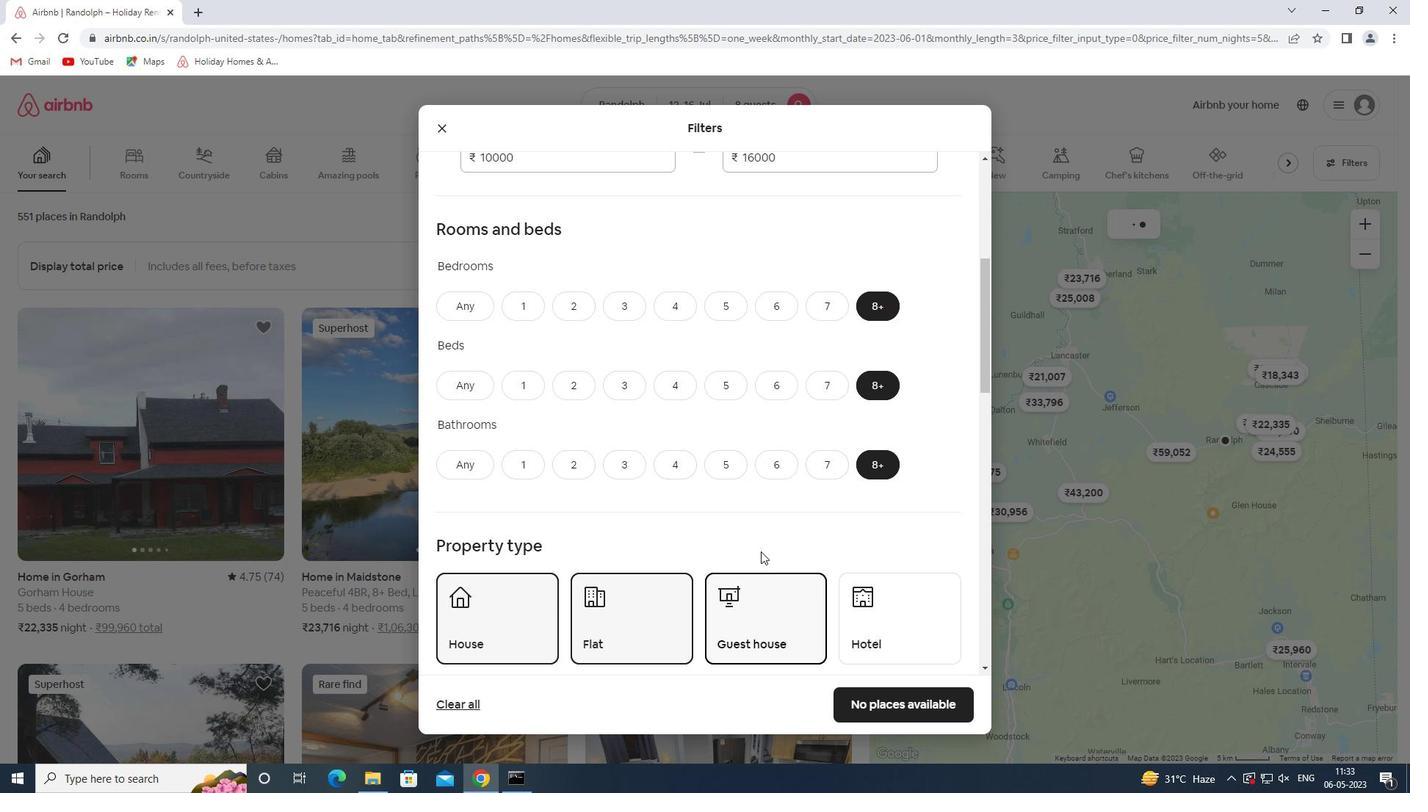 
Action: Mouse scrolled (760, 536) with delta (0, 0)
Screenshot: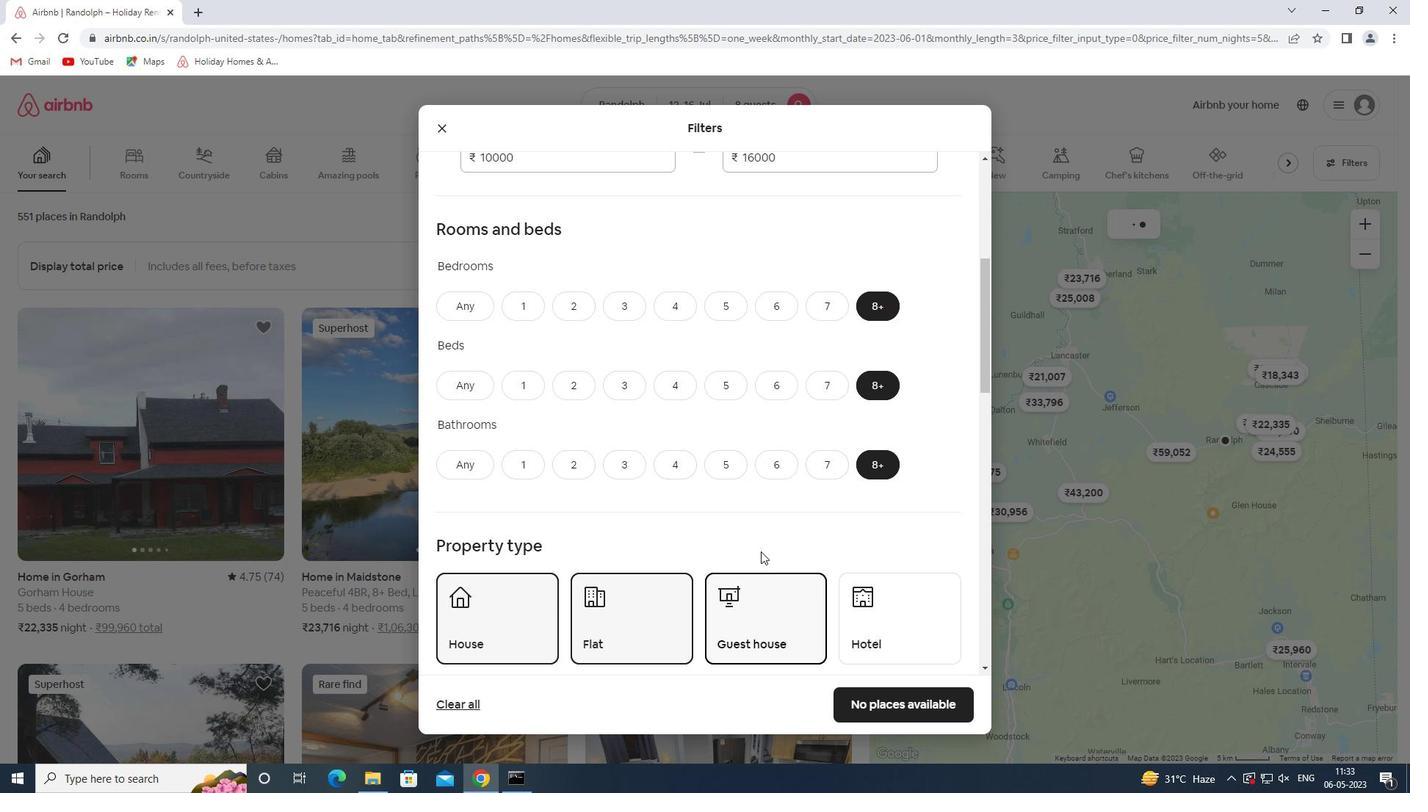 
Action: Mouse scrolled (760, 536) with delta (0, 0)
Screenshot: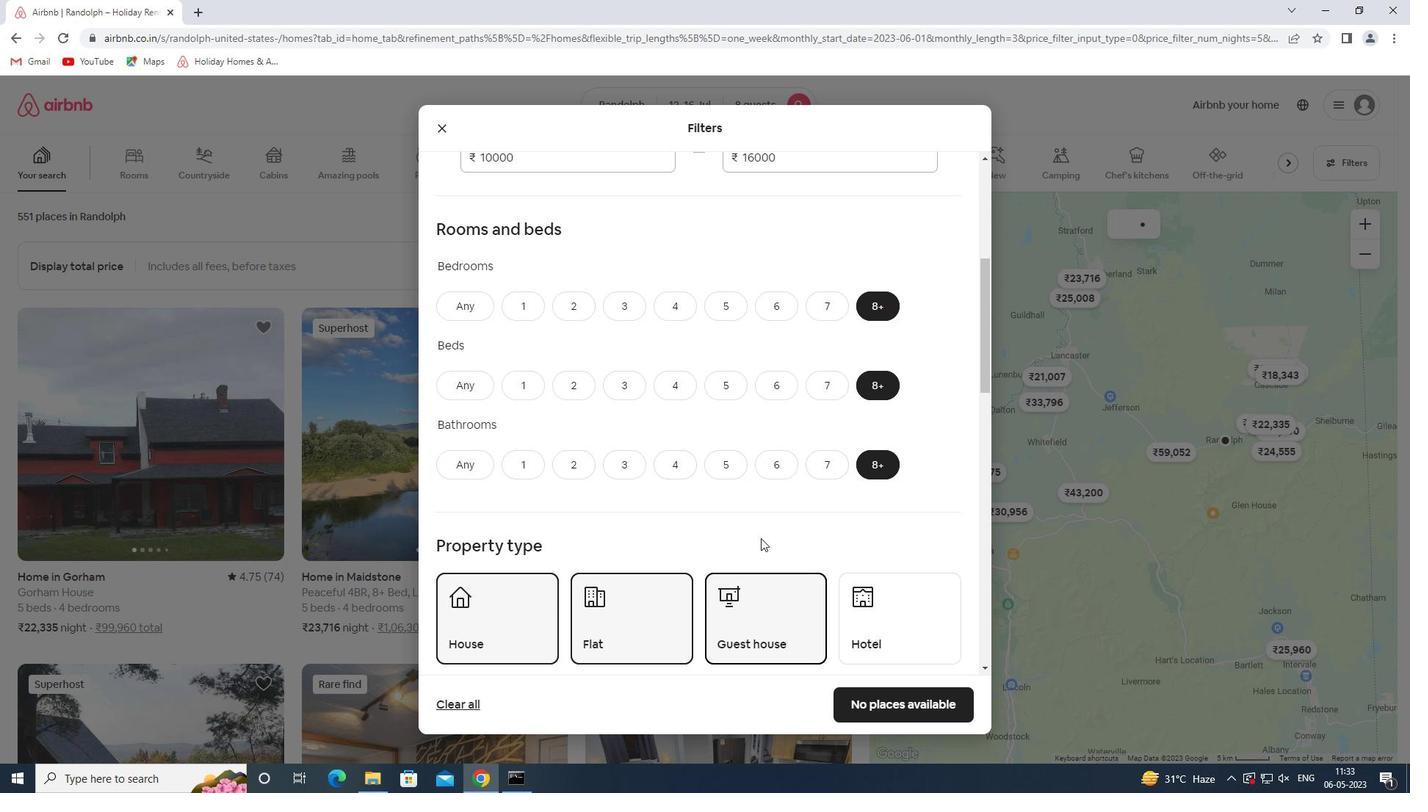 
Action: Mouse scrolled (760, 536) with delta (0, 0)
Screenshot: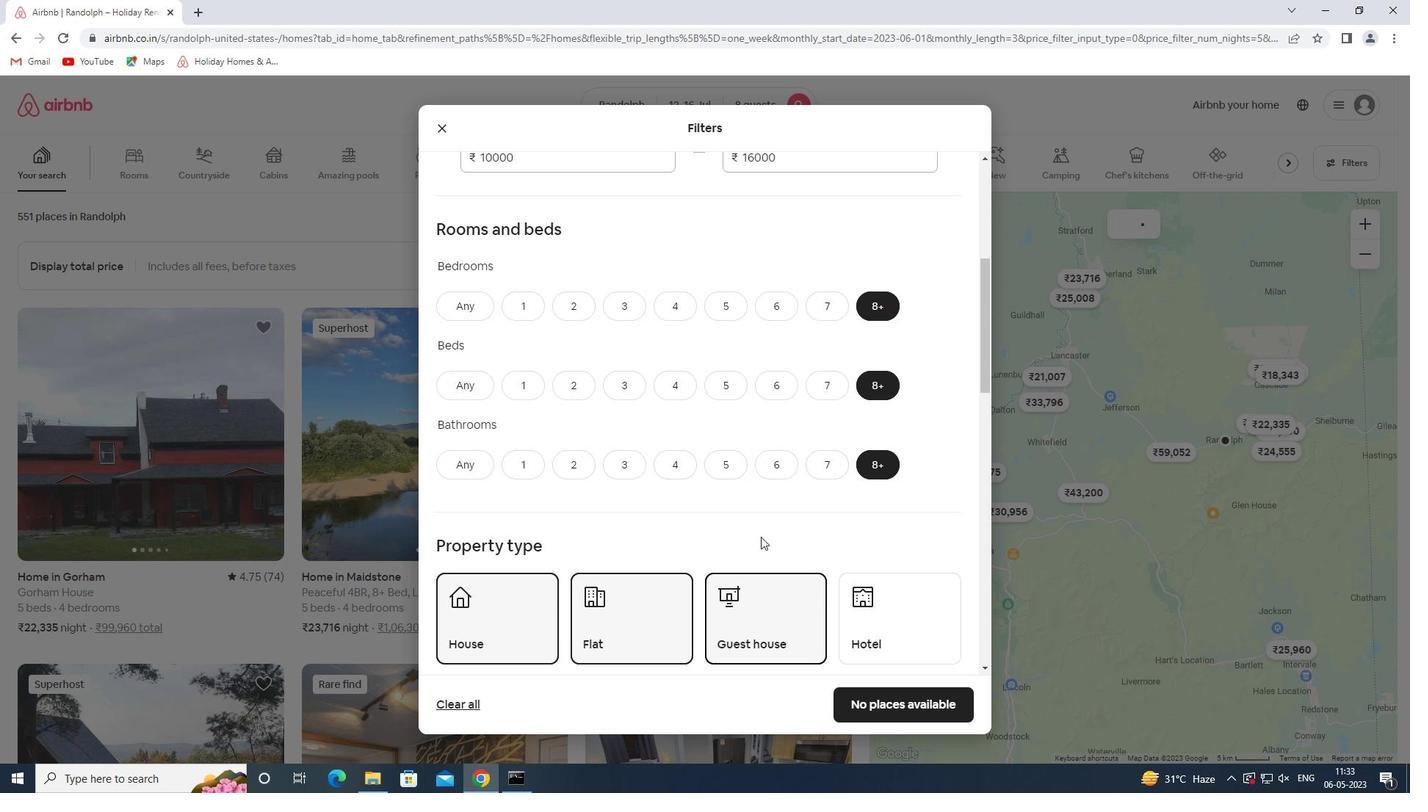 
Action: Mouse scrolled (760, 536) with delta (0, 0)
Screenshot: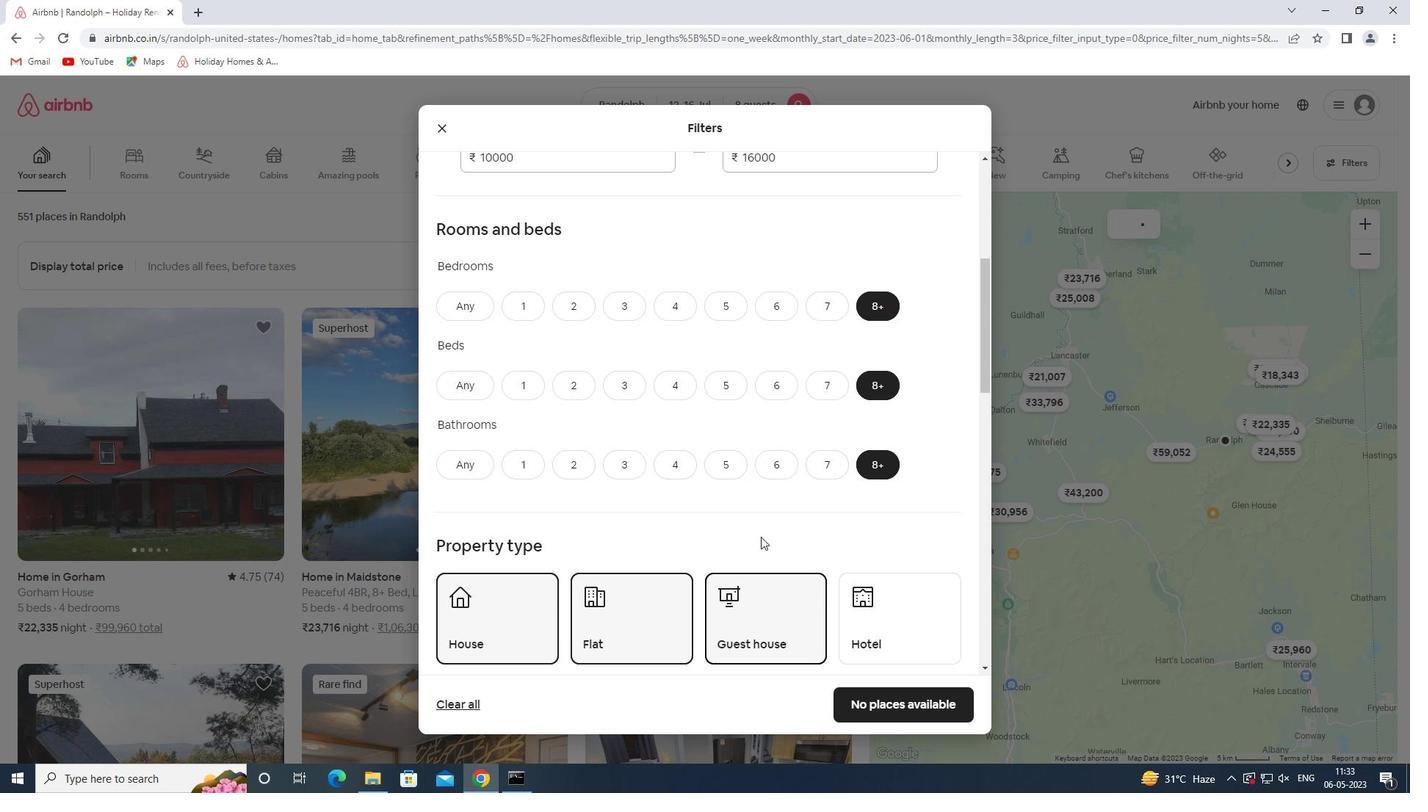 
Action: Mouse moved to (461, 526)
Screenshot: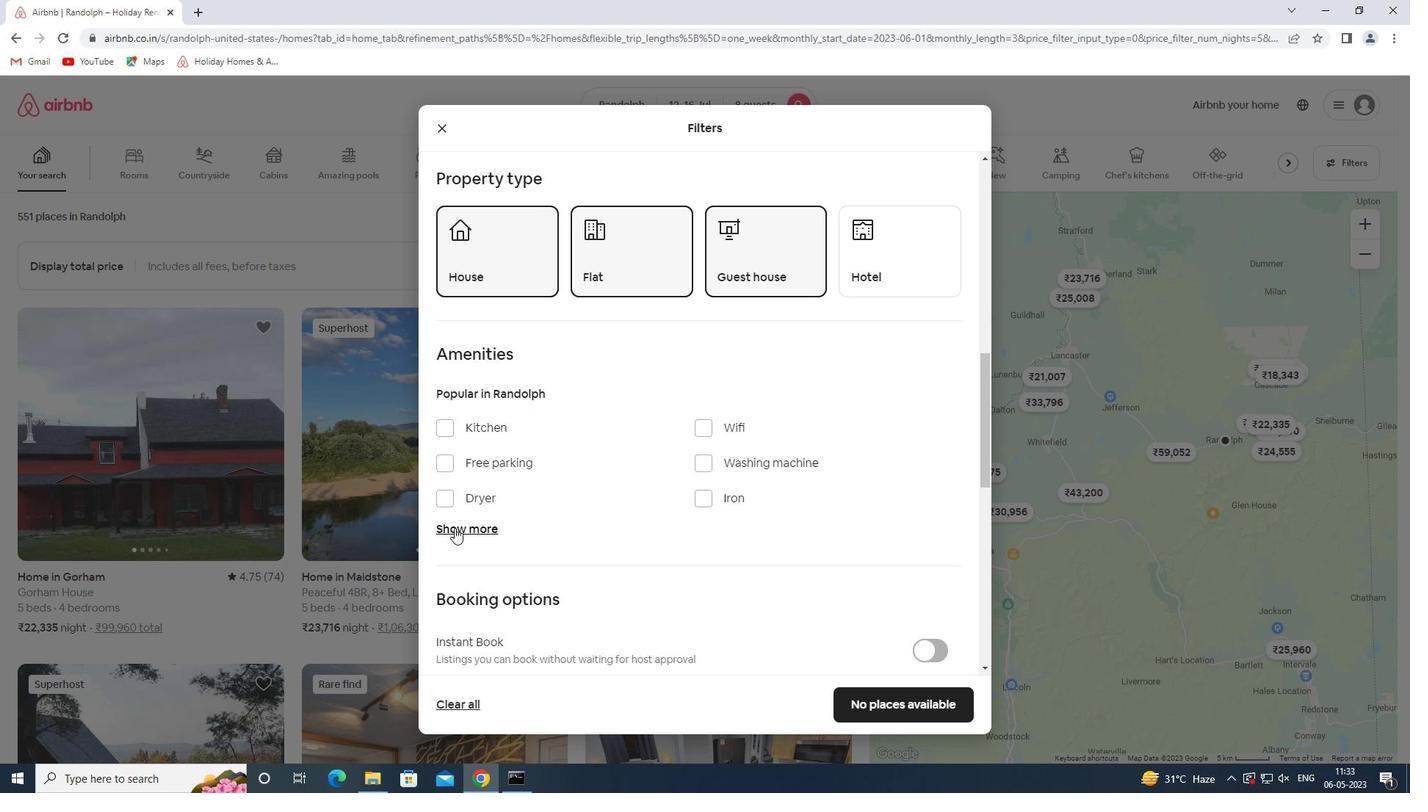 
Action: Mouse pressed left at (461, 526)
Screenshot: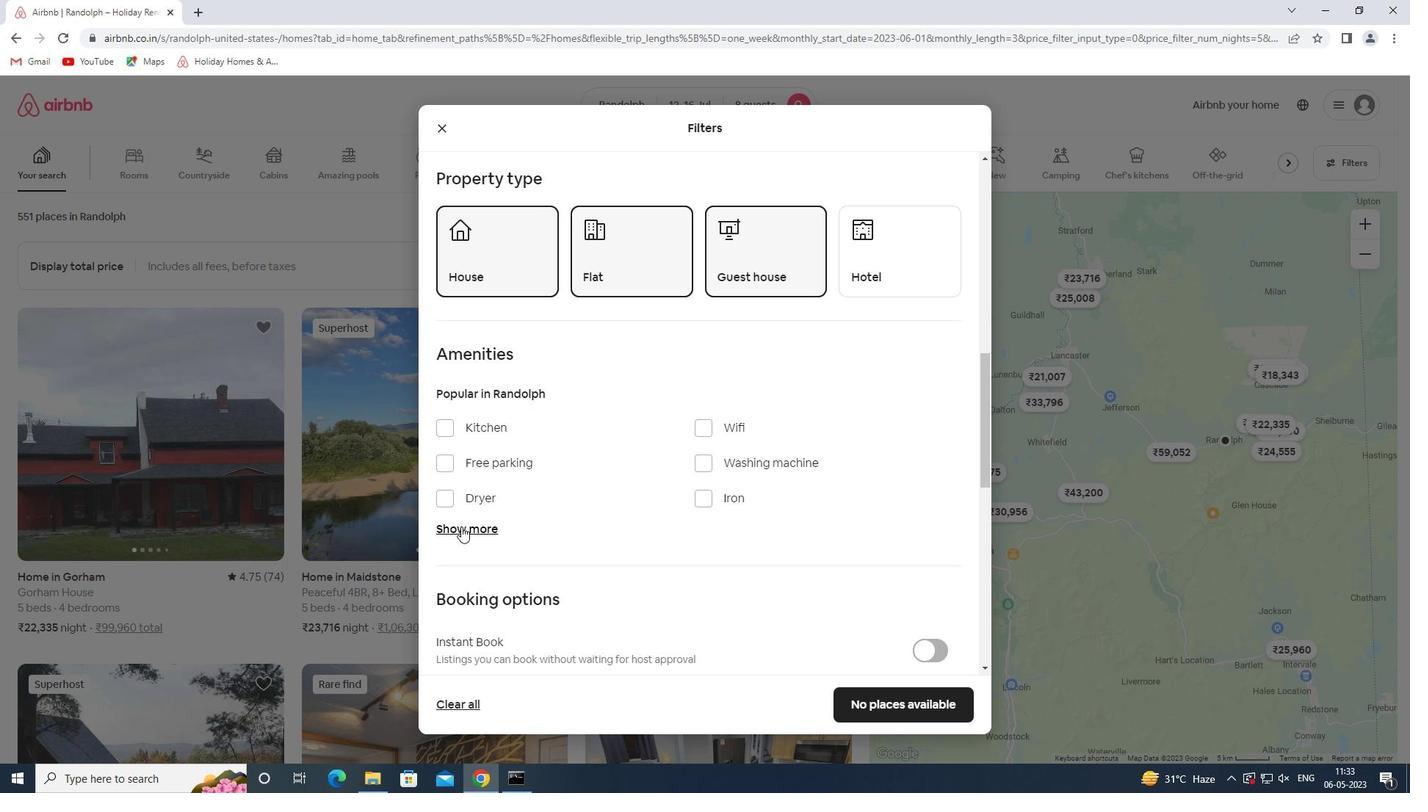 
Action: Mouse moved to (721, 428)
Screenshot: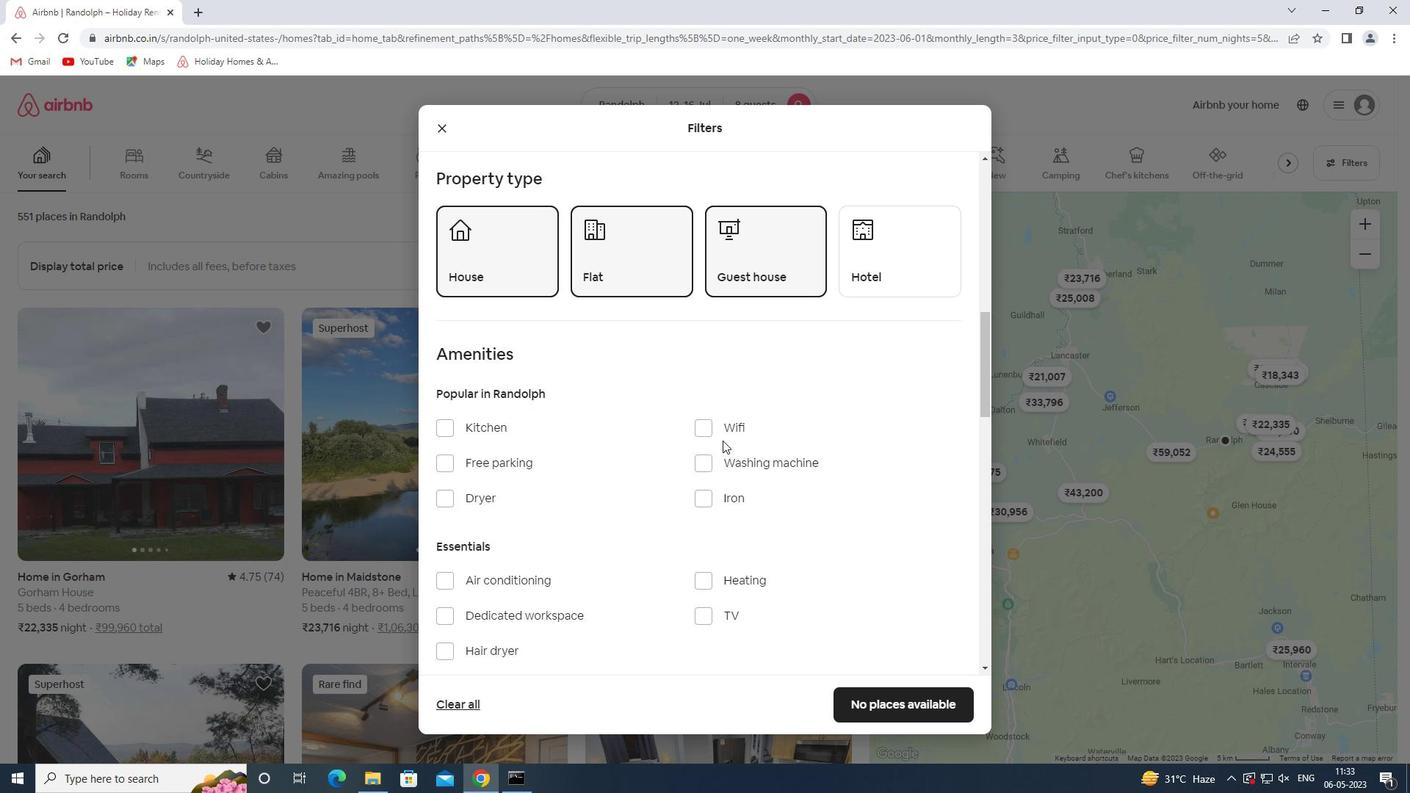 
Action: Mouse pressed left at (721, 428)
Screenshot: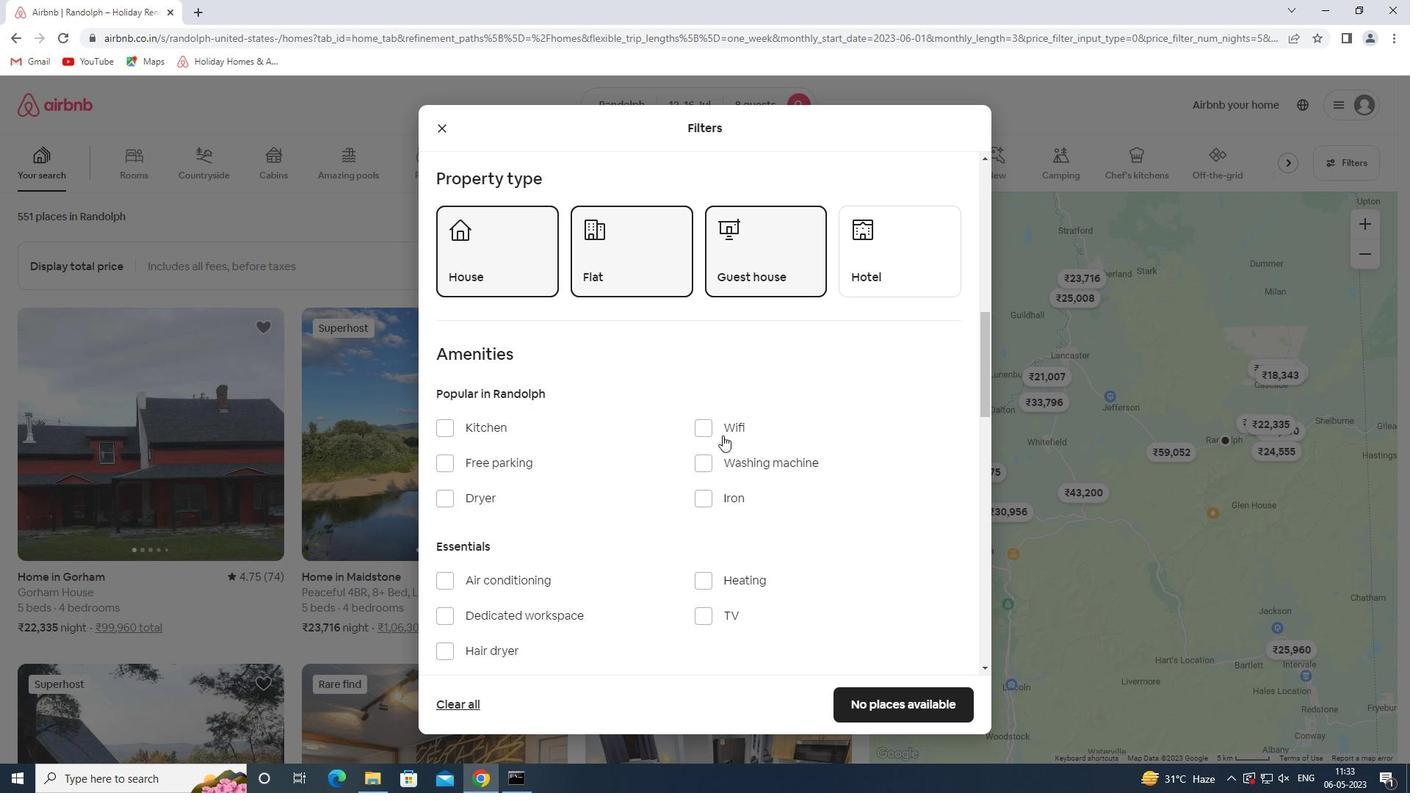 
Action: Mouse moved to (538, 519)
Screenshot: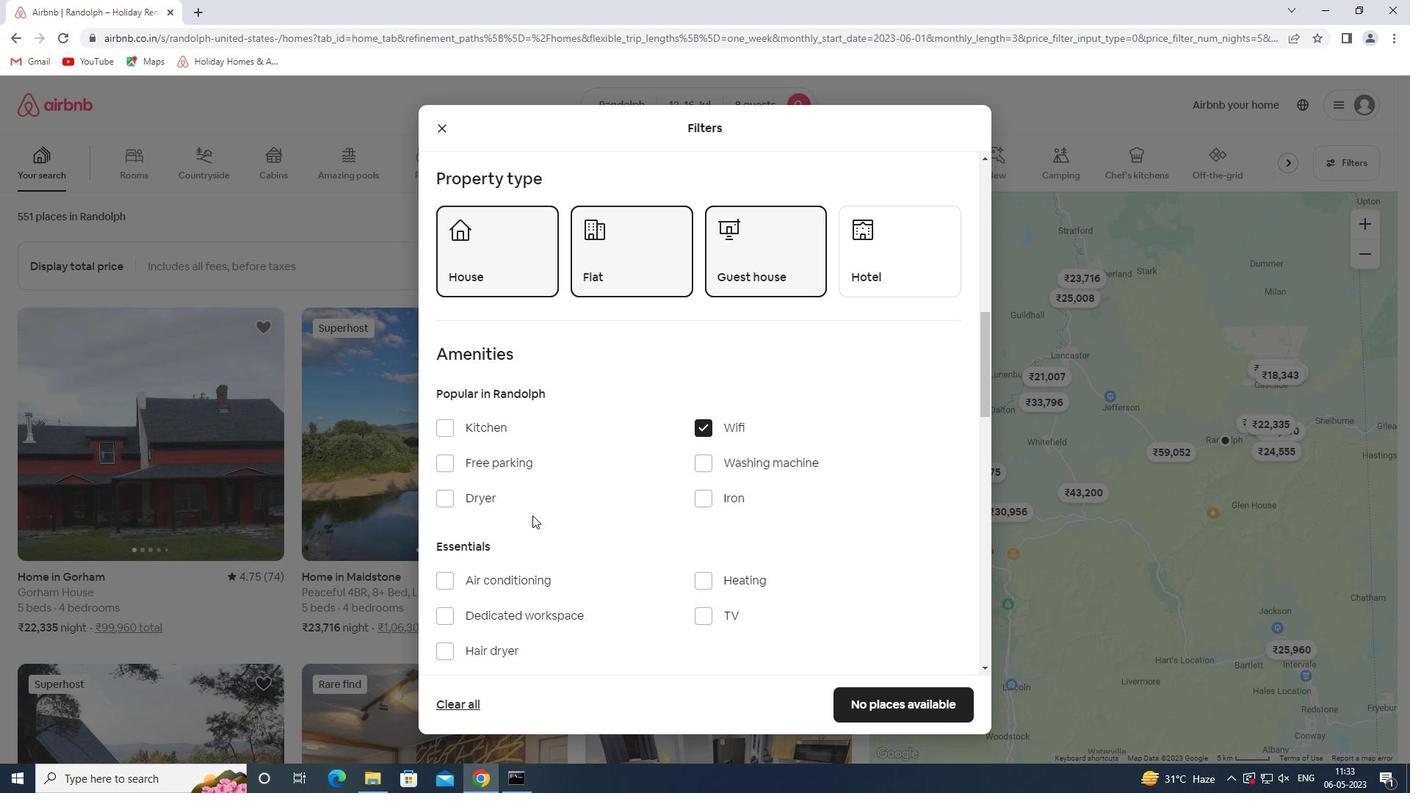 
Action: Mouse scrolled (538, 518) with delta (0, 0)
Screenshot: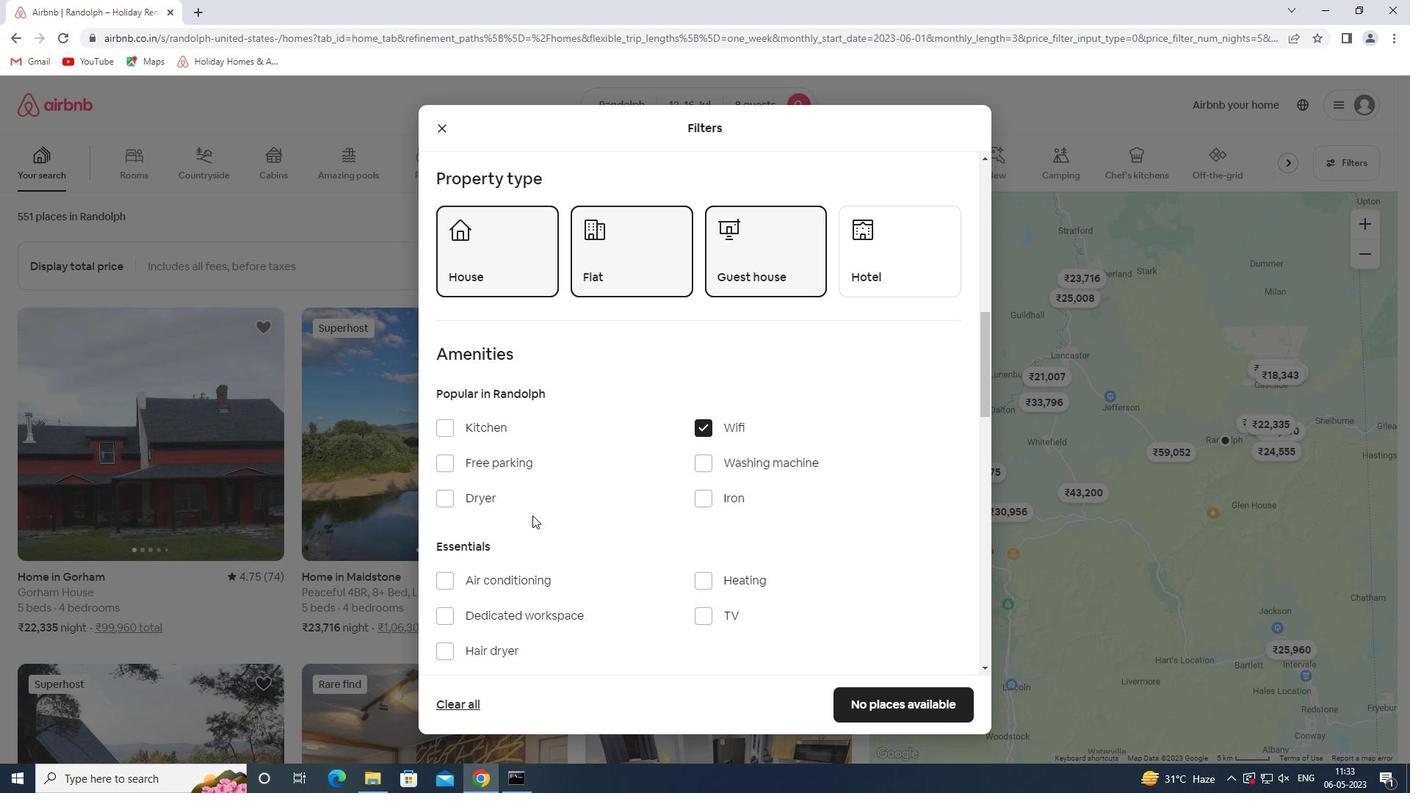 
Action: Mouse moved to (705, 545)
Screenshot: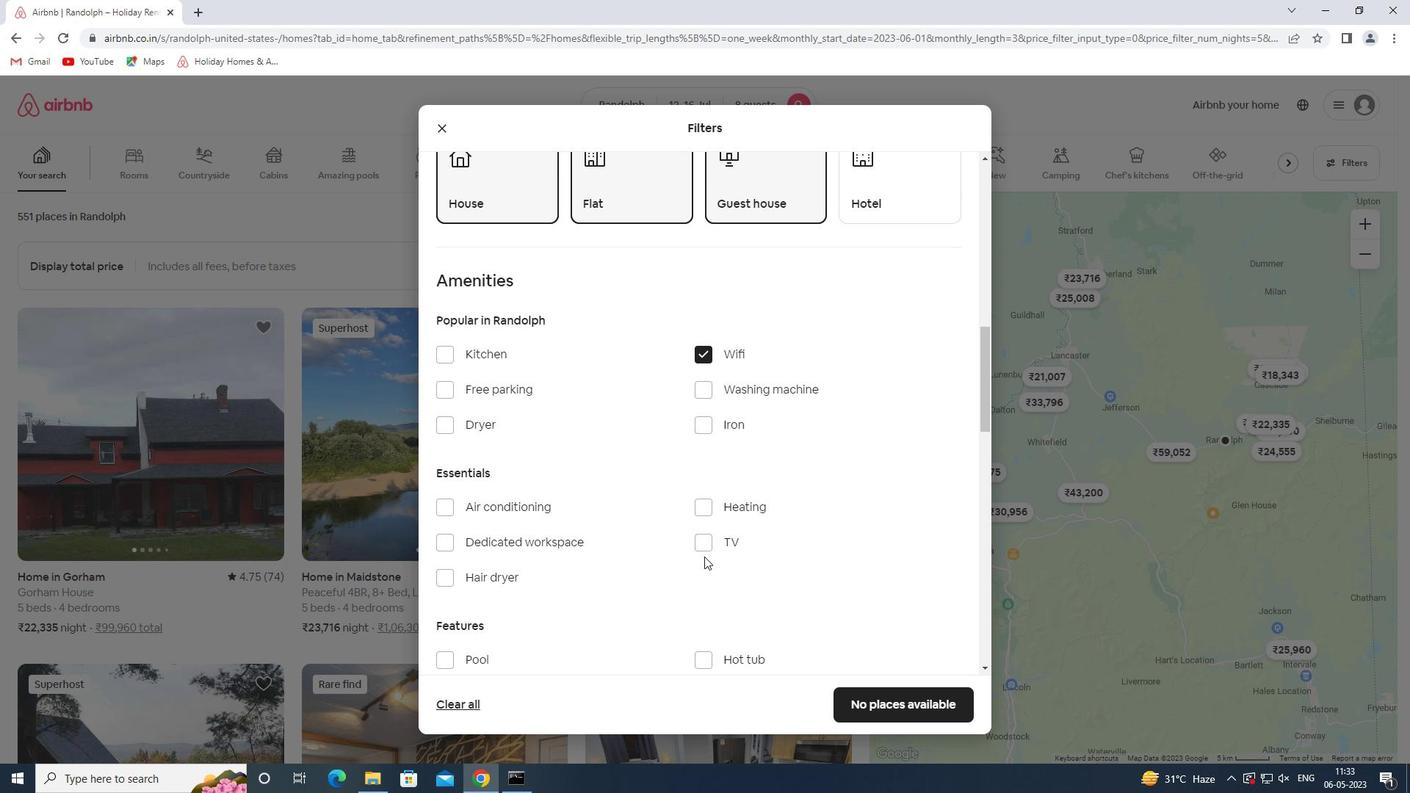 
Action: Mouse pressed left at (705, 545)
Screenshot: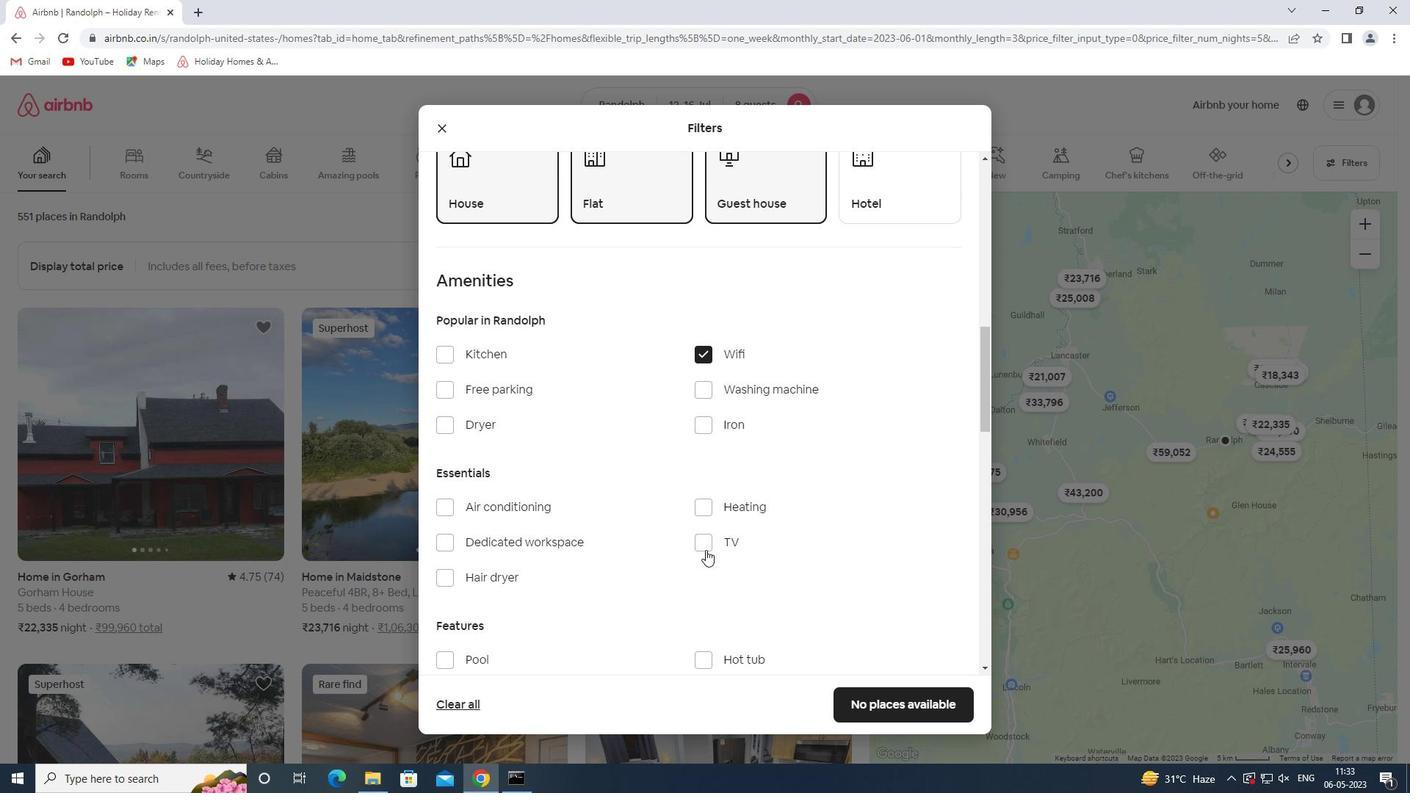 
Action: Mouse moved to (536, 503)
Screenshot: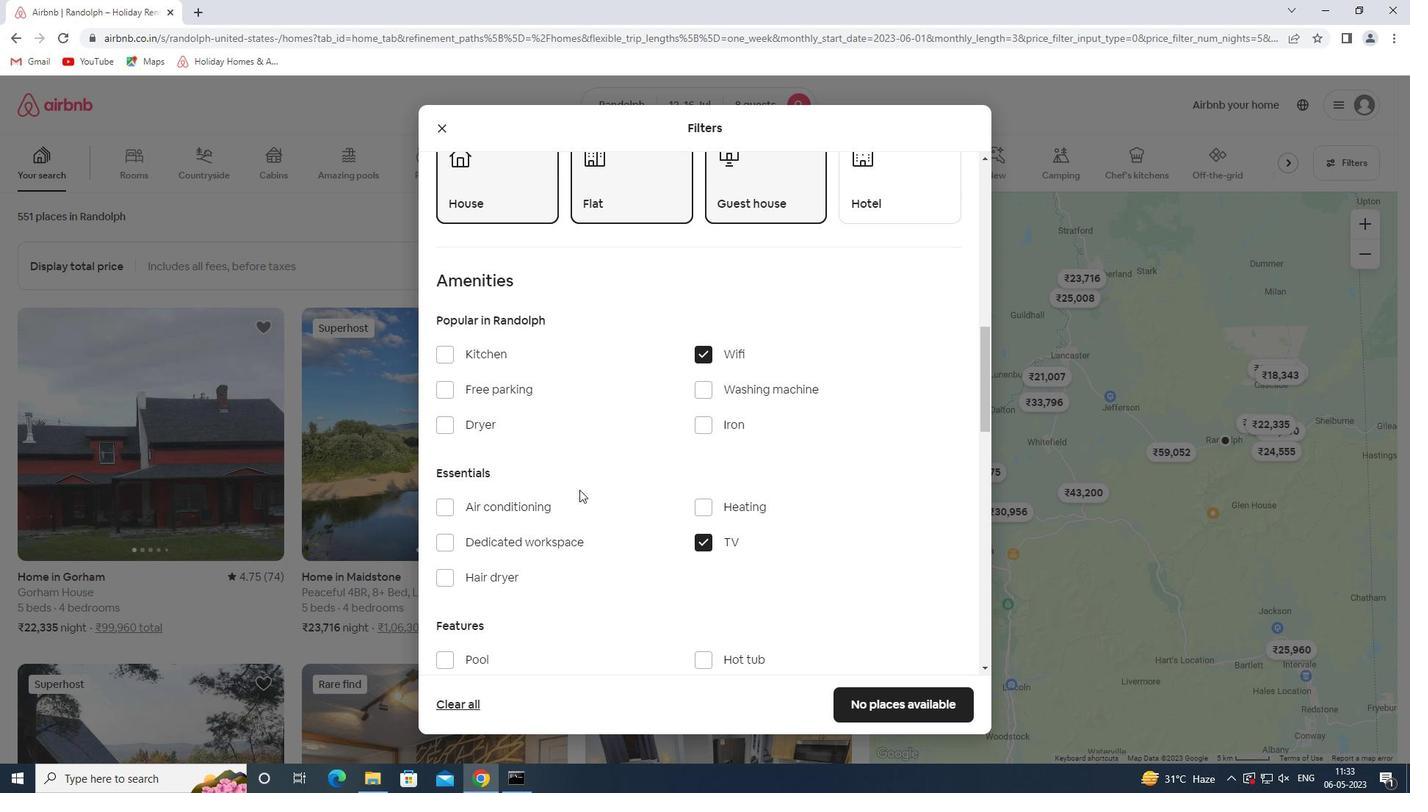 
Action: Mouse scrolled (536, 502) with delta (0, 0)
Screenshot: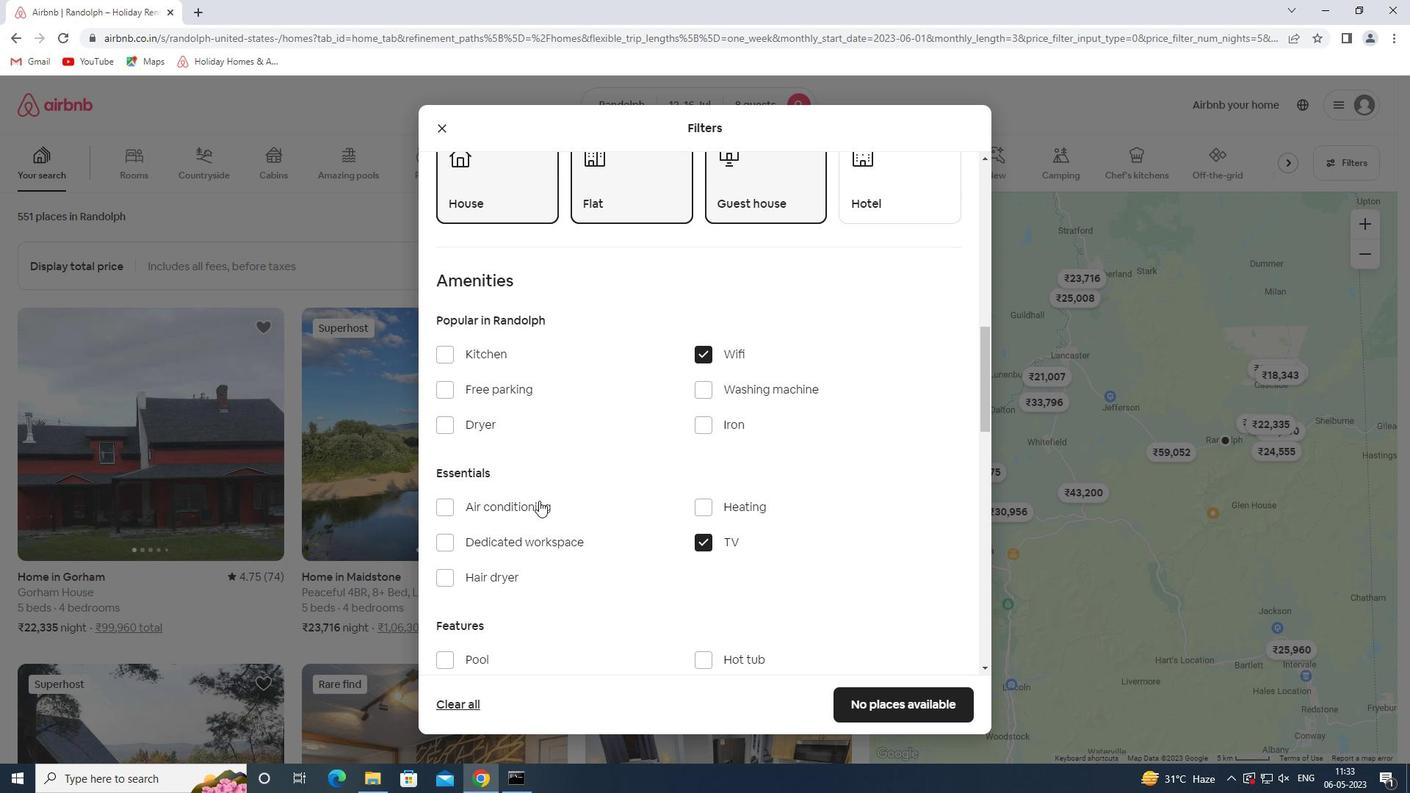 
Action: Mouse scrolled (536, 502) with delta (0, 0)
Screenshot: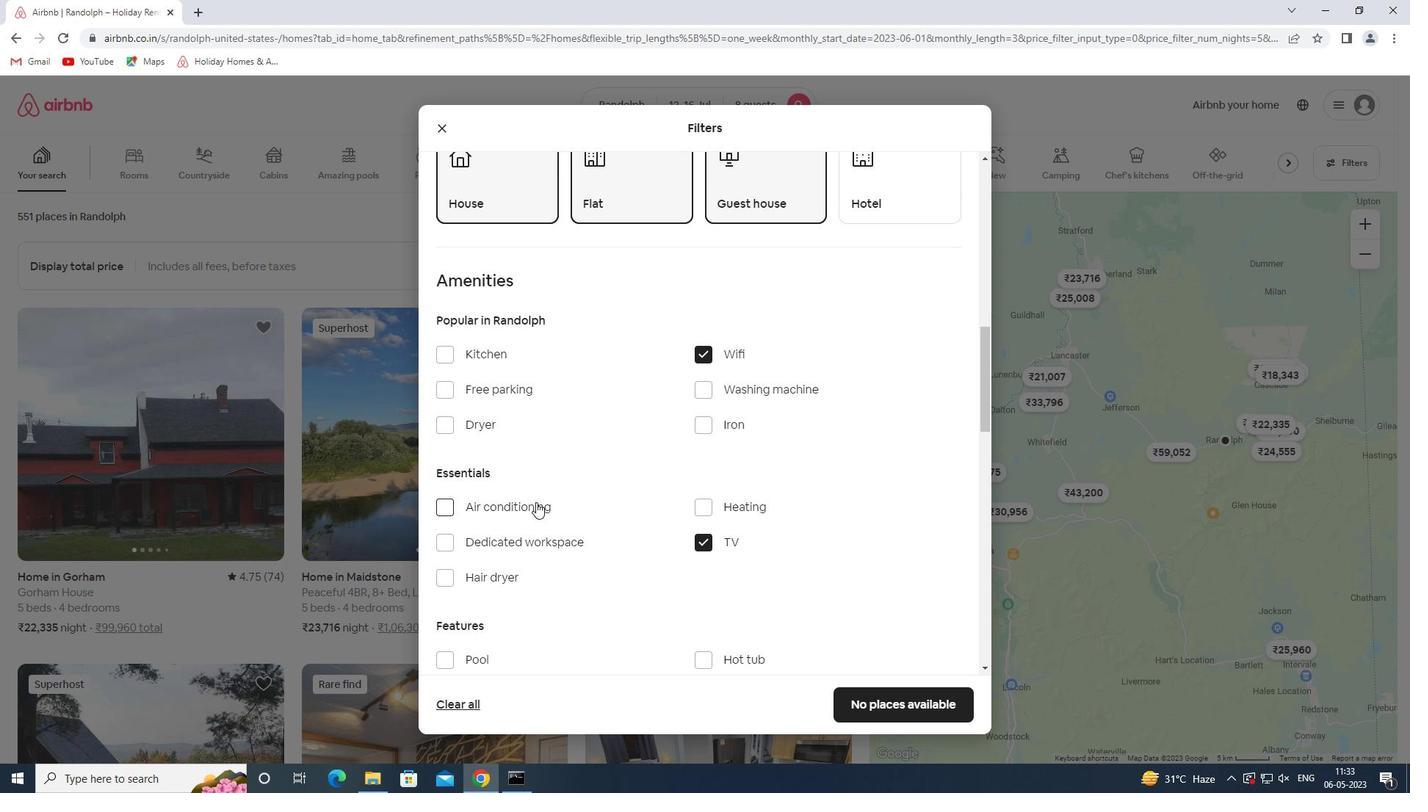 
Action: Mouse scrolled (536, 502) with delta (0, 0)
Screenshot: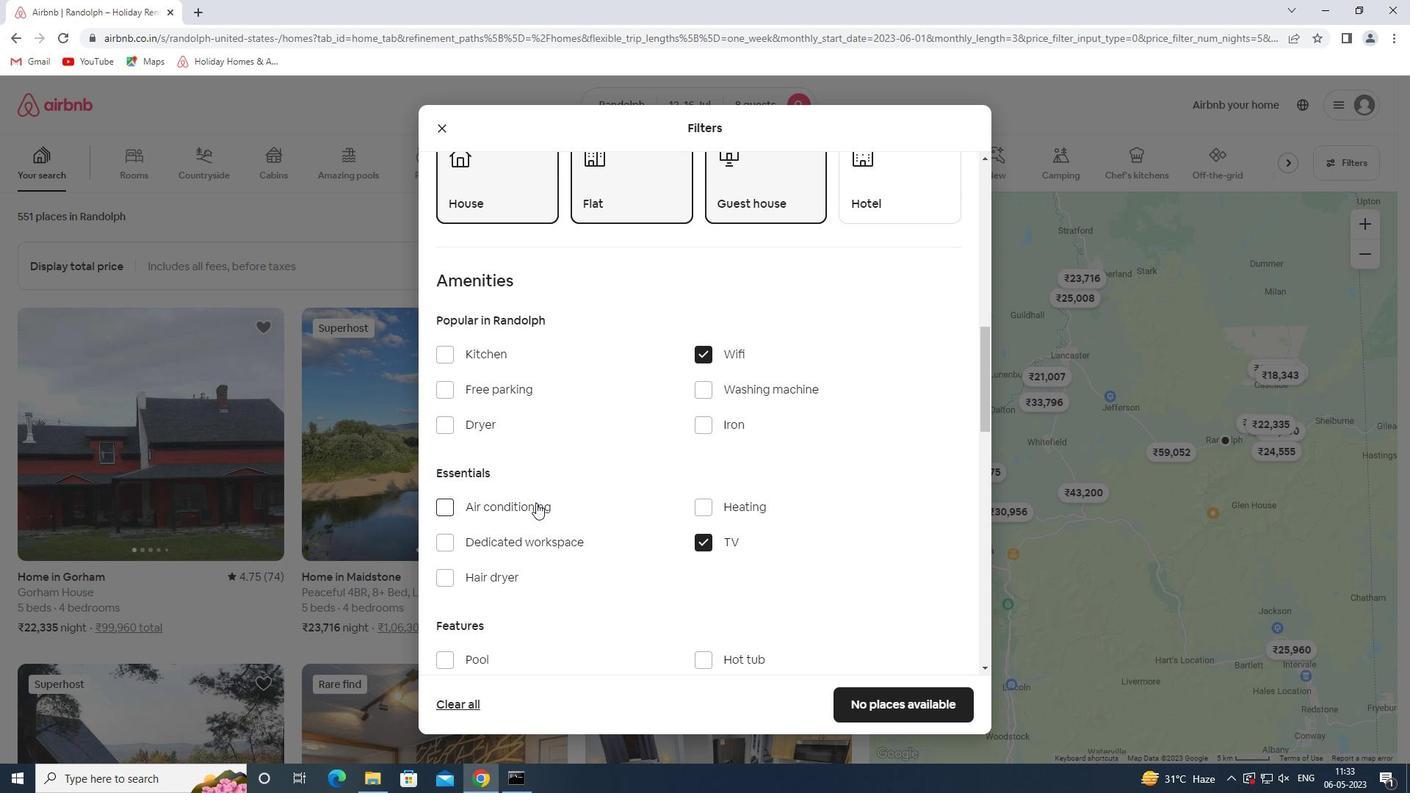 
Action: Mouse moved to (702, 511)
Screenshot: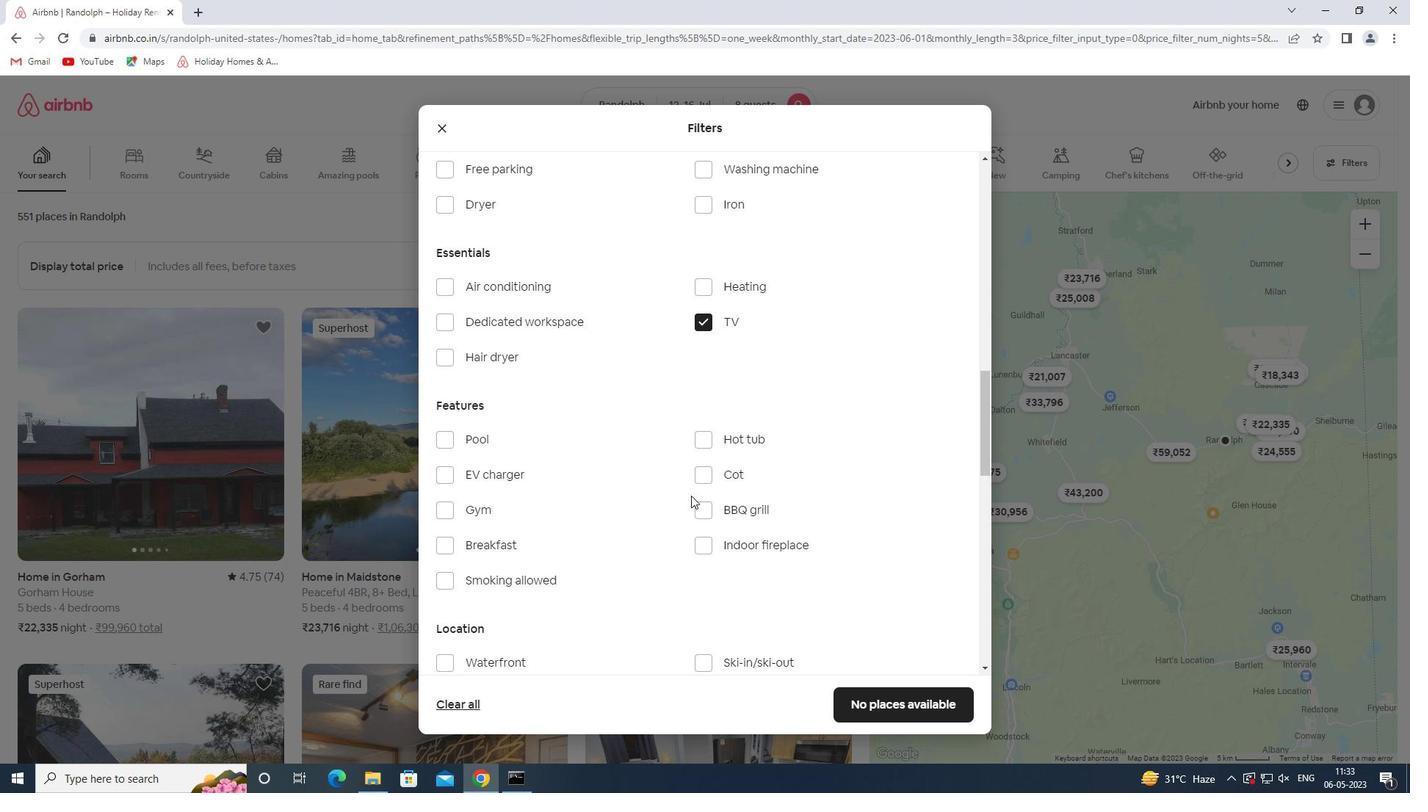 
Action: Mouse scrolled (702, 511) with delta (0, 0)
Screenshot: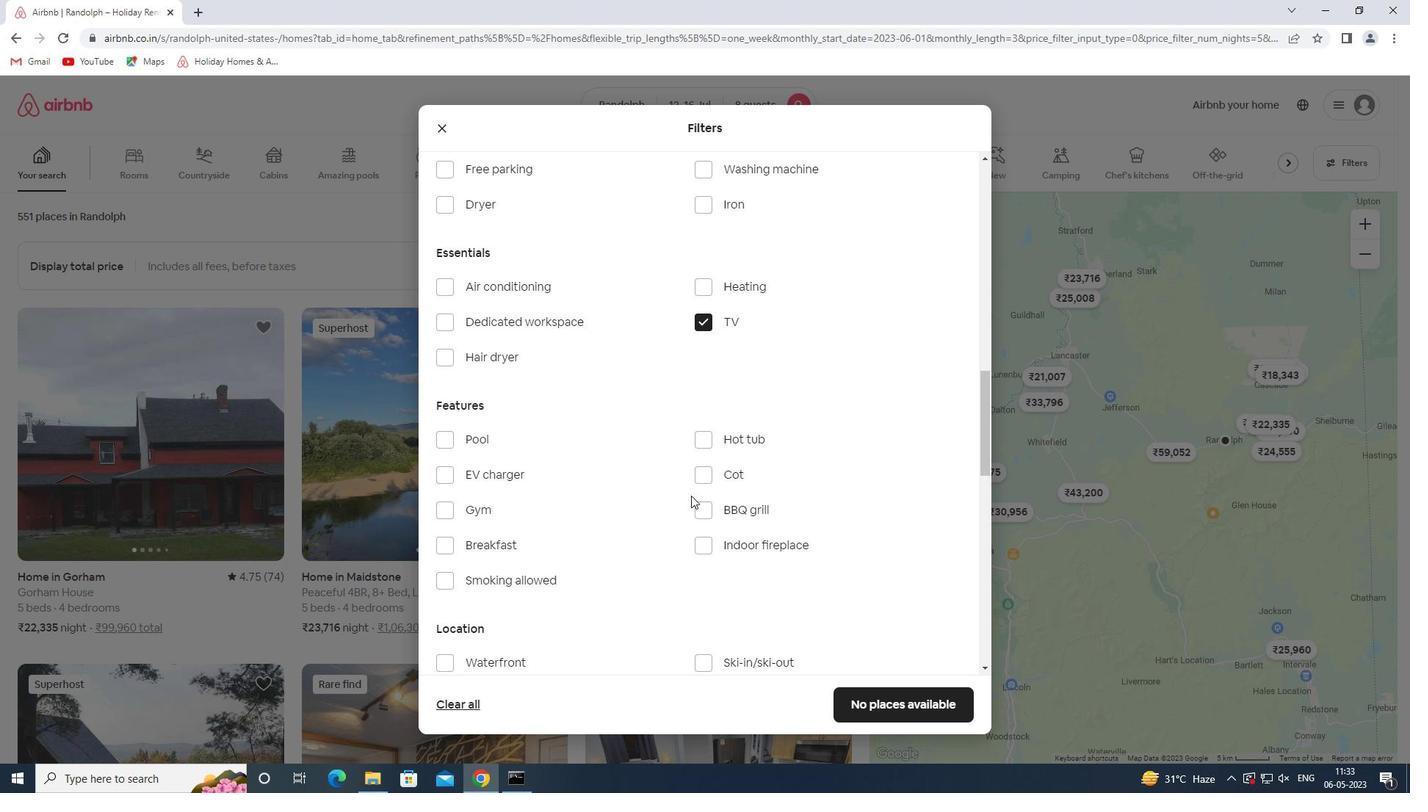 
Action: Mouse scrolled (702, 511) with delta (0, 0)
Screenshot: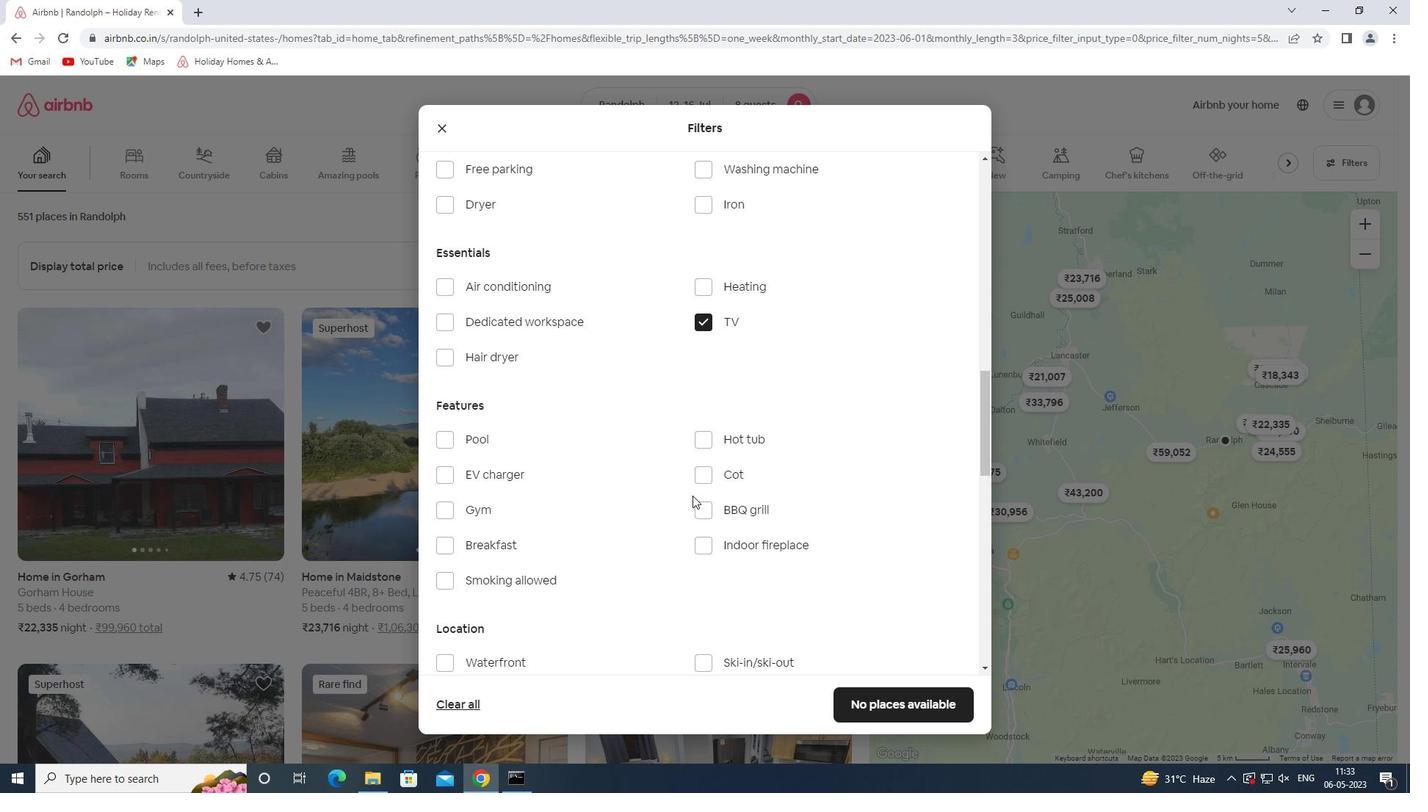 
Action: Mouse moved to (578, 346)
Screenshot: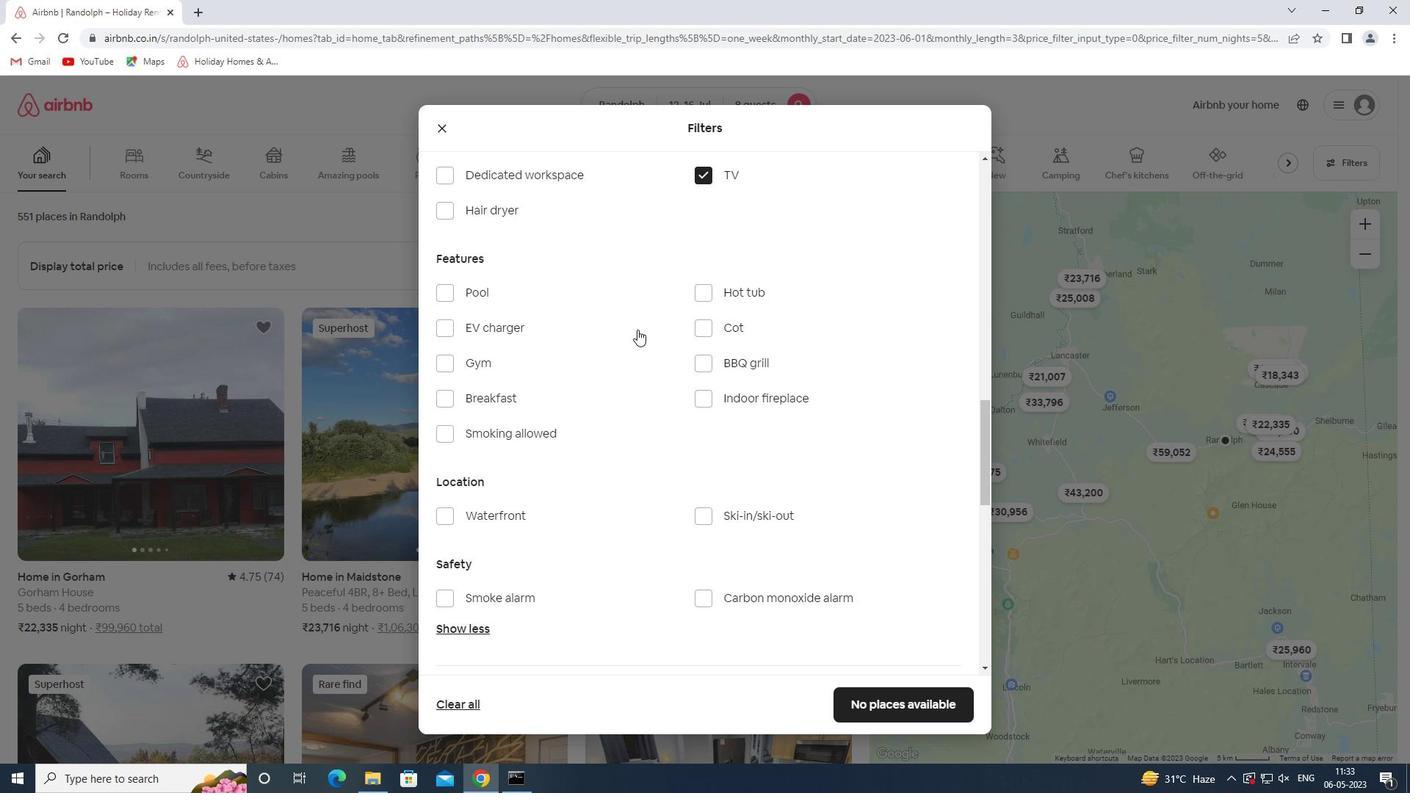 
Action: Mouse scrolled (578, 347) with delta (0, 0)
Screenshot: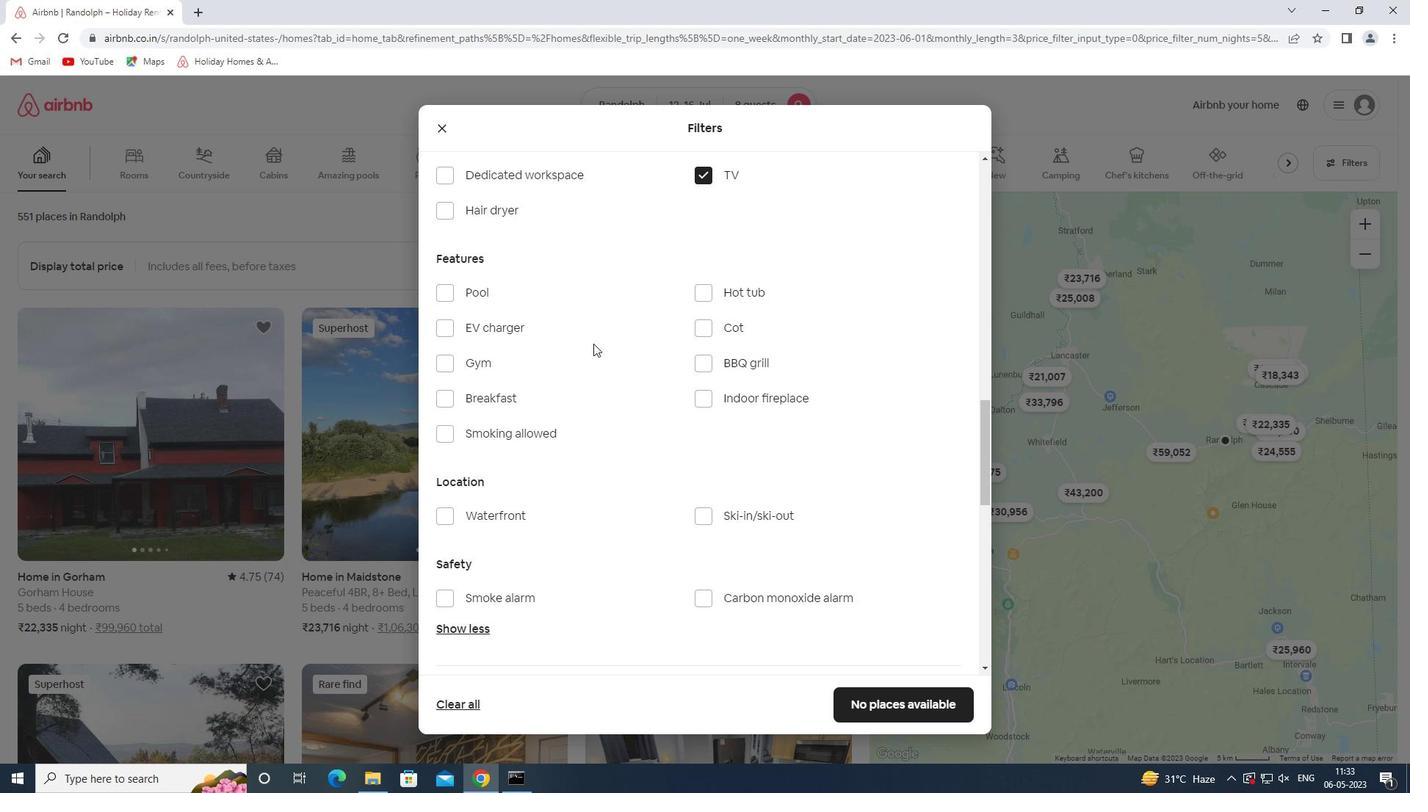 
Action: Mouse scrolled (578, 347) with delta (0, 0)
Screenshot: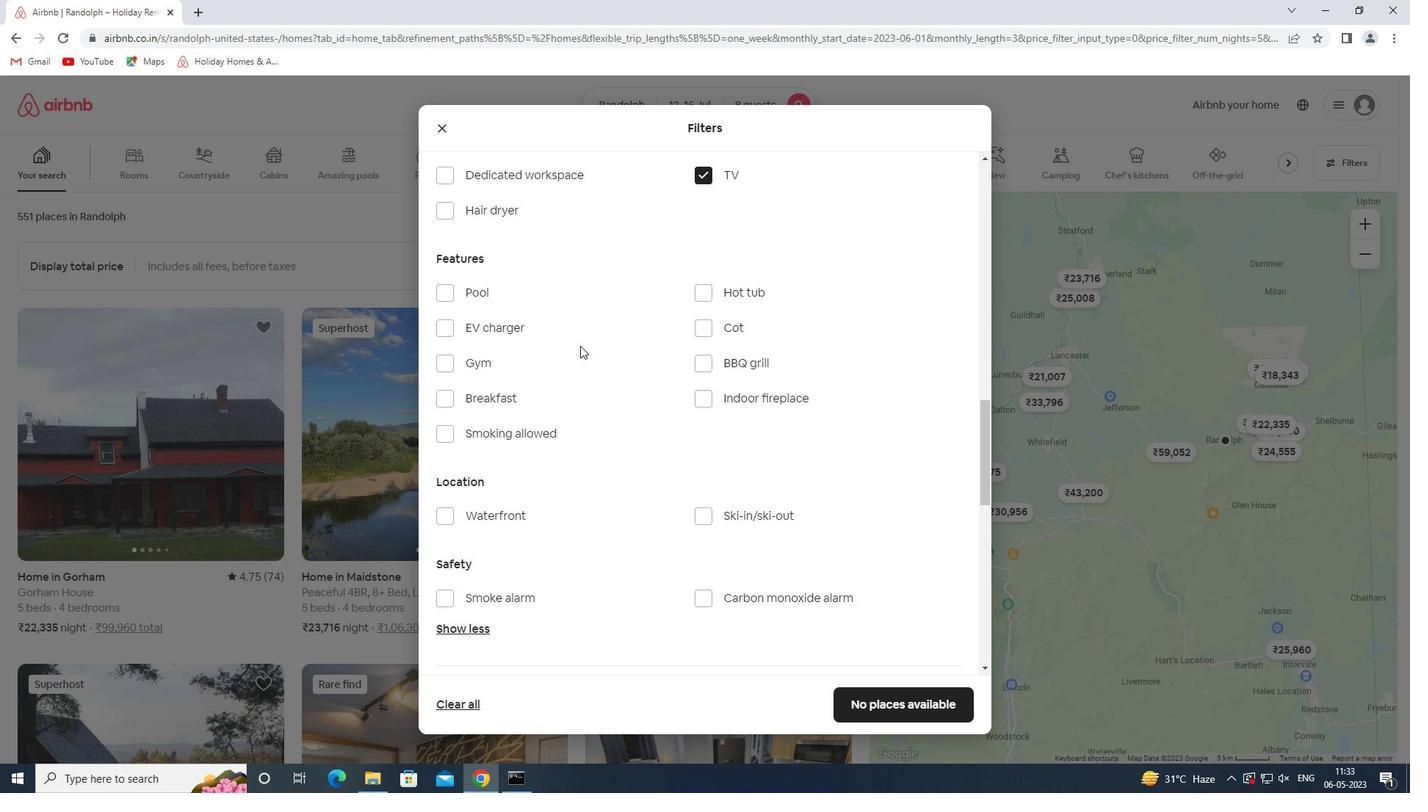 
Action: Mouse moved to (533, 298)
Screenshot: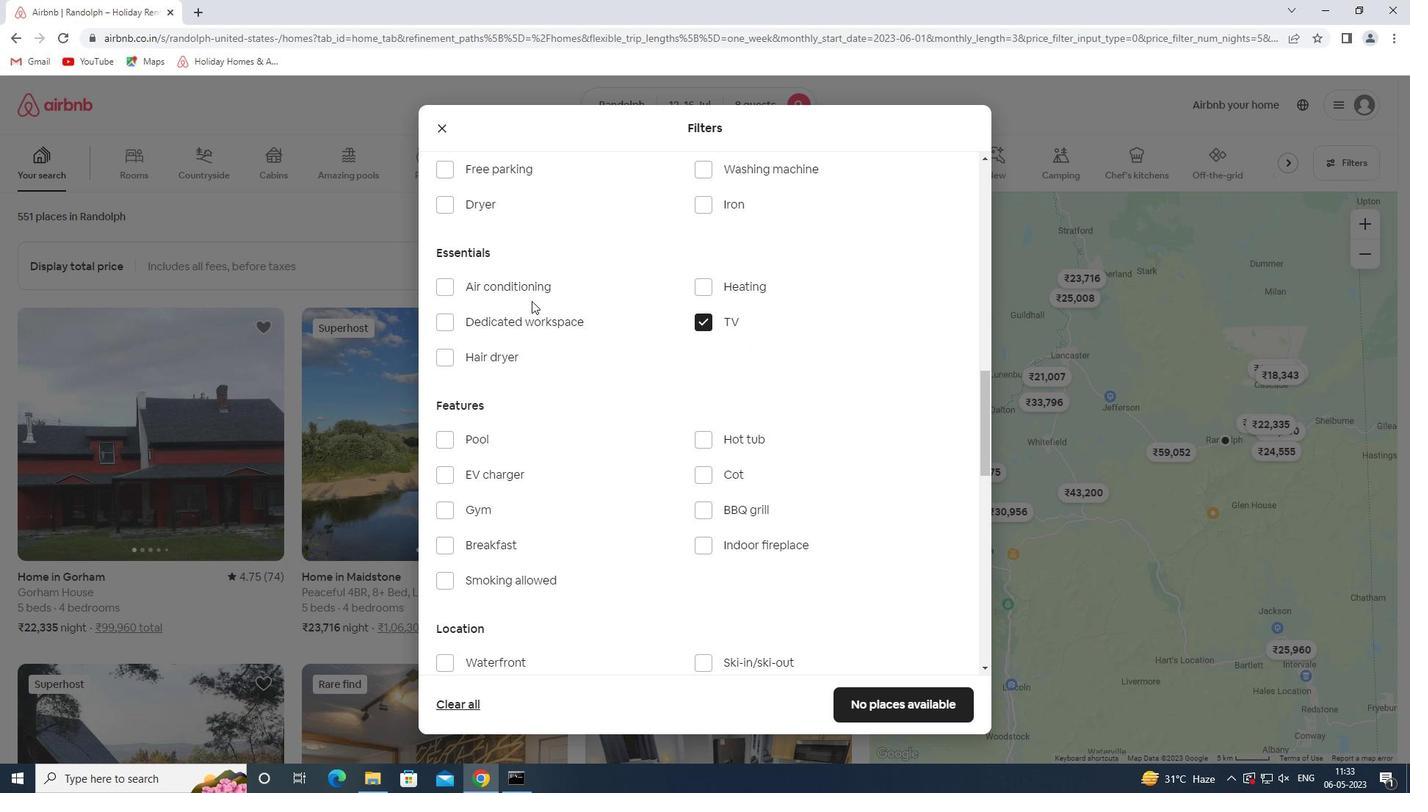 
Action: Mouse scrolled (533, 299) with delta (0, 0)
Screenshot: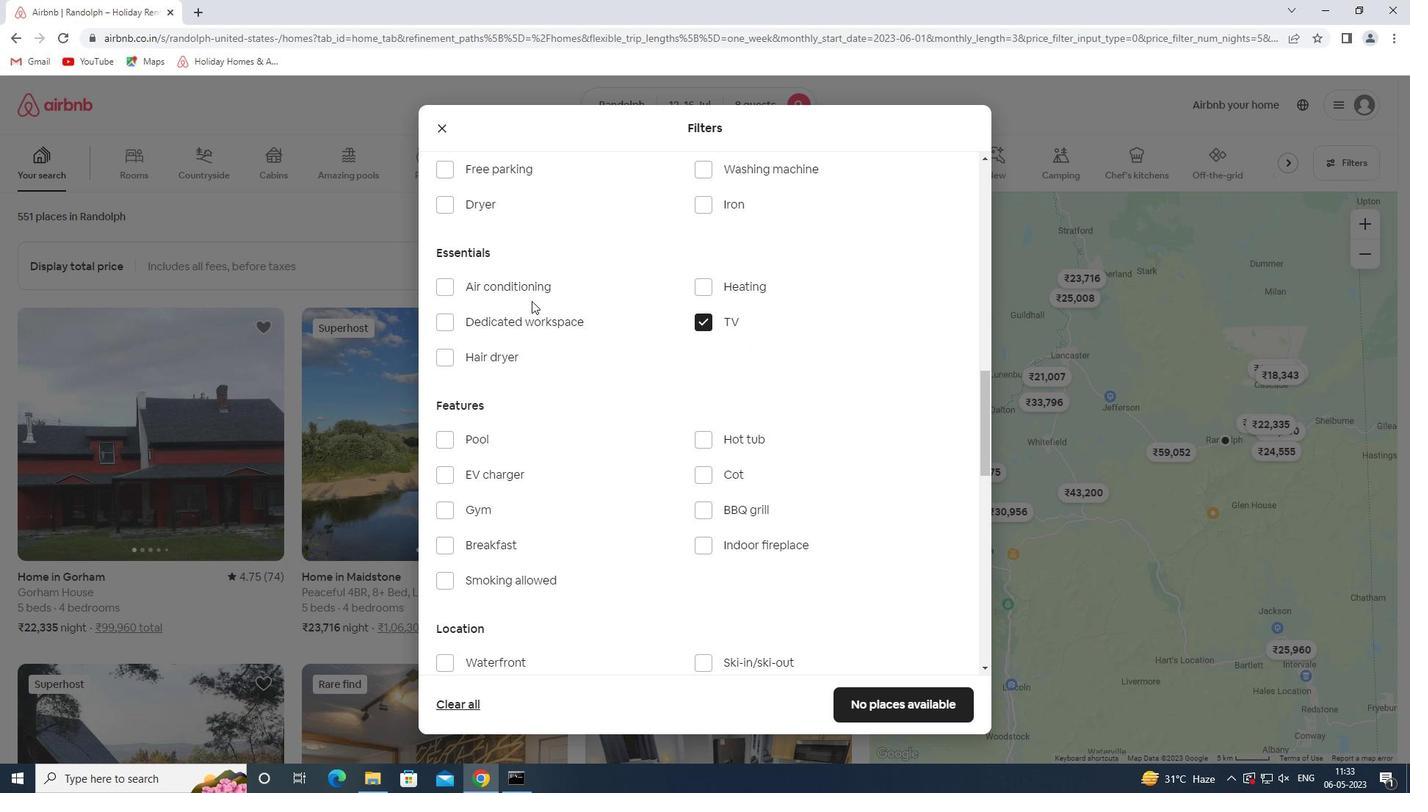 
Action: Mouse moved to (517, 237)
Screenshot: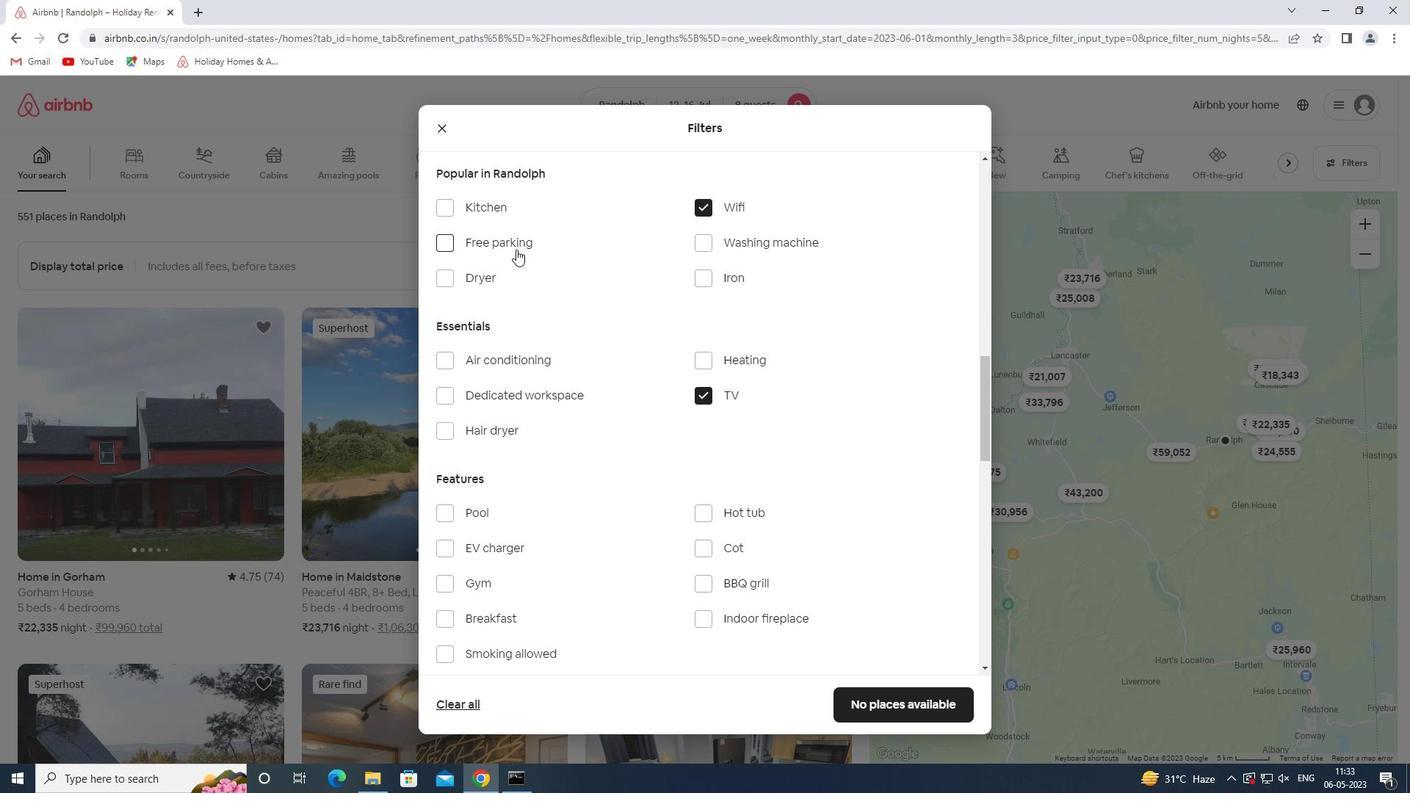 
Action: Mouse pressed left at (517, 237)
Screenshot: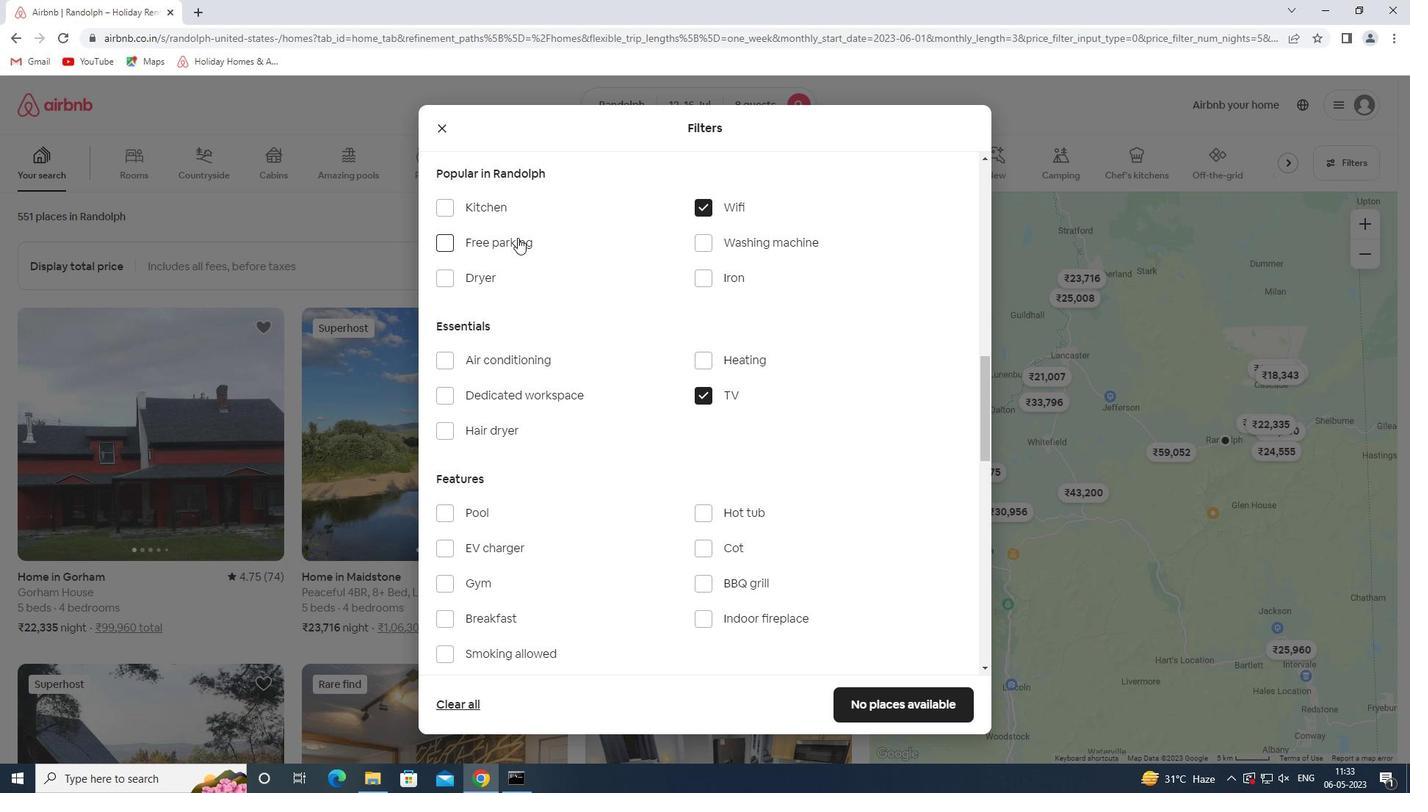 
Action: Mouse moved to (483, 579)
Screenshot: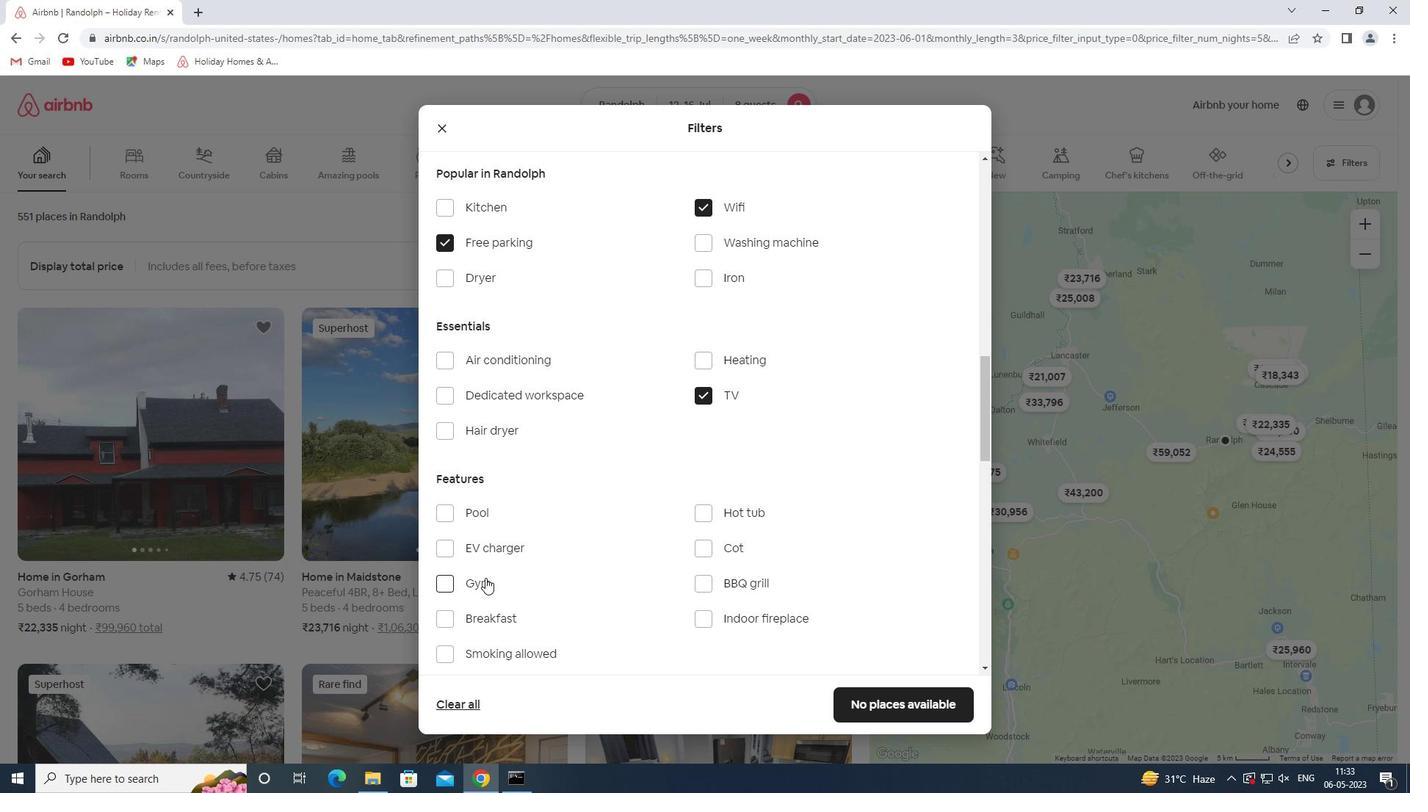 
Action: Mouse pressed left at (483, 579)
Screenshot: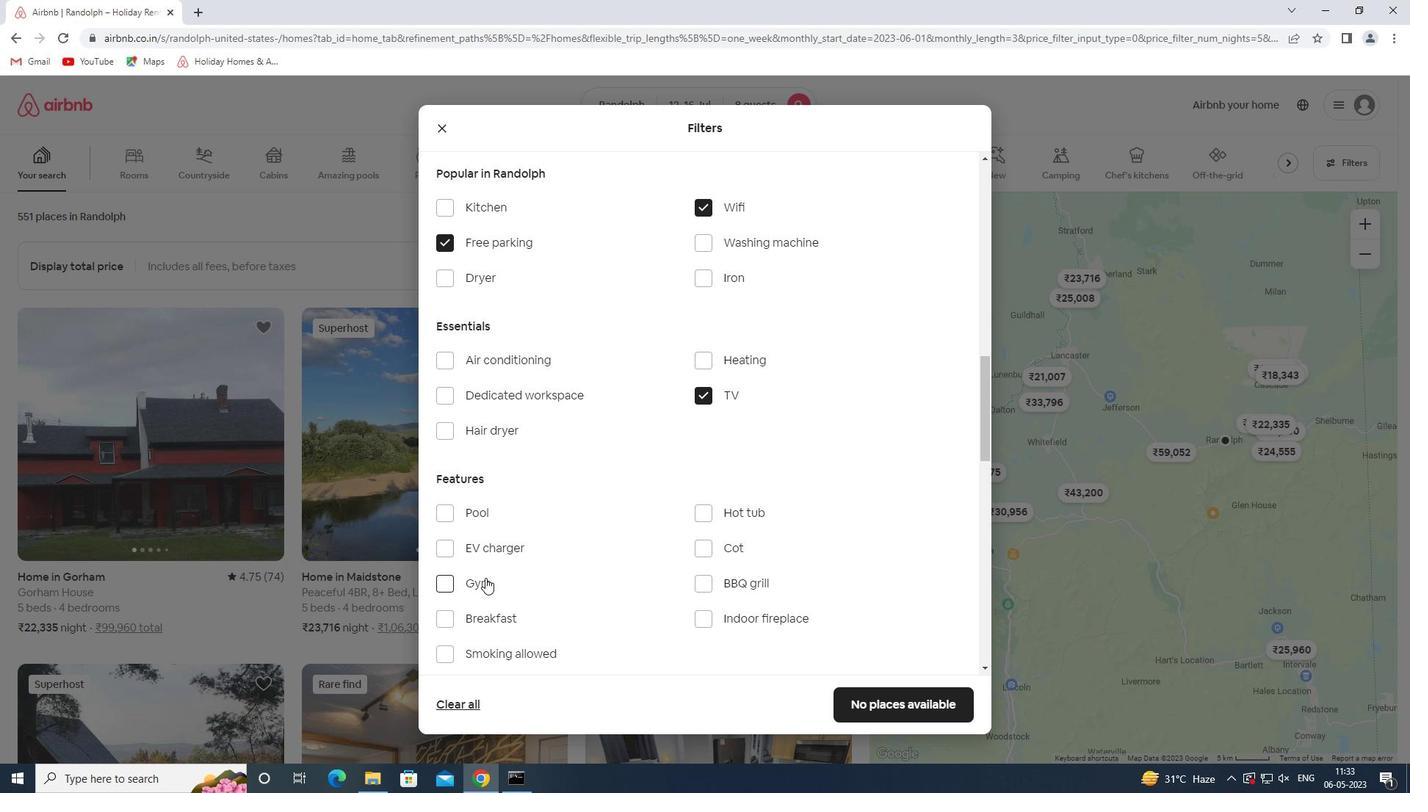 
Action: Mouse moved to (495, 616)
Screenshot: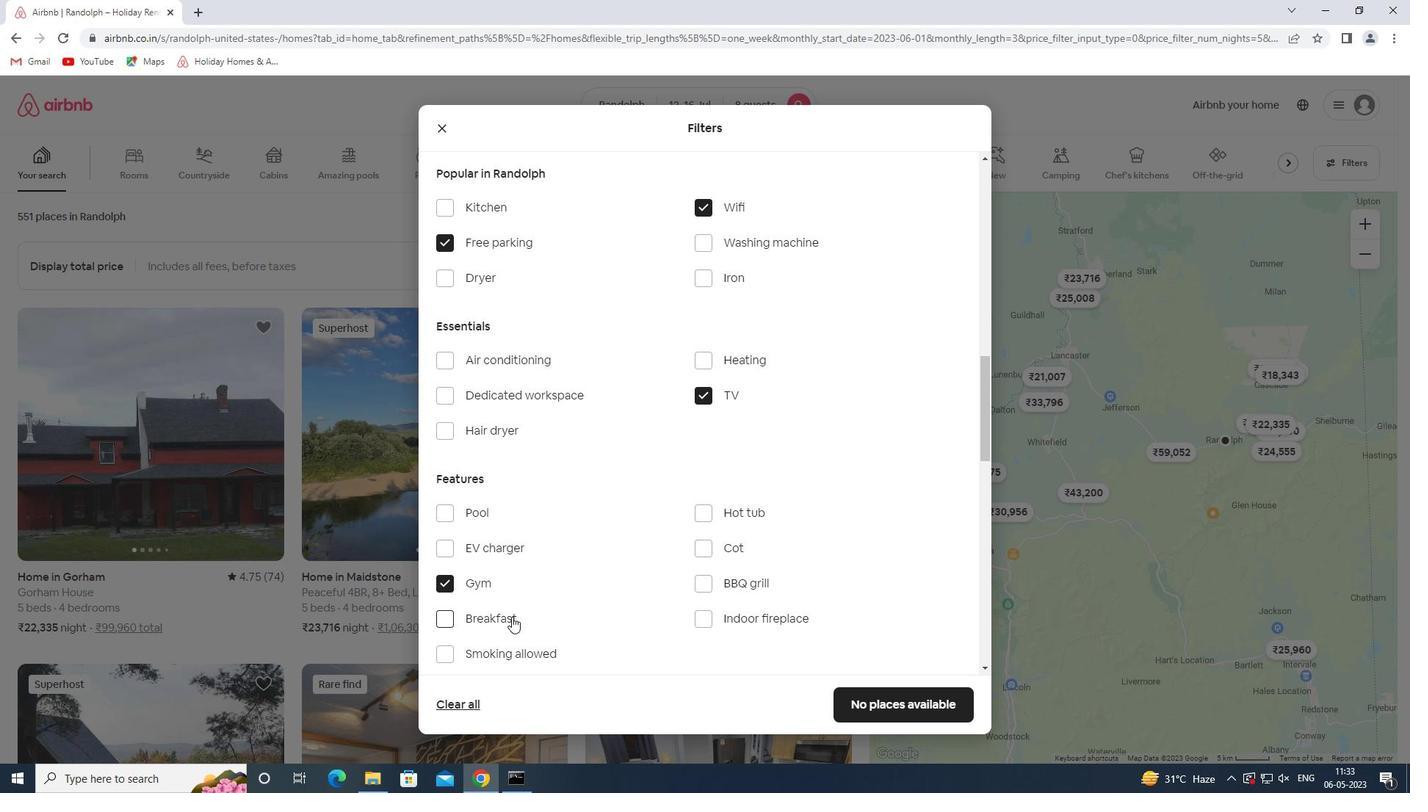 
Action: Mouse pressed left at (495, 616)
Screenshot: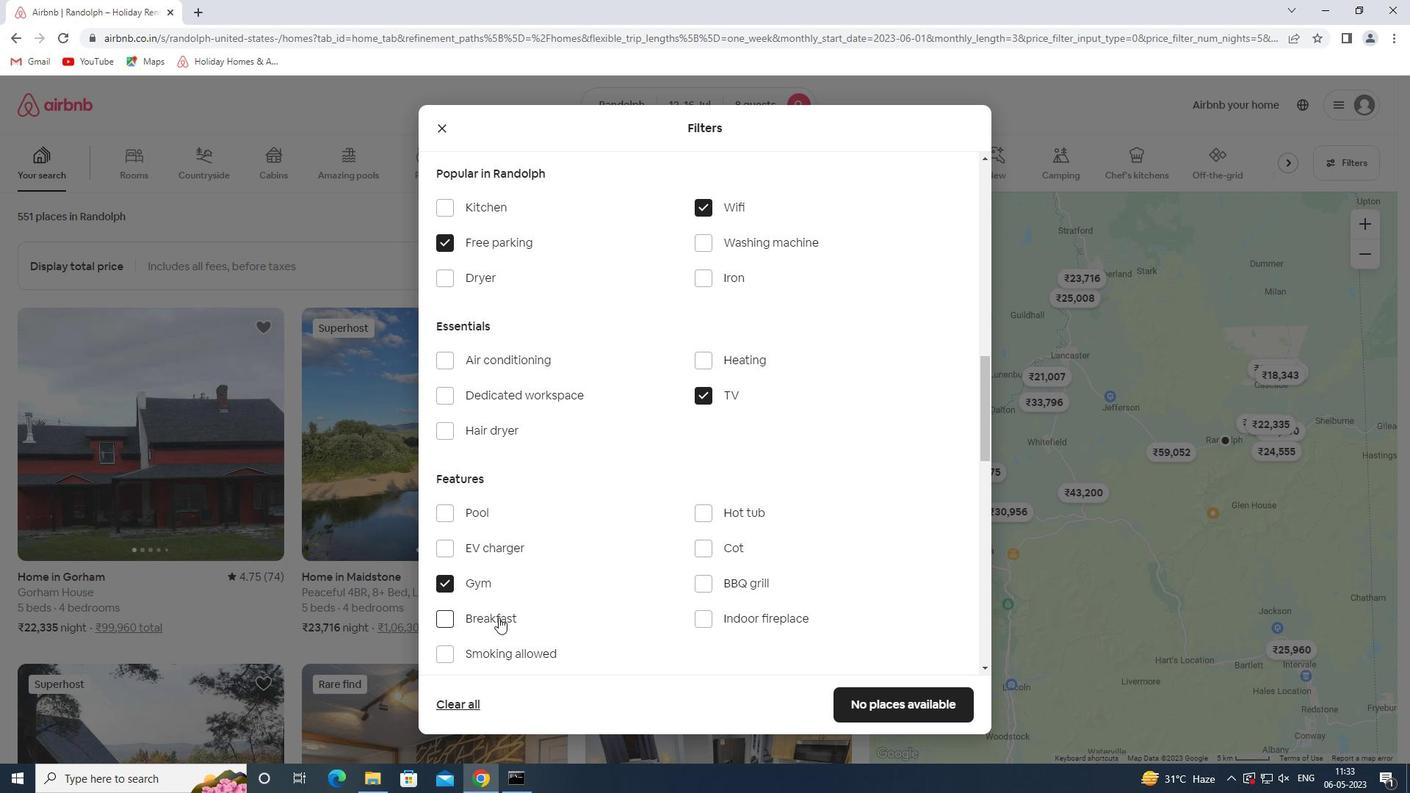 
Action: Mouse moved to (820, 542)
Screenshot: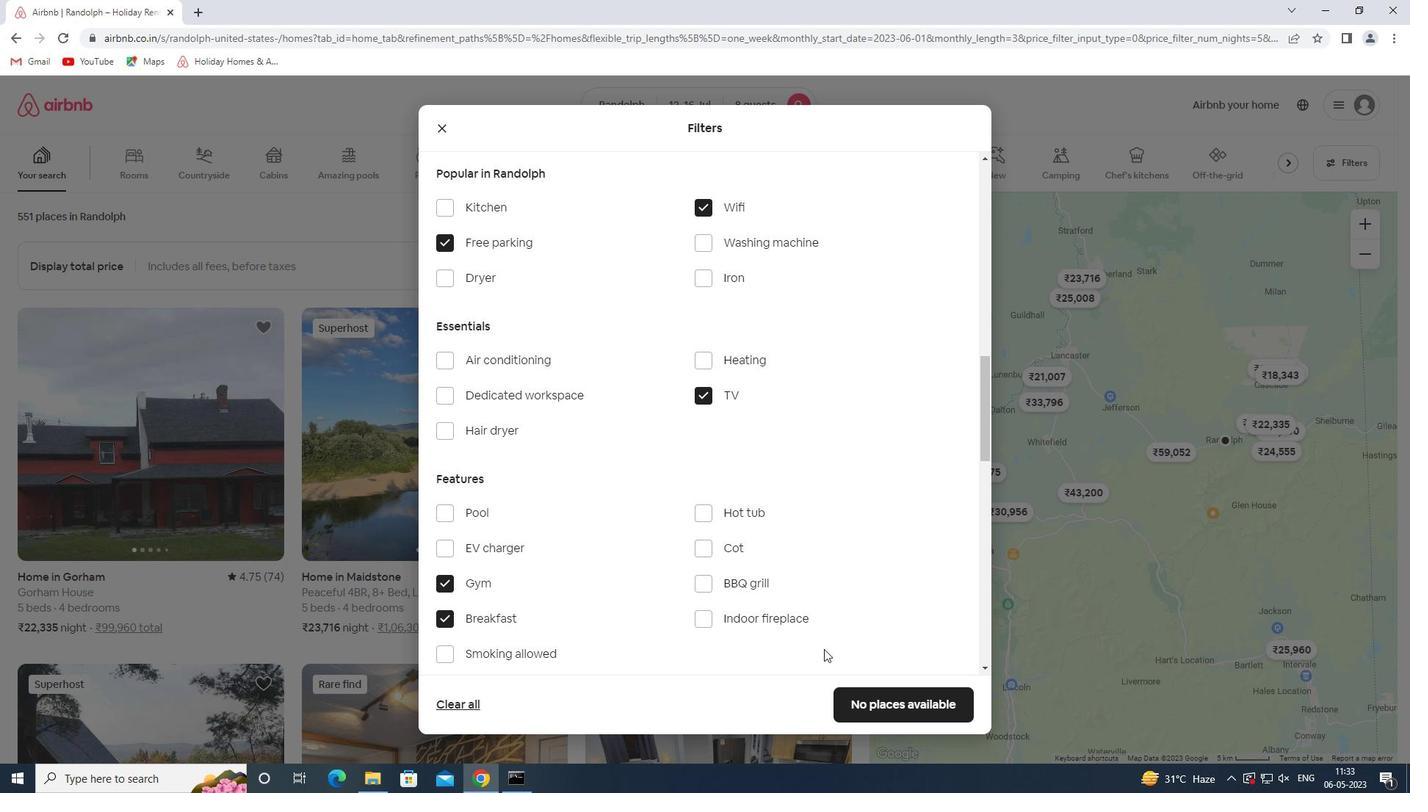 
Action: Mouse scrolled (820, 541) with delta (0, 0)
Screenshot: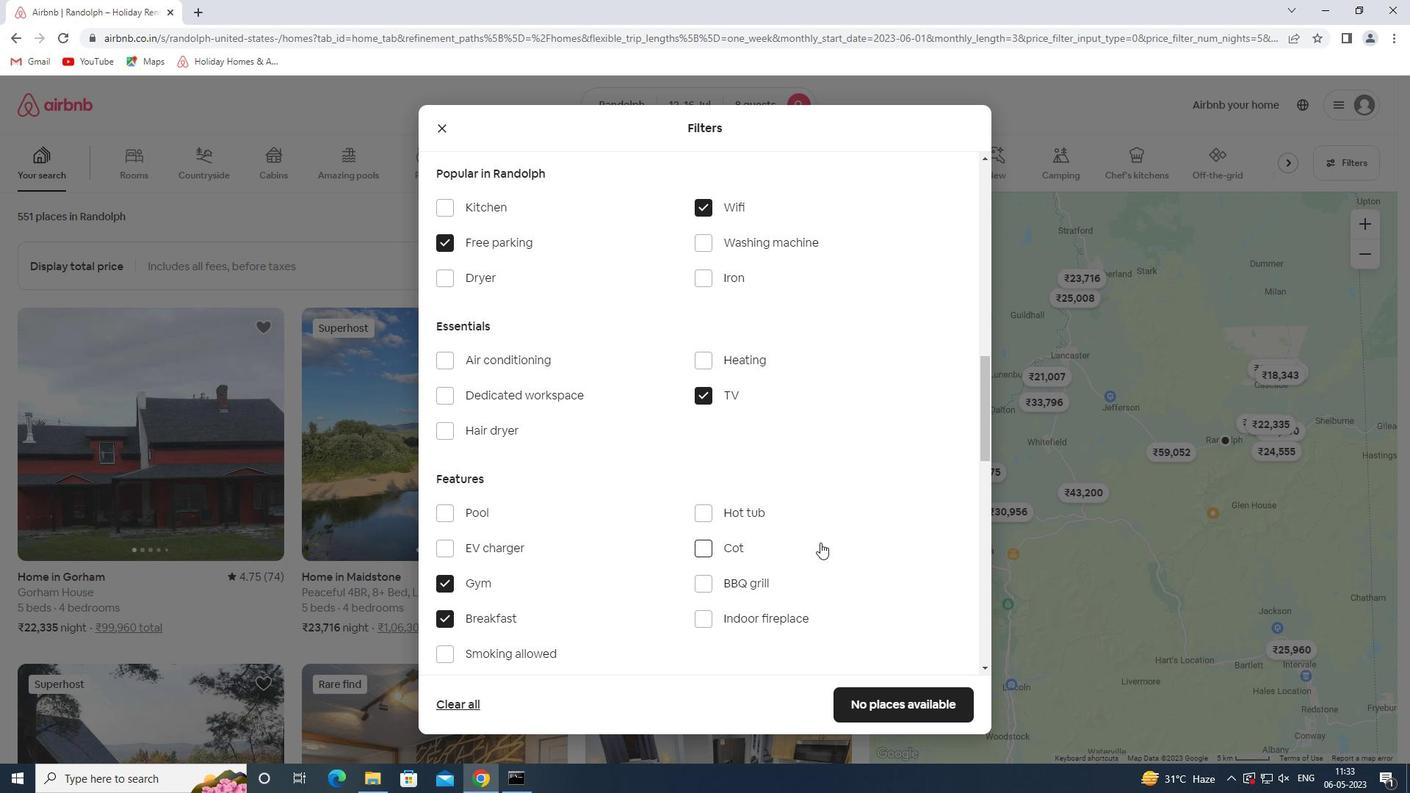 
Action: Mouse scrolled (820, 541) with delta (0, 0)
Screenshot: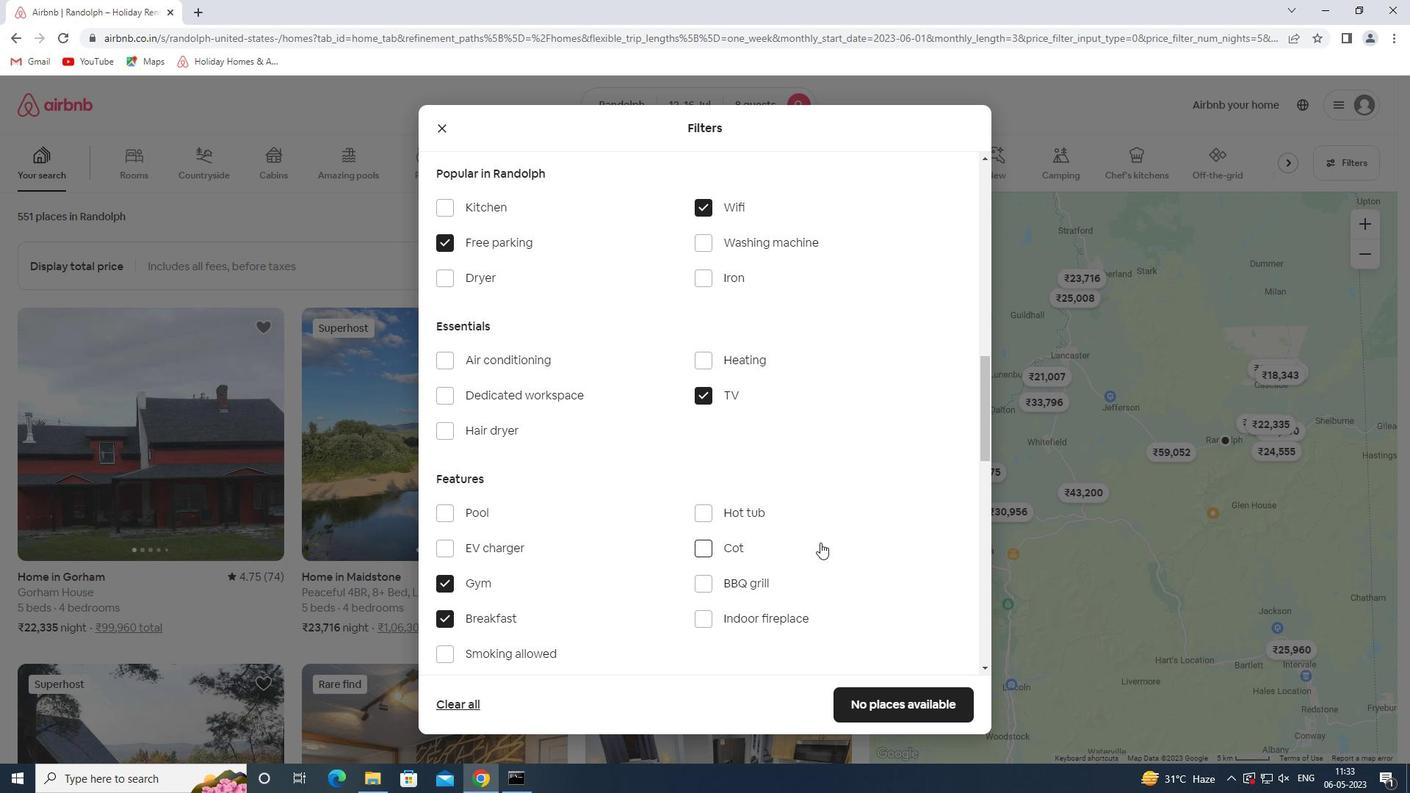 
Action: Mouse scrolled (820, 541) with delta (0, 0)
Screenshot: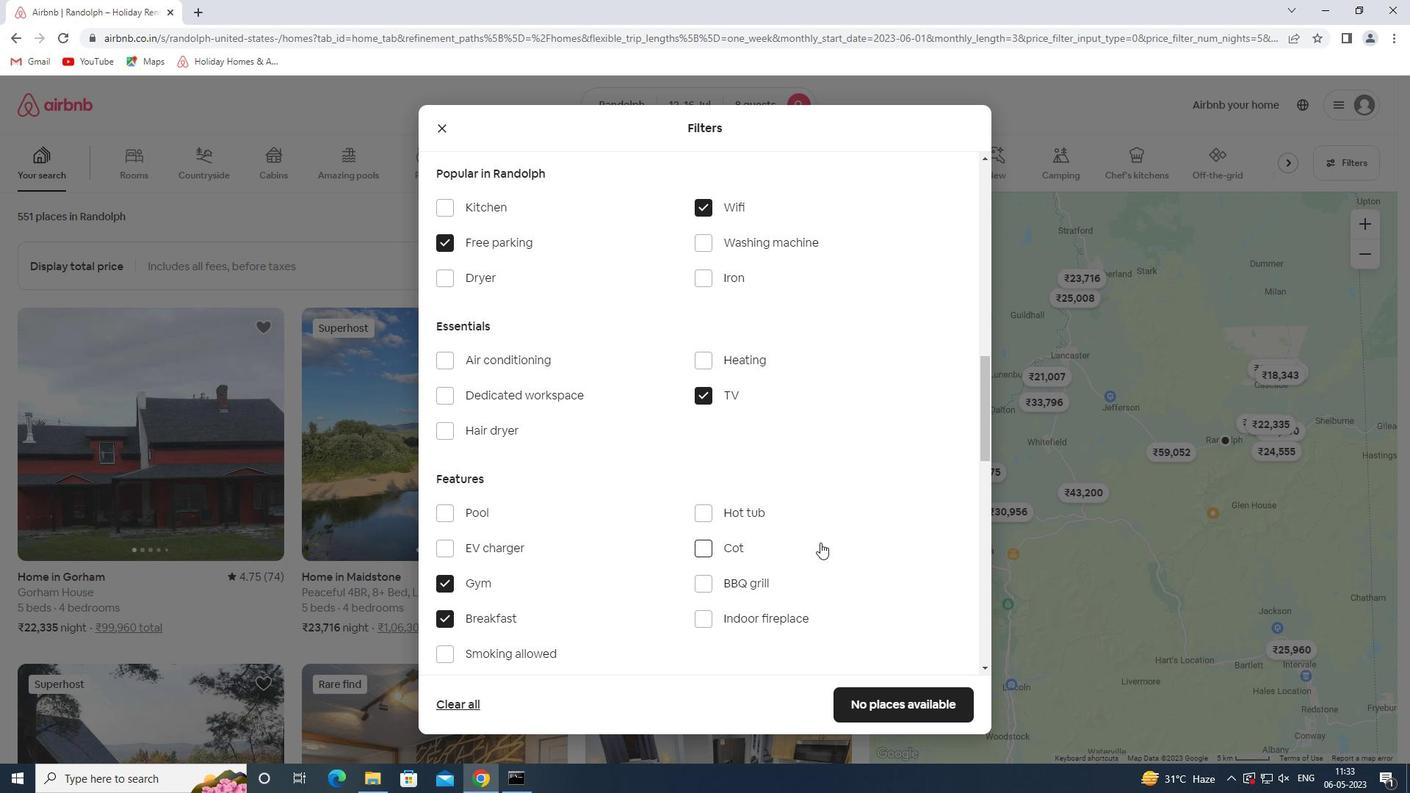 
Action: Mouse scrolled (820, 541) with delta (0, 0)
Screenshot: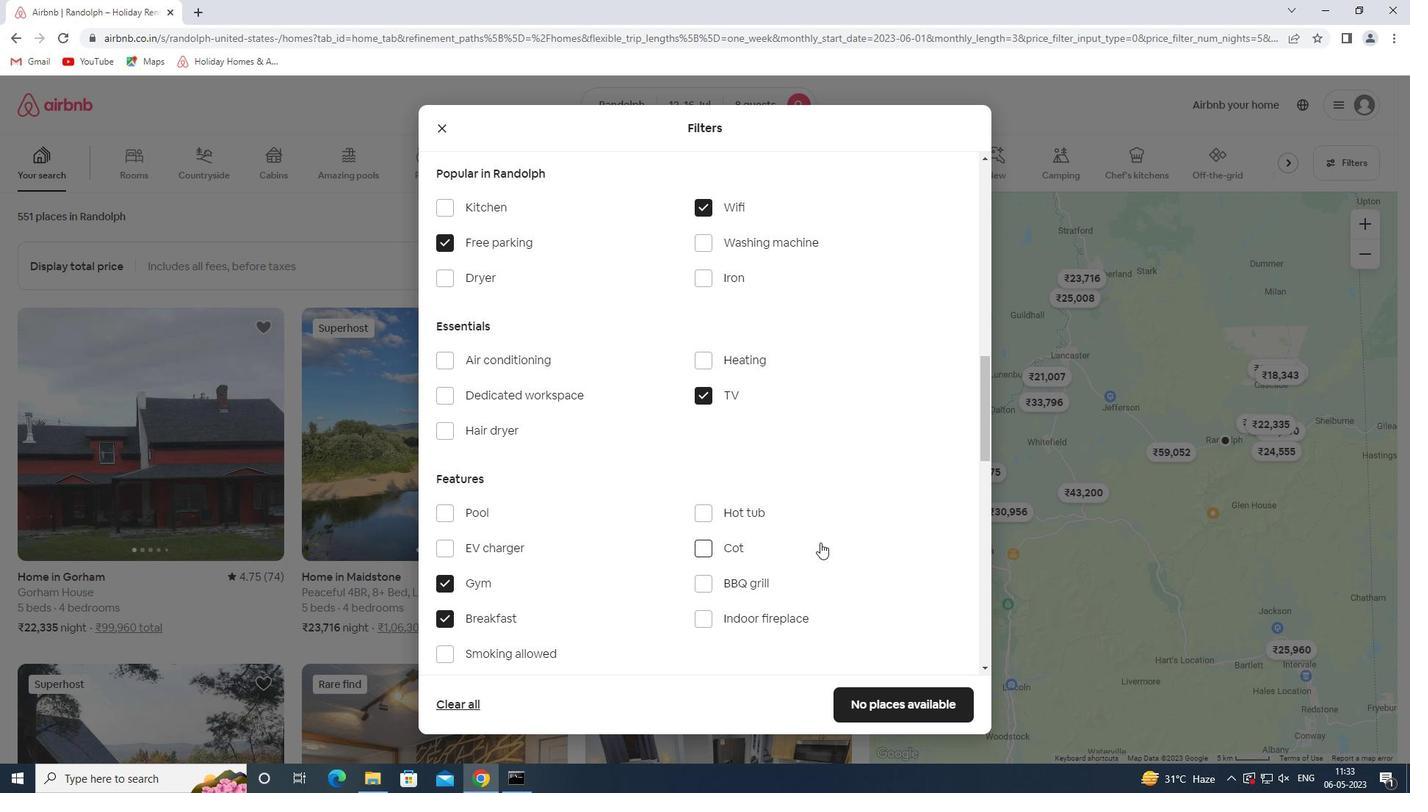 
Action: Mouse scrolled (820, 541) with delta (0, 0)
Screenshot: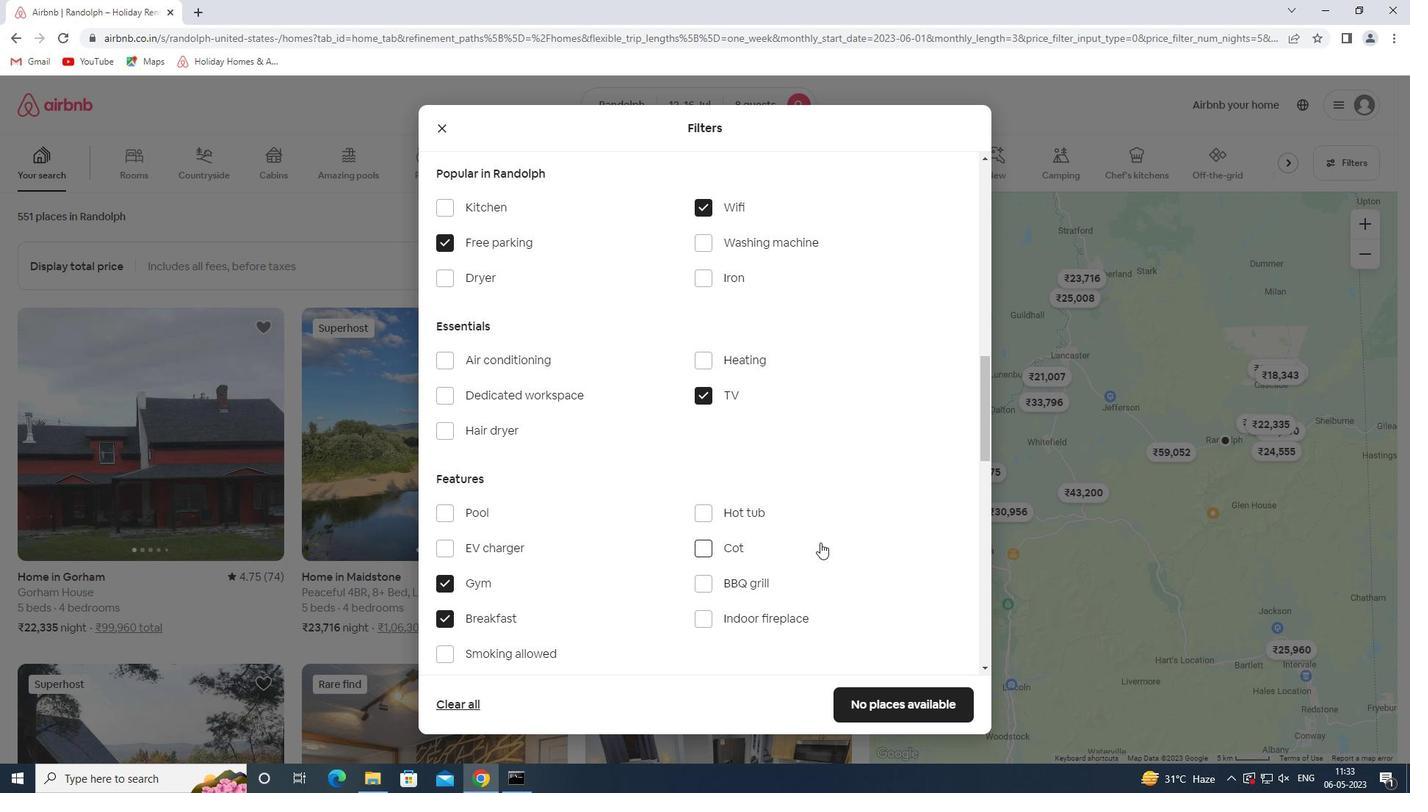 
Action: Mouse scrolled (820, 541) with delta (0, 0)
Screenshot: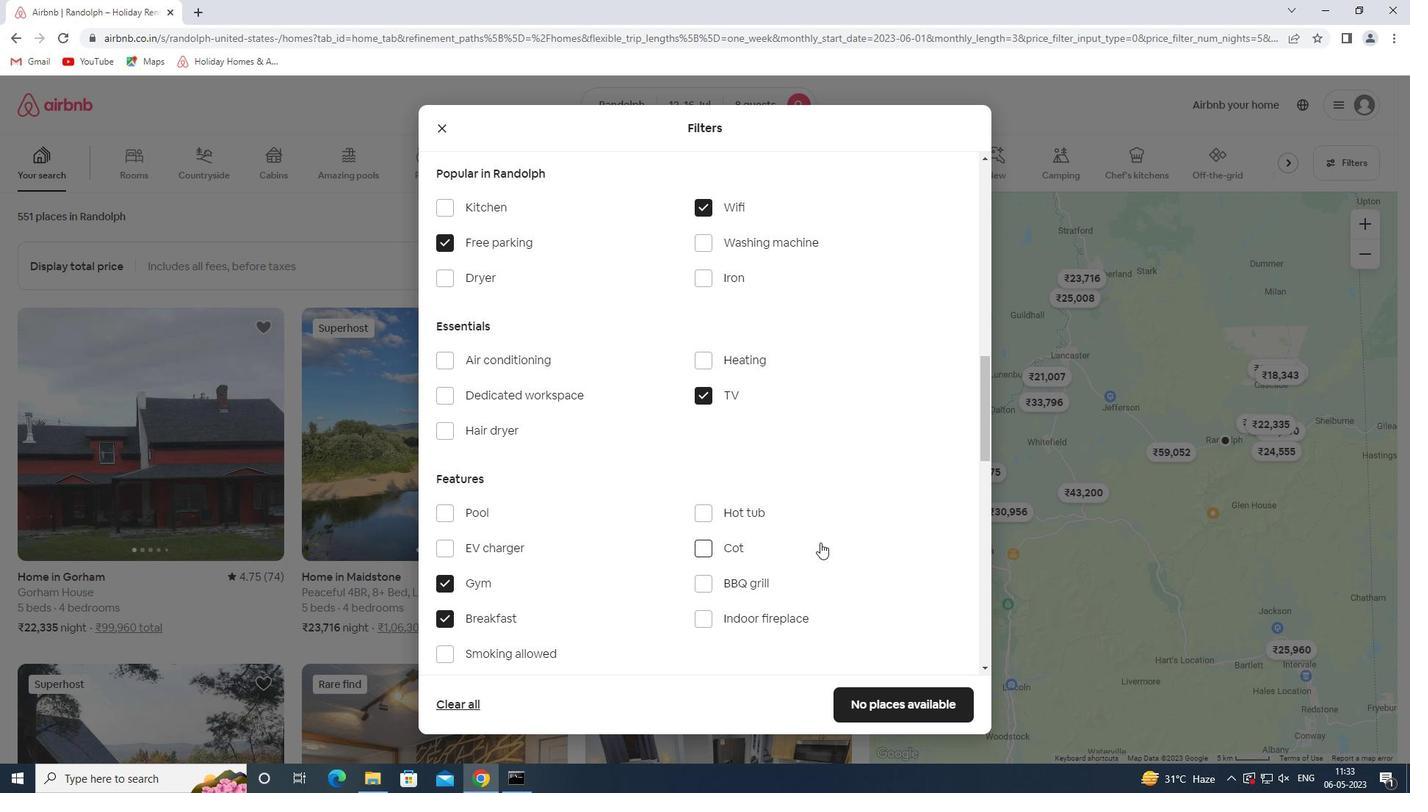 
Action: Mouse scrolled (820, 541) with delta (0, 0)
Screenshot: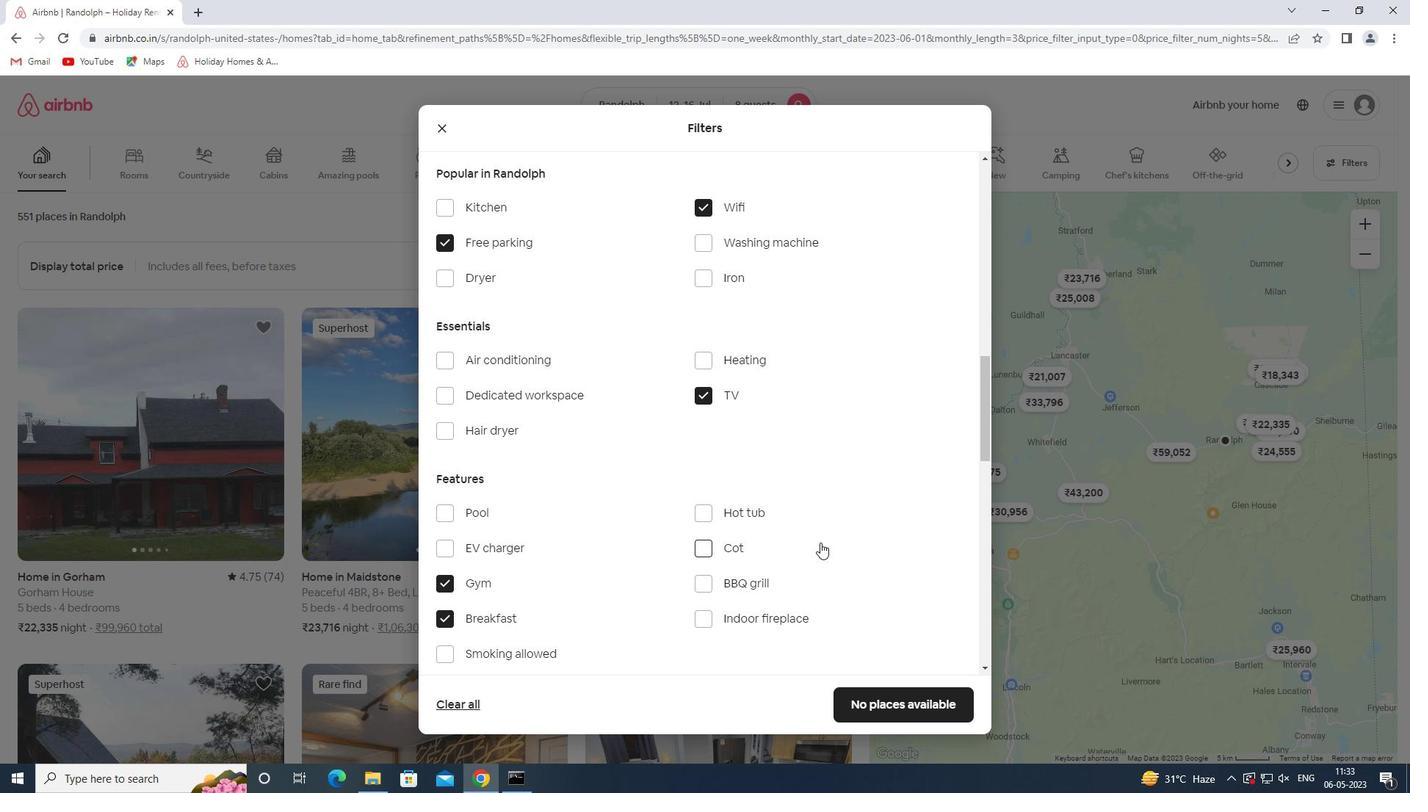 
Action: Mouse moved to (926, 505)
Screenshot: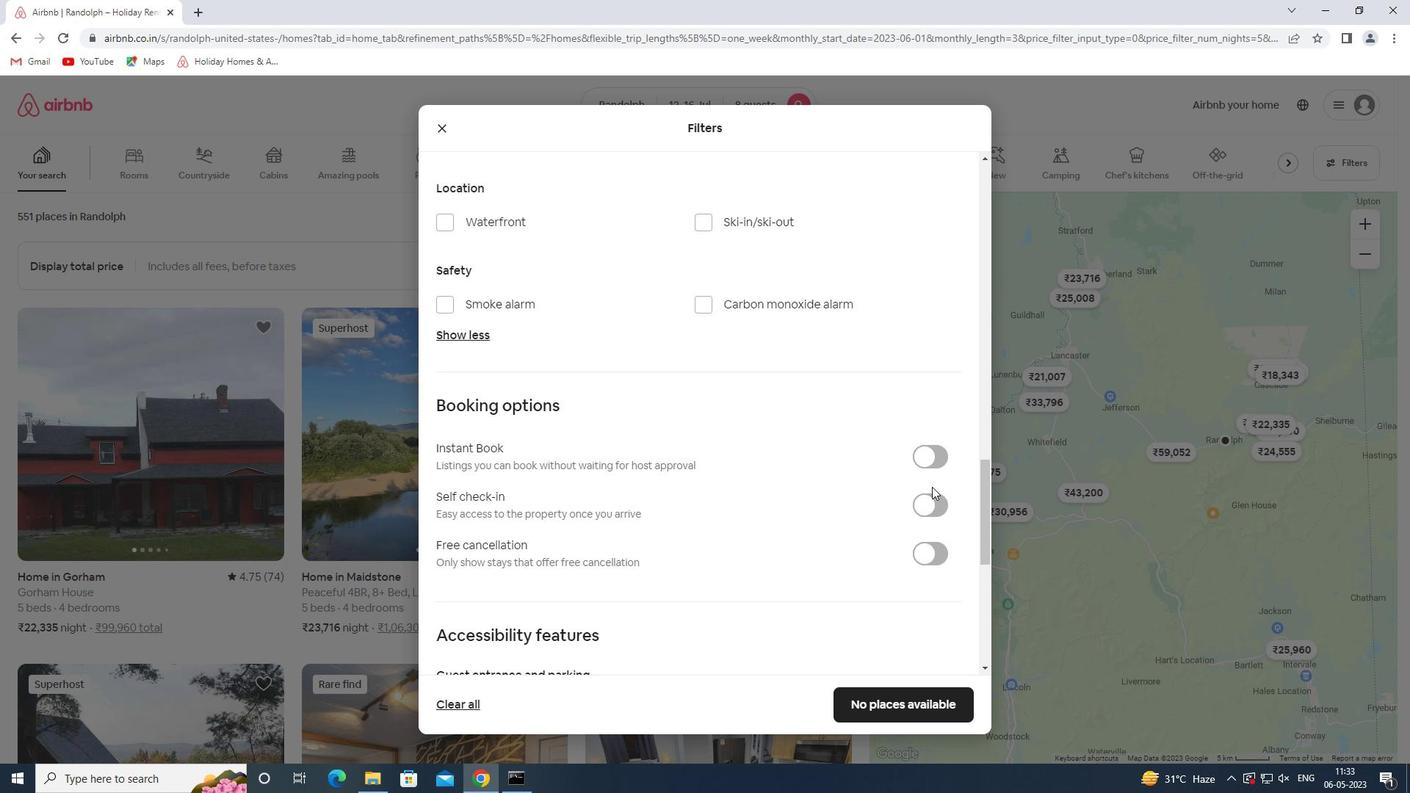
Action: Mouse pressed left at (926, 505)
Screenshot: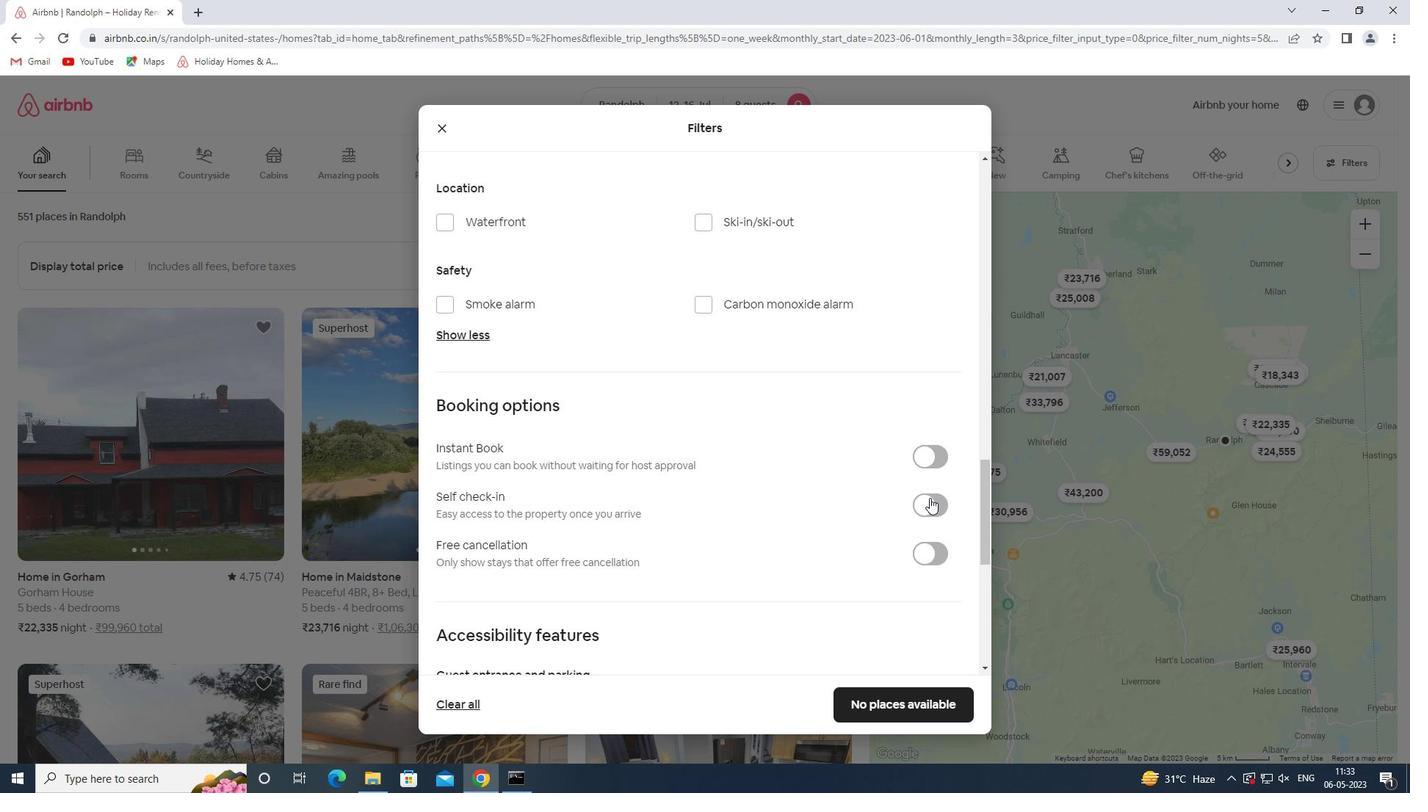 
Action: Mouse moved to (658, 506)
Screenshot: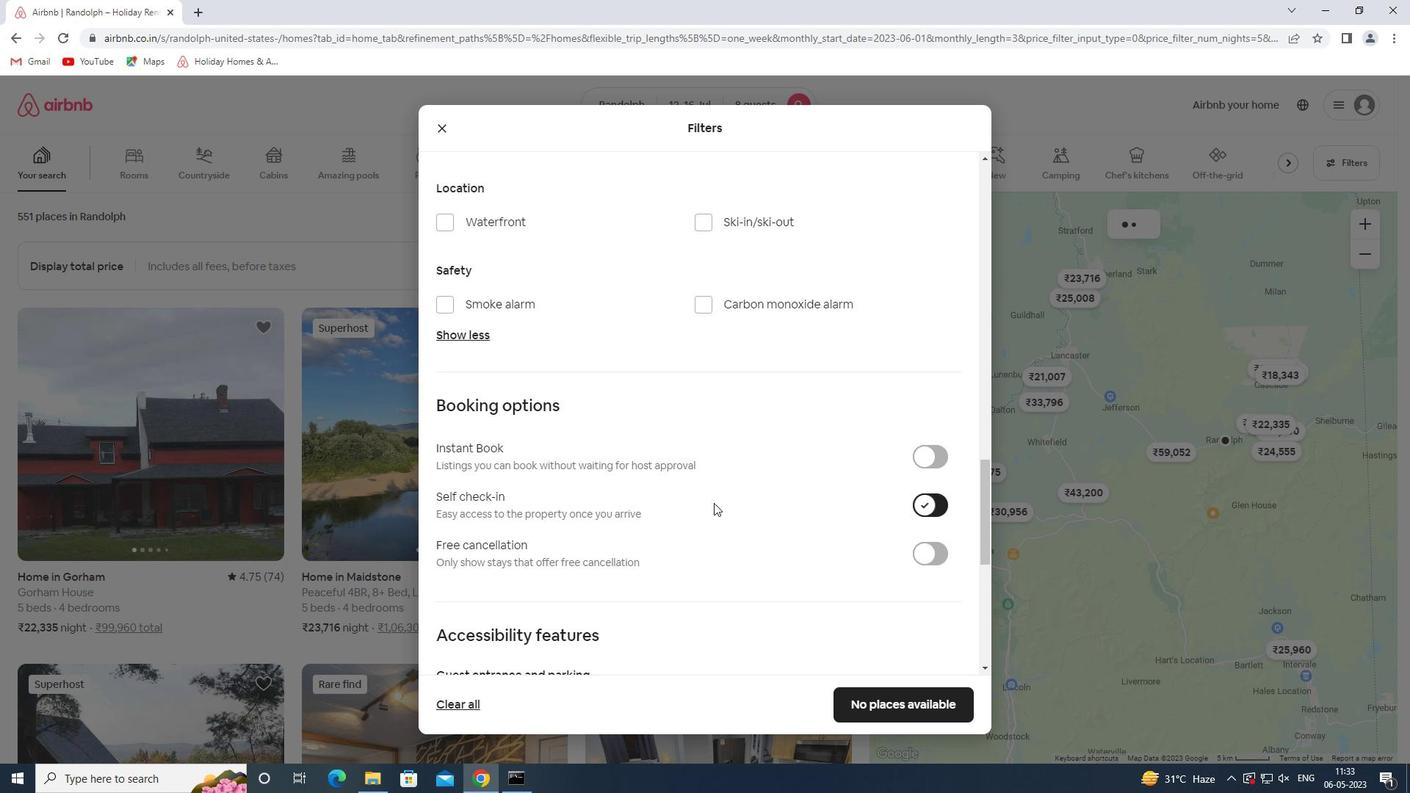 
Action: Mouse scrolled (658, 506) with delta (0, 0)
Screenshot: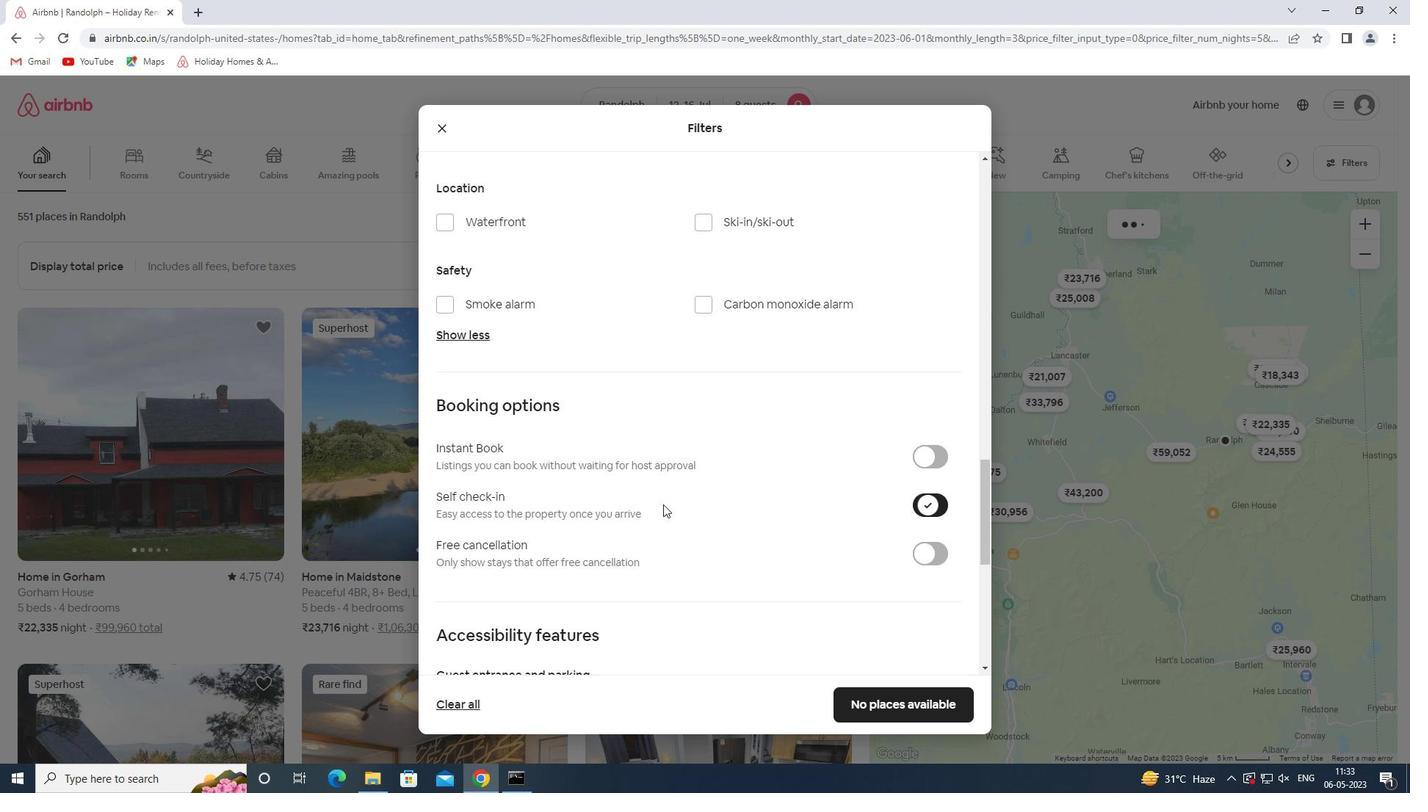 
Action: Mouse scrolled (658, 506) with delta (0, 0)
Screenshot: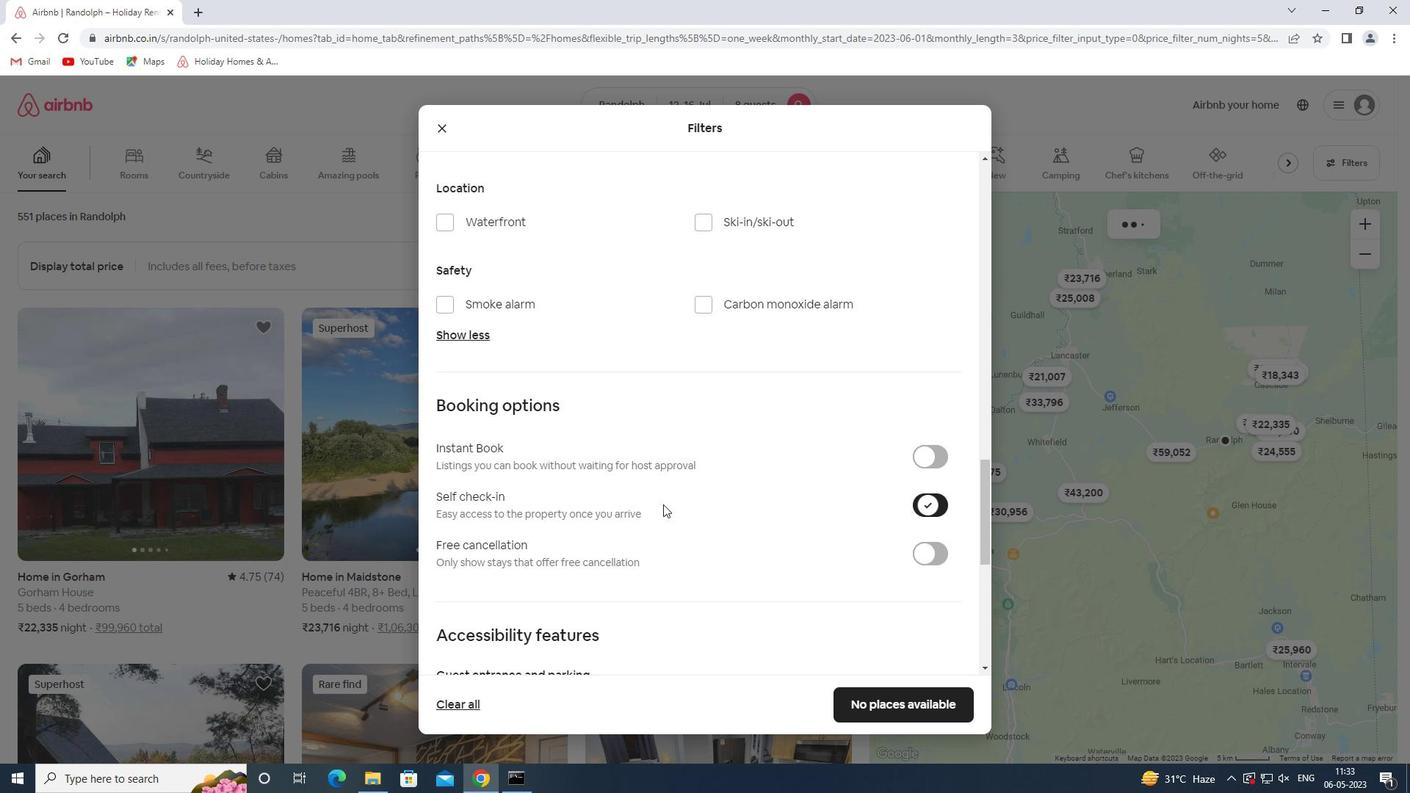 
Action: Mouse scrolled (658, 506) with delta (0, 0)
Screenshot: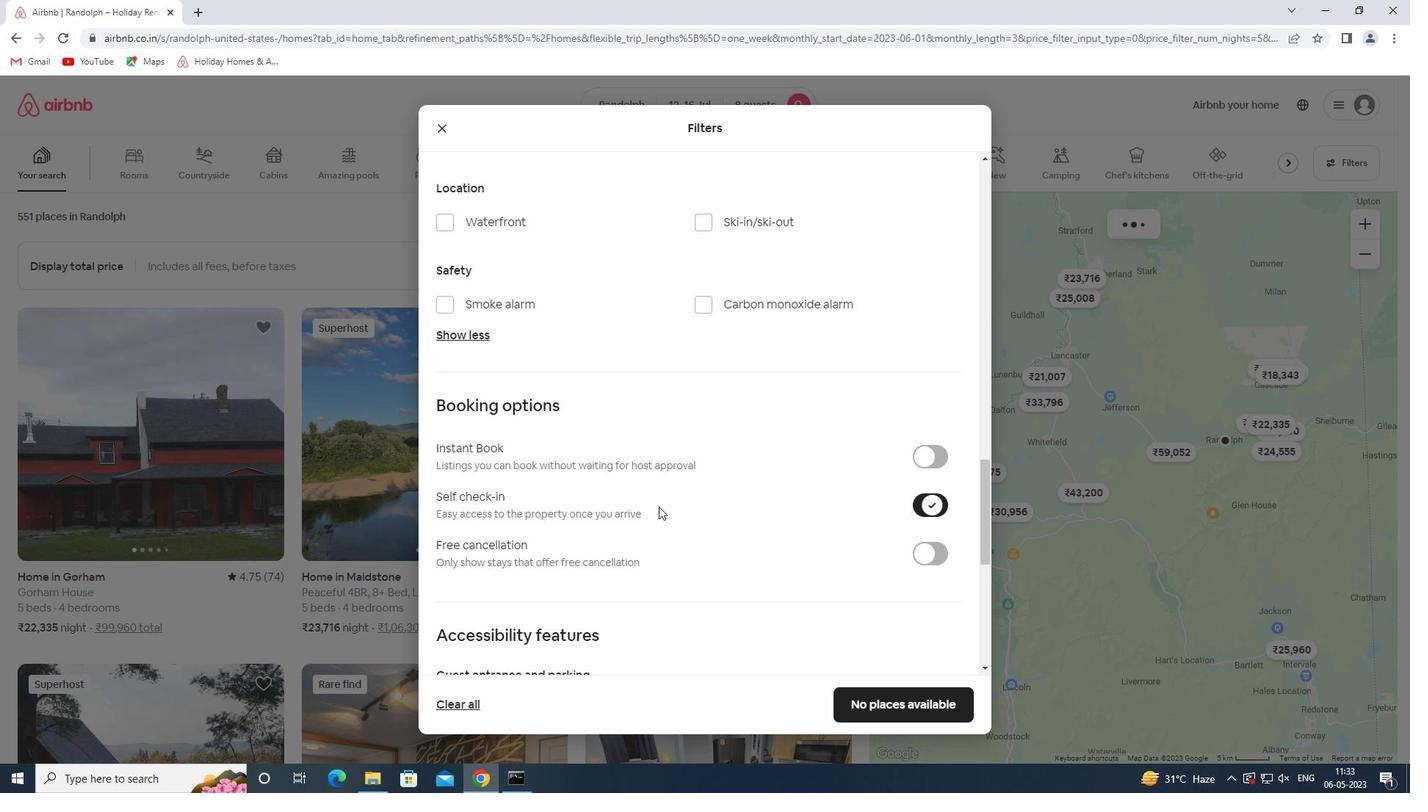 
Action: Mouse scrolled (658, 506) with delta (0, 0)
Screenshot: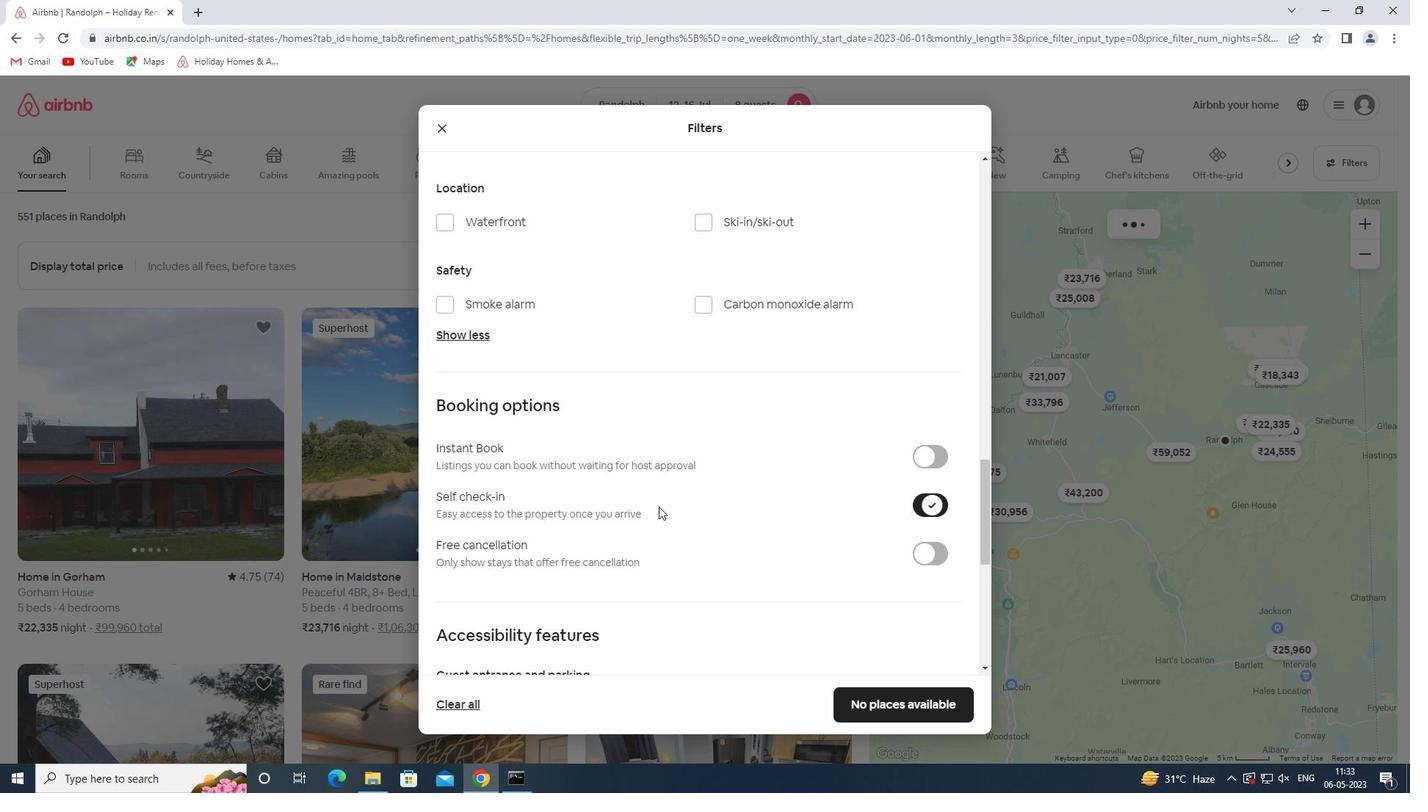 
Action: Mouse scrolled (658, 506) with delta (0, 0)
Screenshot: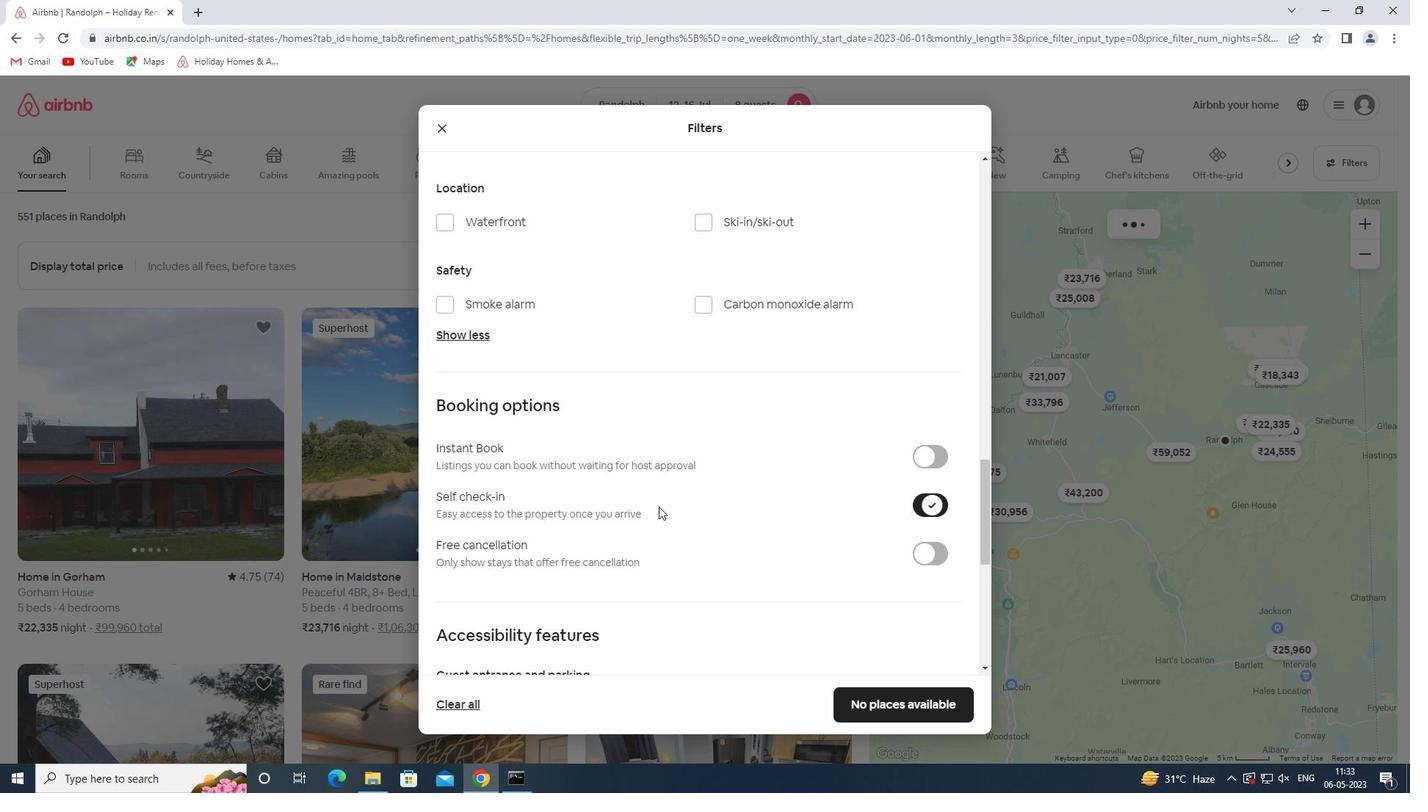 
Action: Mouse scrolled (658, 506) with delta (0, 0)
Screenshot: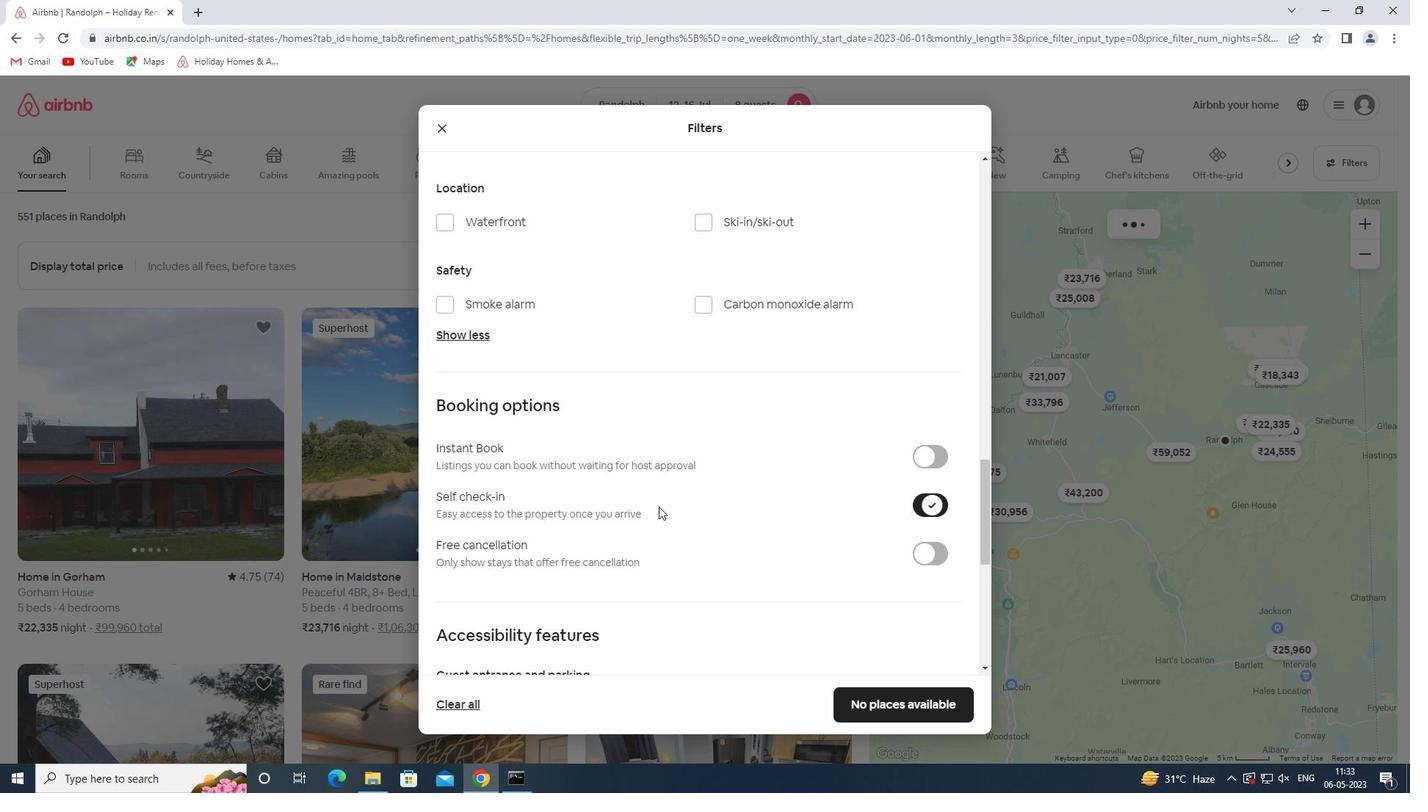 
Action: Mouse scrolled (658, 506) with delta (0, 0)
Screenshot: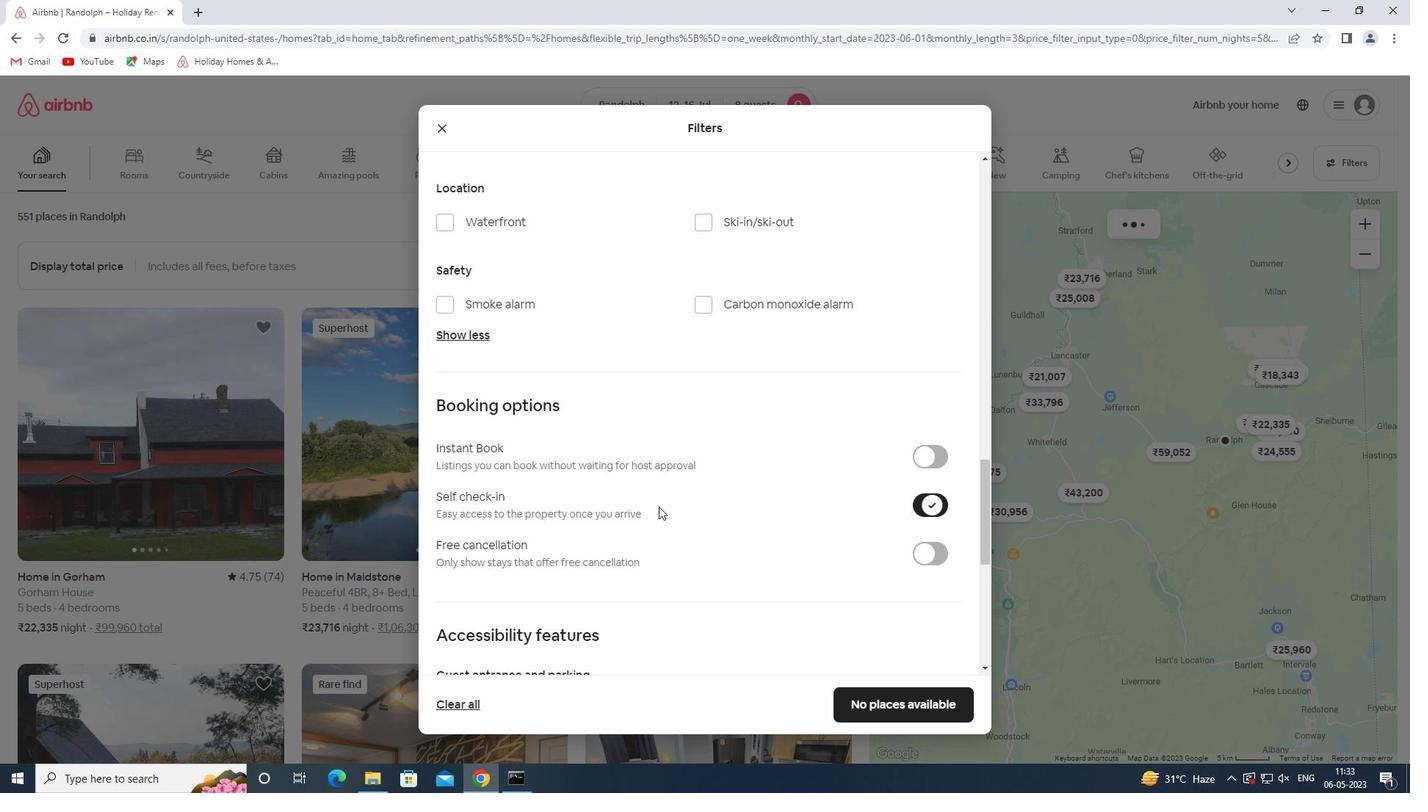 
Action: Mouse scrolled (658, 506) with delta (0, 0)
Screenshot: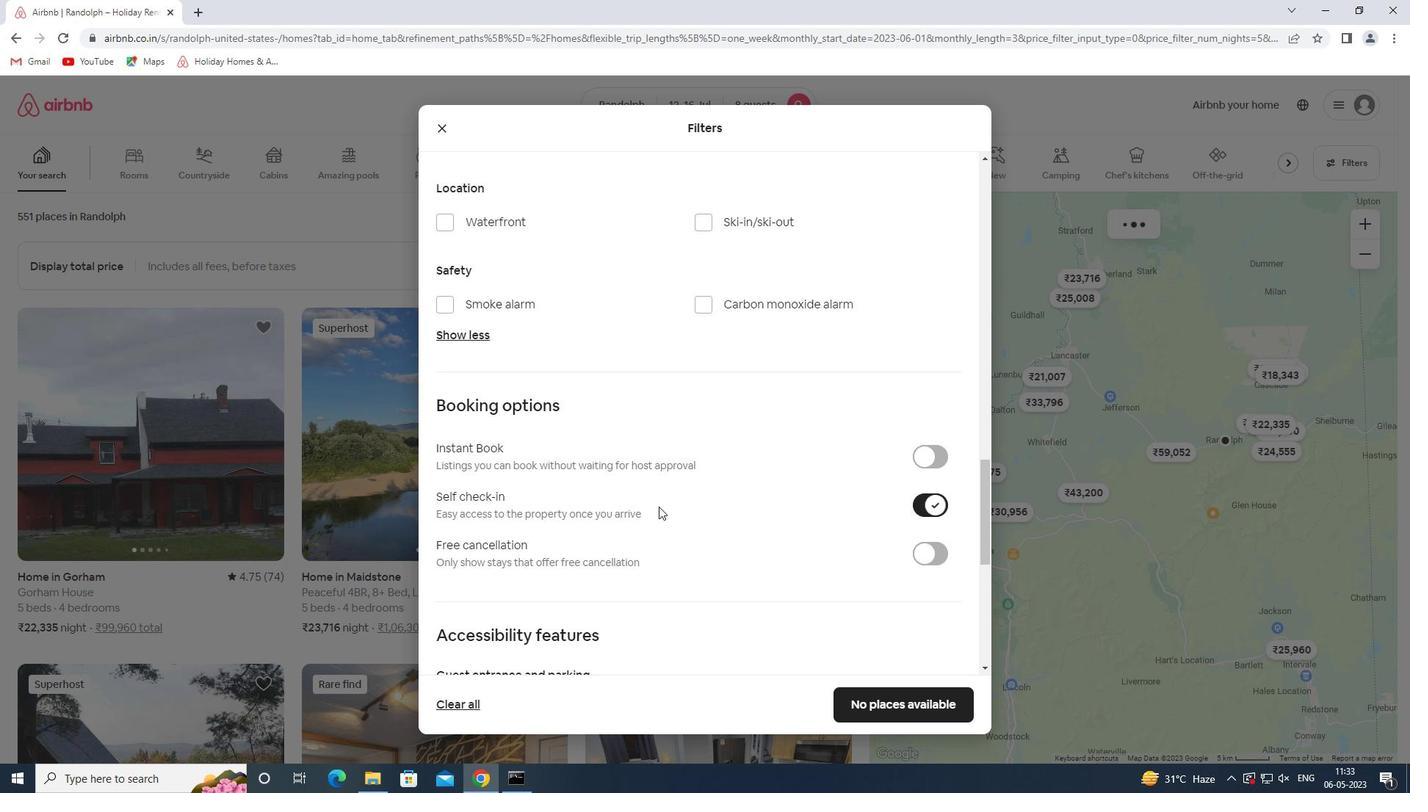 
Action: Mouse moved to (464, 567)
Screenshot: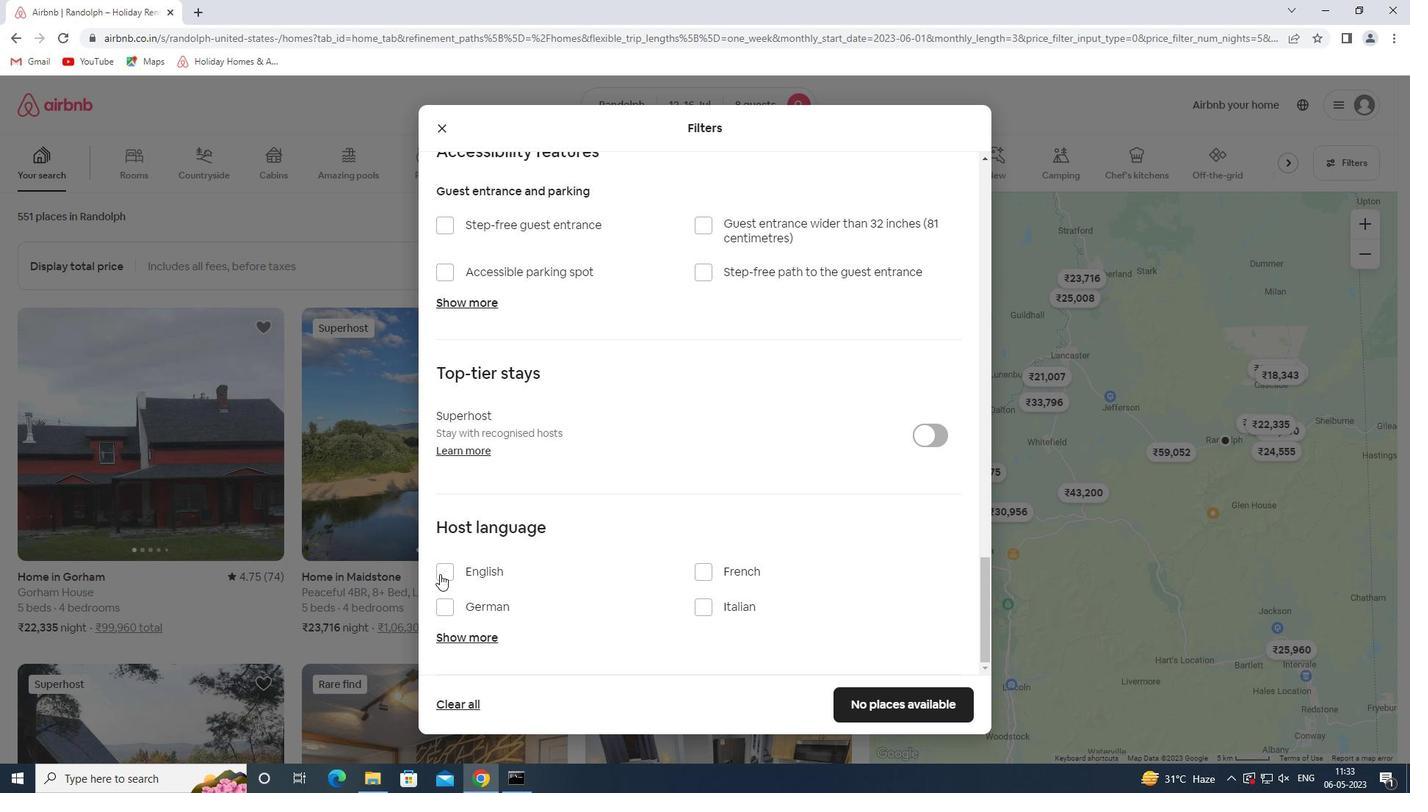 
Action: Mouse pressed left at (464, 567)
Screenshot: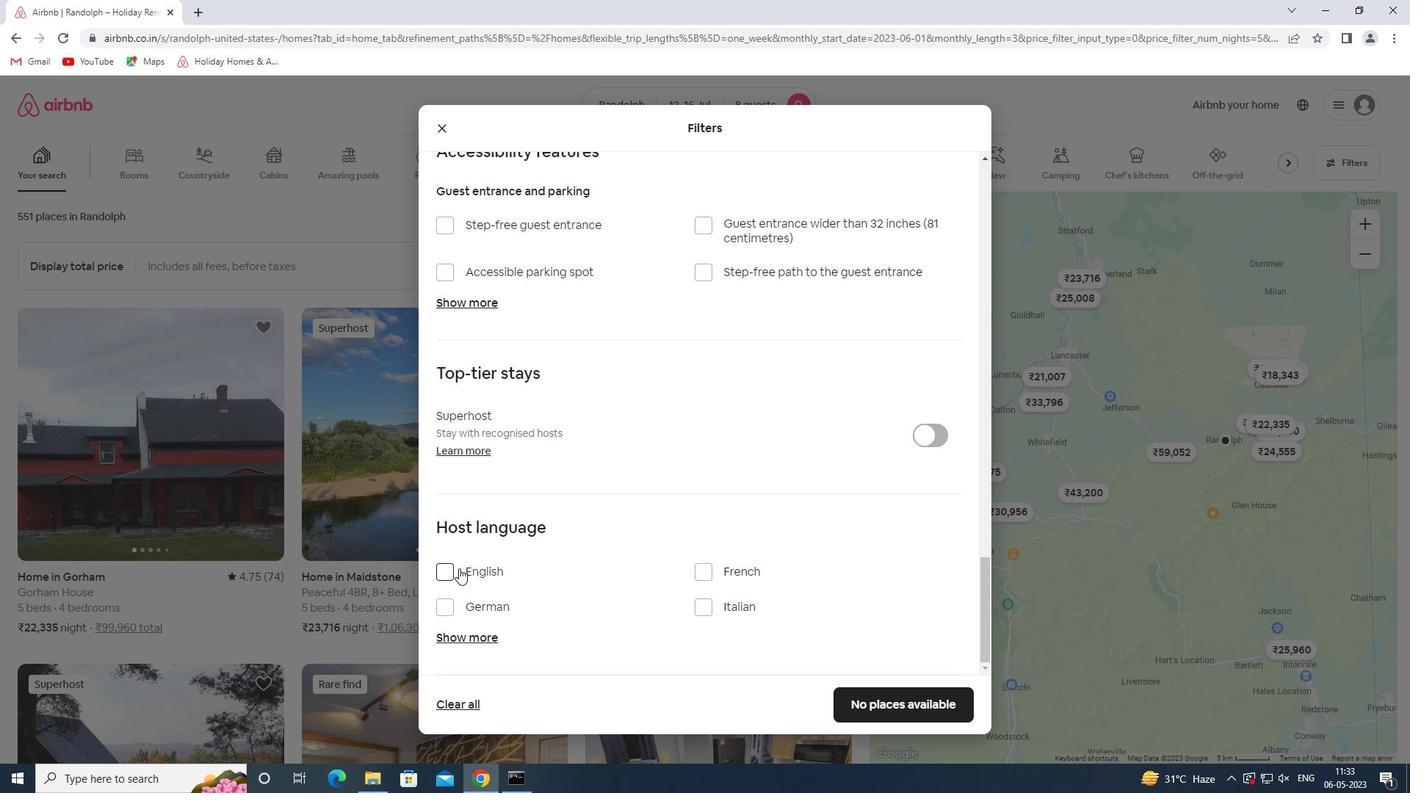 
Action: Mouse moved to (882, 703)
Screenshot: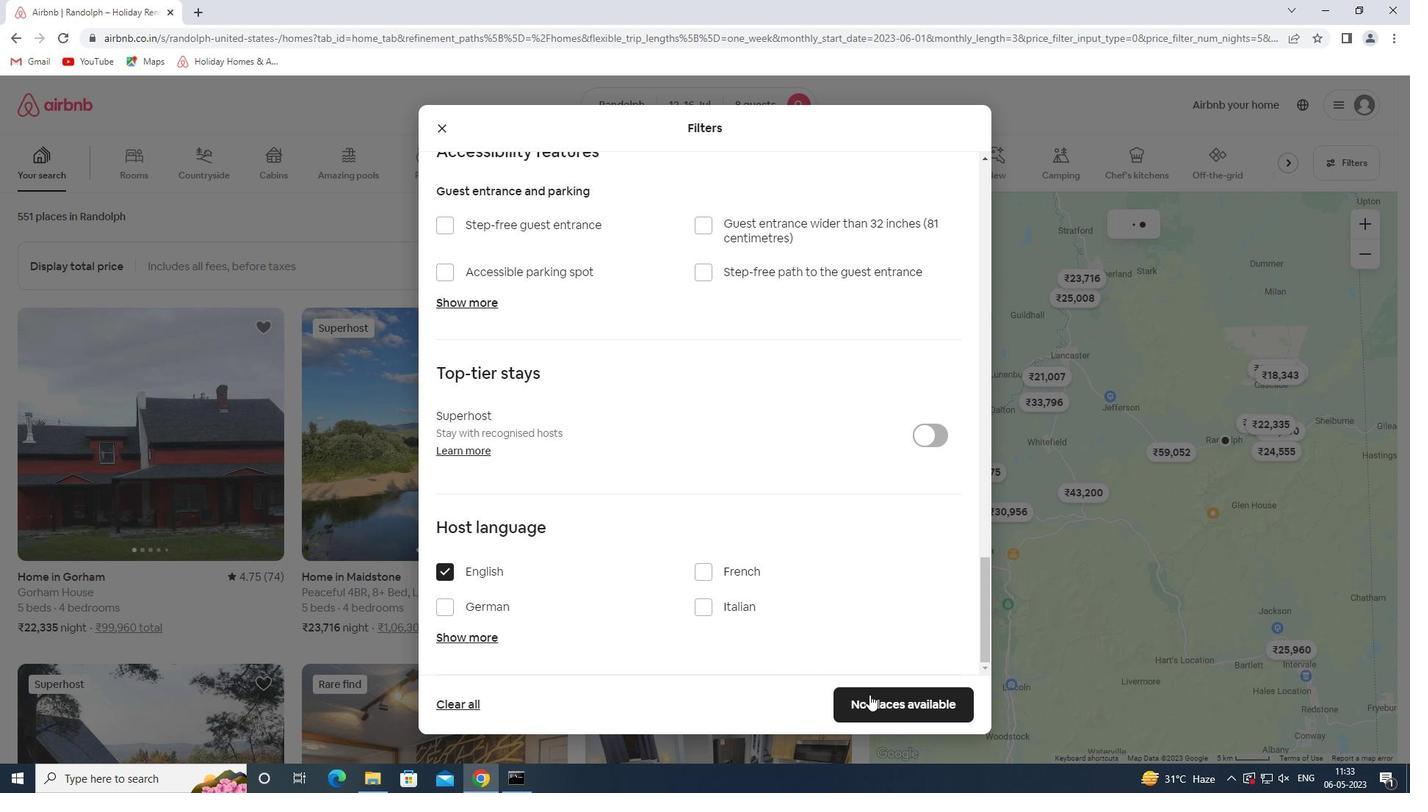 
Action: Mouse pressed left at (882, 703)
Screenshot: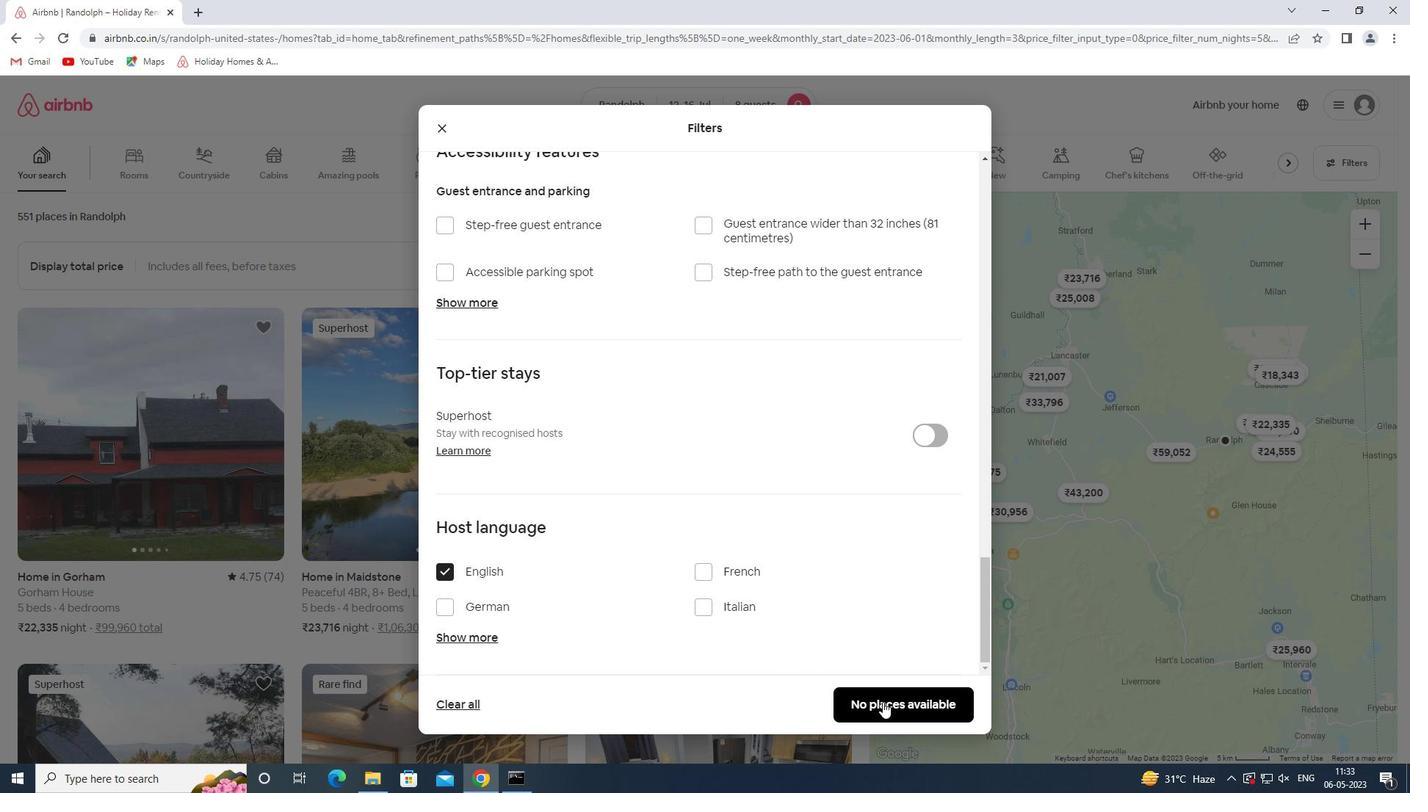 
Action: Mouse moved to (862, 690)
Screenshot: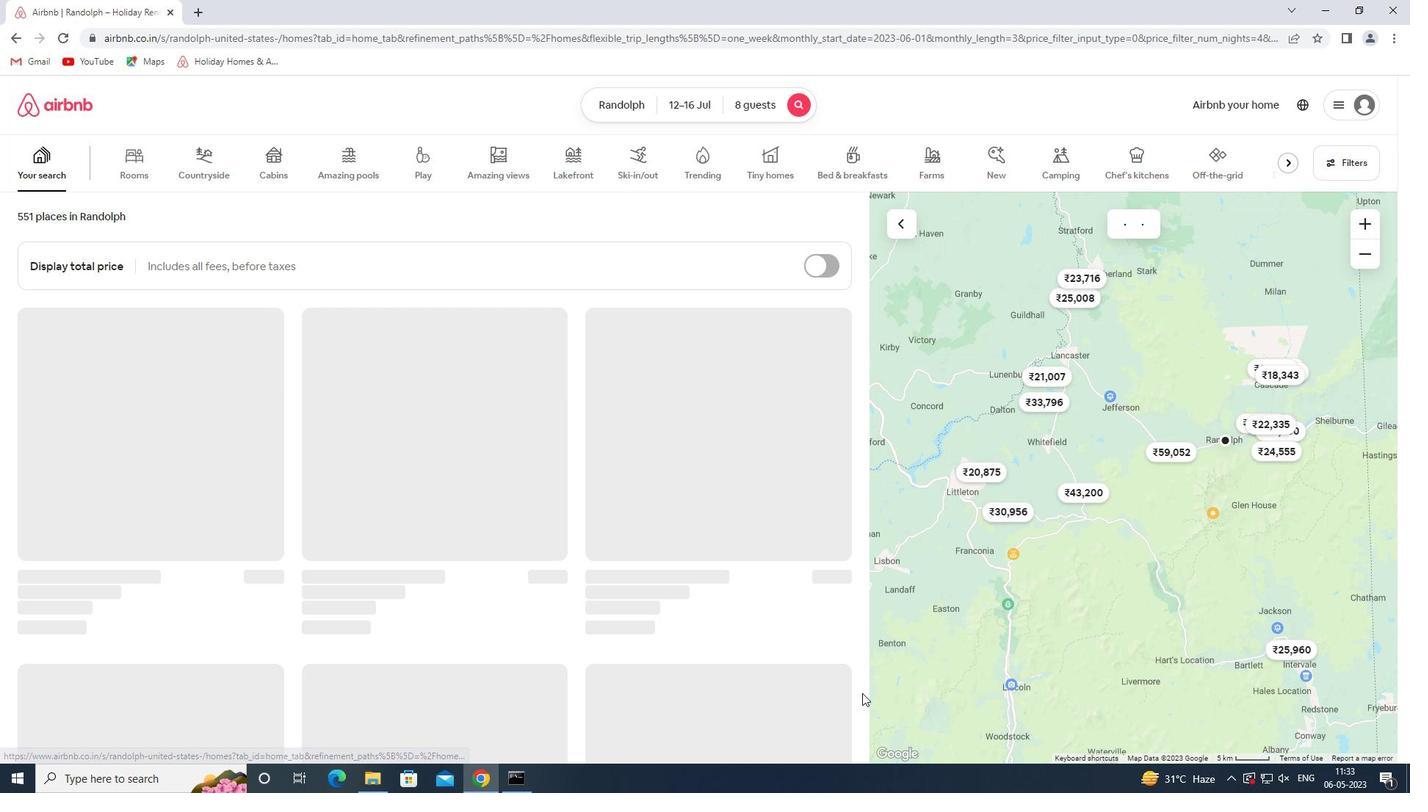 
